 Task: Hotel Management system part 6
Action: Mouse moved to (710, 67)
Screenshot: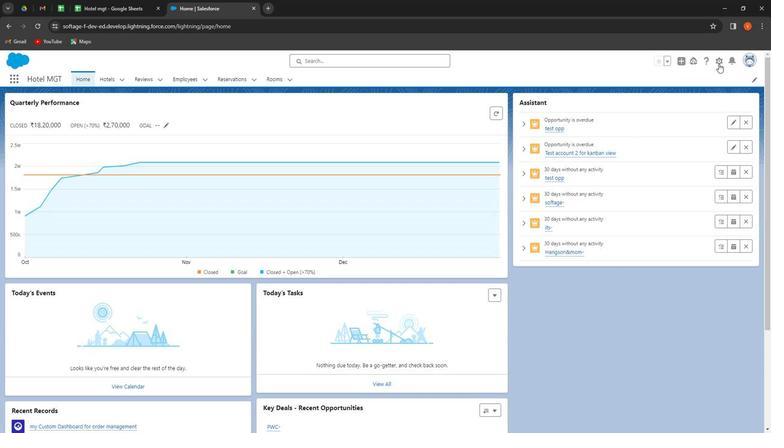 
Action: Mouse pressed left at (710, 67)
Screenshot: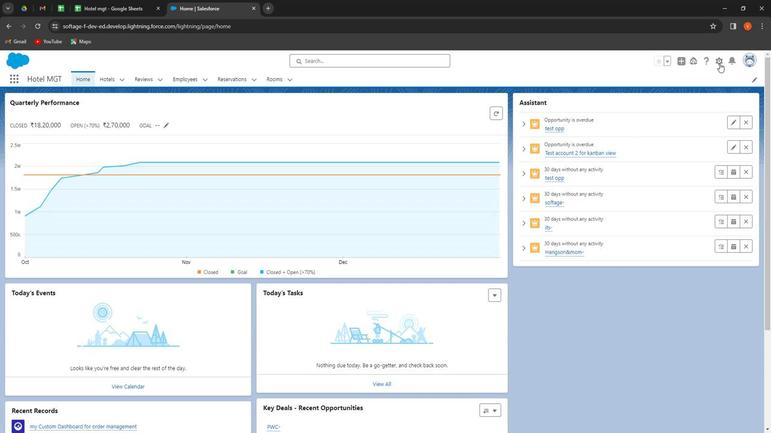 
Action: Mouse moved to (686, 88)
Screenshot: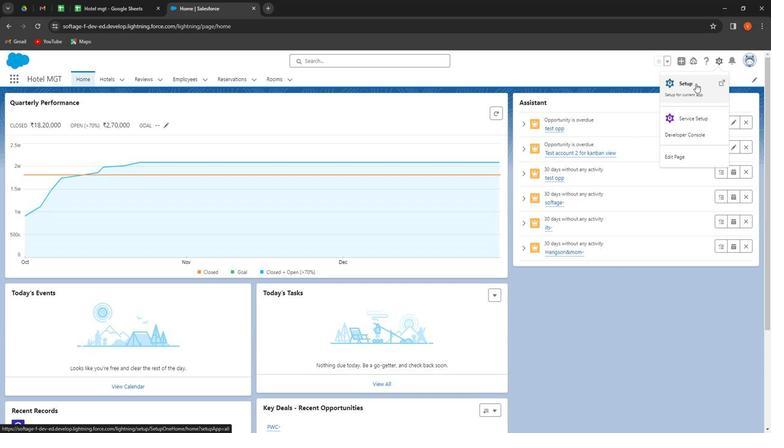 
Action: Mouse pressed left at (686, 88)
Screenshot: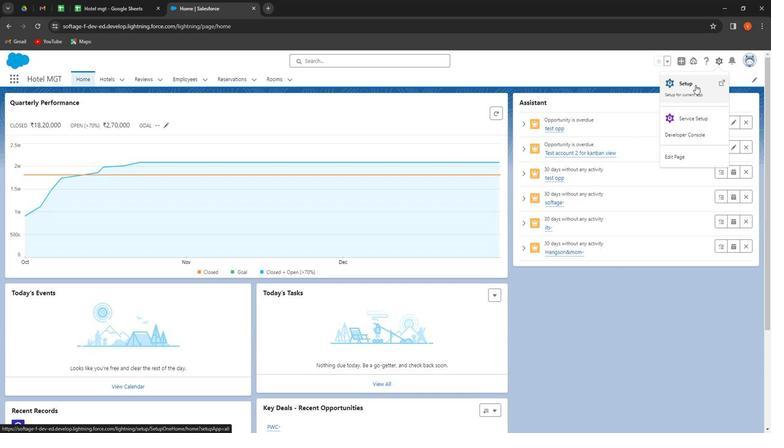 
Action: Mouse moved to (65, 104)
Screenshot: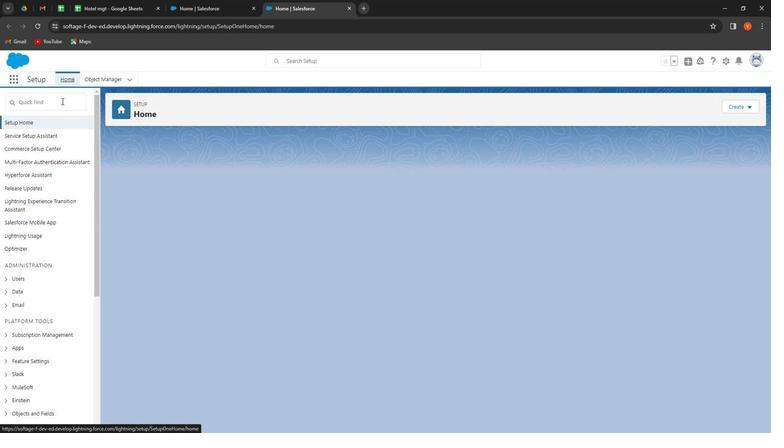 
Action: Mouse pressed left at (65, 104)
Screenshot: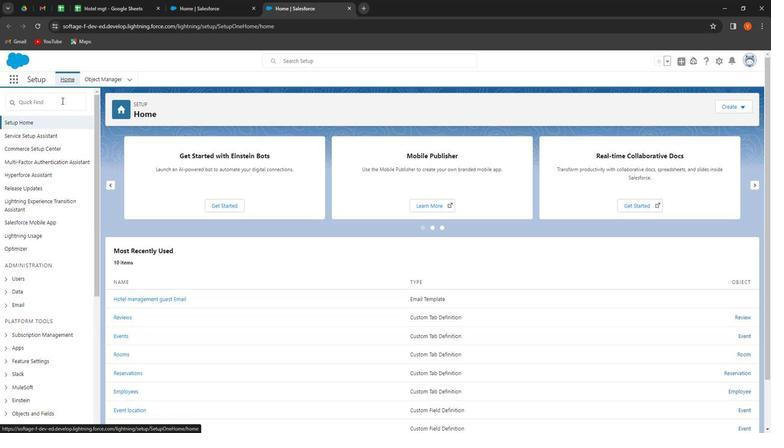 
Action: Mouse pressed left at (65, 104)
Screenshot: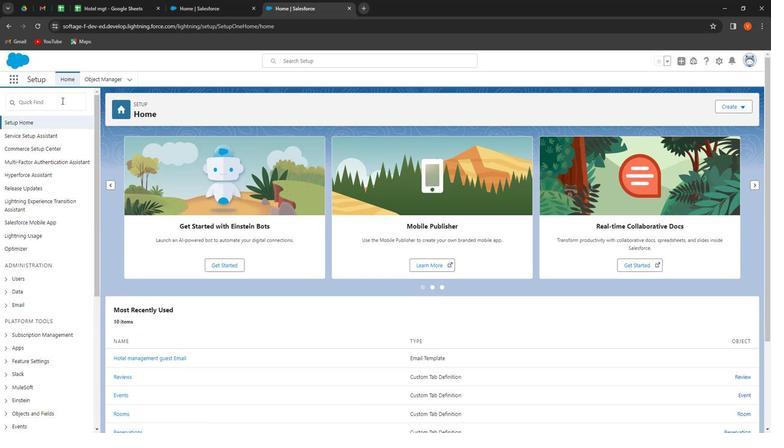 
Action: Key pressed <Key.shift>Amai<Key.backspace><Key.backspace><Key.backspace><Key.backspace><Key.shift>Emai
Screenshot: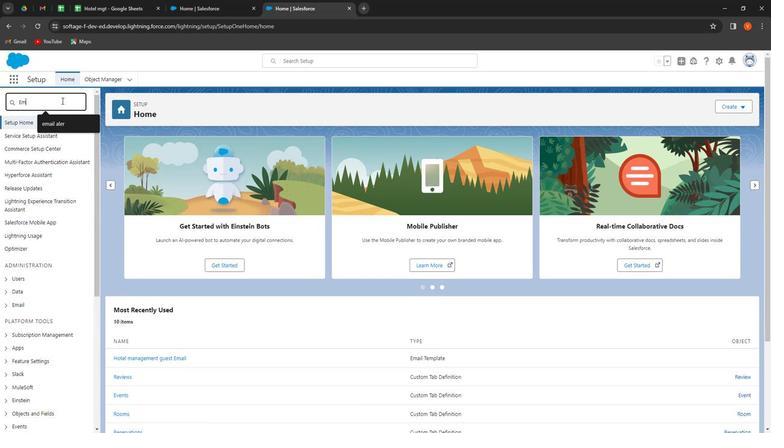 
Action: Mouse moved to (71, 125)
Screenshot: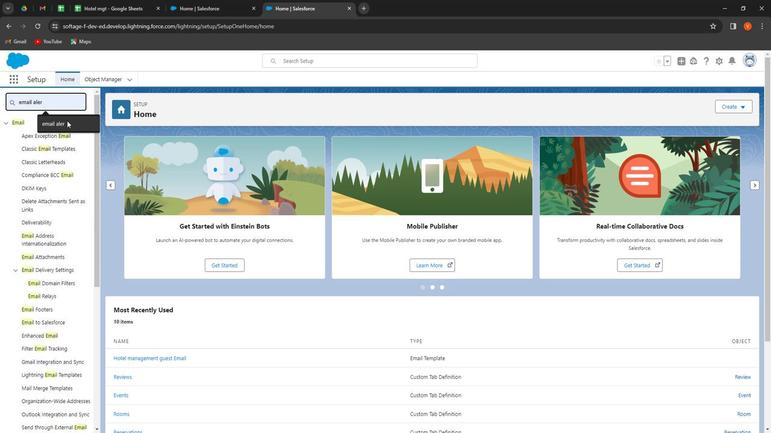 
Action: Mouse pressed left at (71, 125)
Screenshot: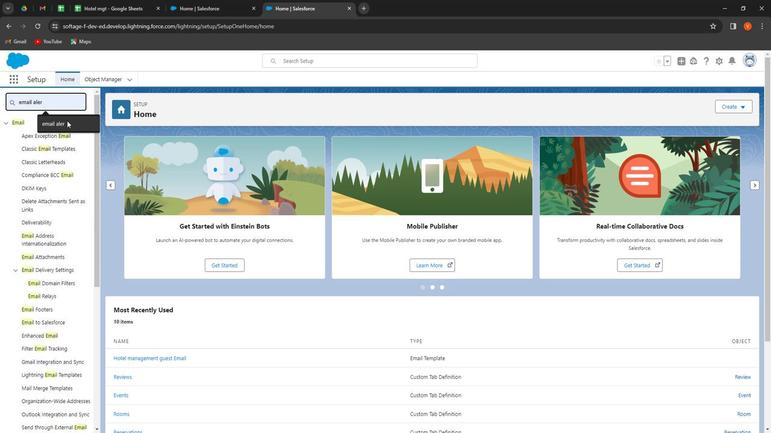 
Action: Mouse moved to (43, 152)
Screenshot: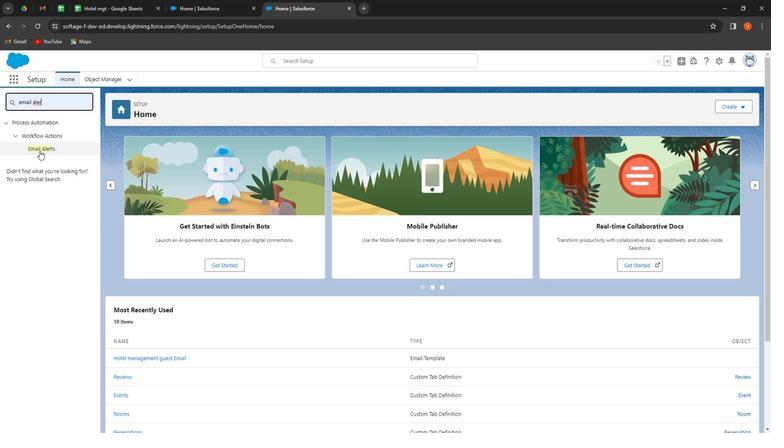 
Action: Mouse pressed left at (43, 152)
Screenshot: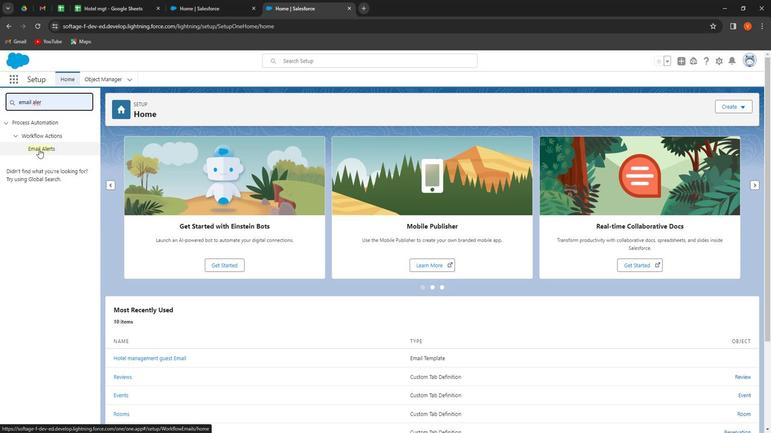 
Action: Mouse moved to (116, 192)
Screenshot: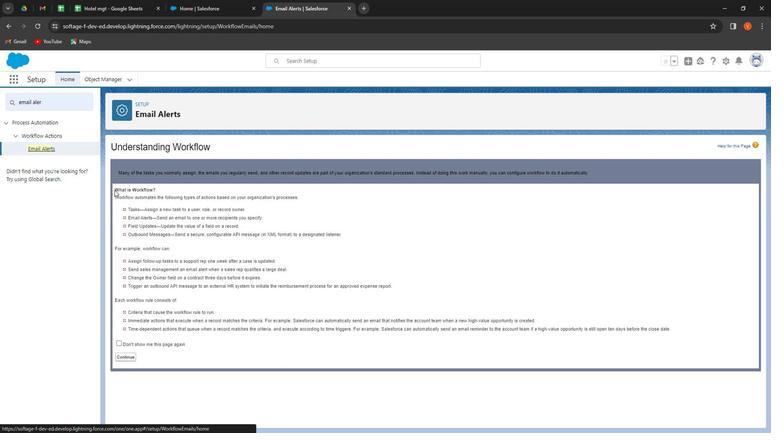 
Action: Mouse pressed left at (116, 192)
Screenshot: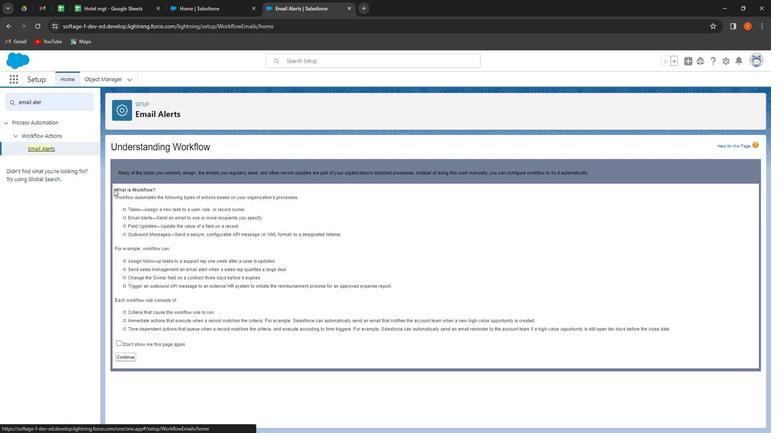 
Action: Mouse moved to (132, 360)
Screenshot: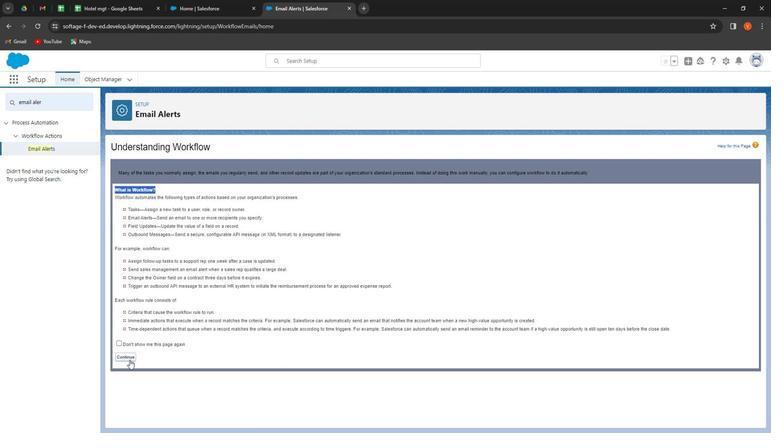 
Action: Mouse pressed left at (132, 360)
Screenshot: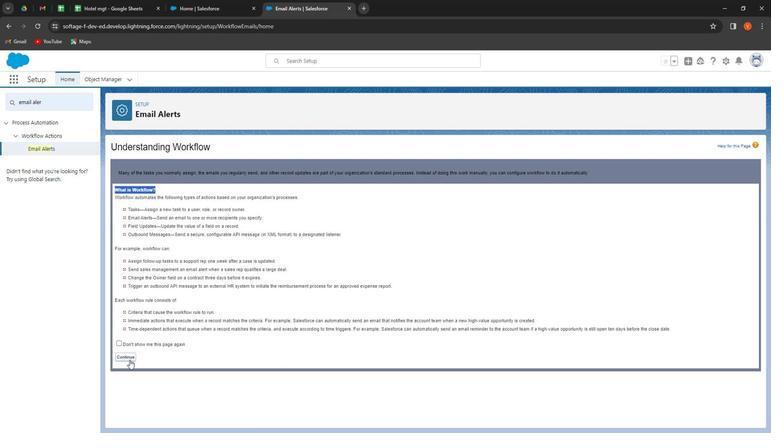 
Action: Mouse moved to (425, 194)
Screenshot: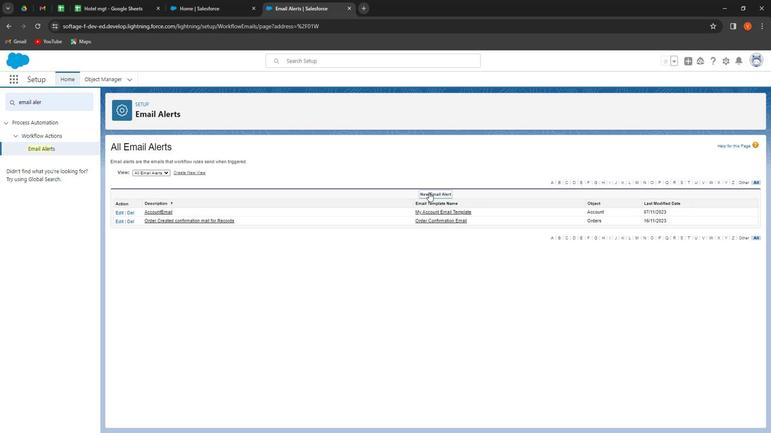 
Action: Mouse pressed left at (425, 194)
Screenshot: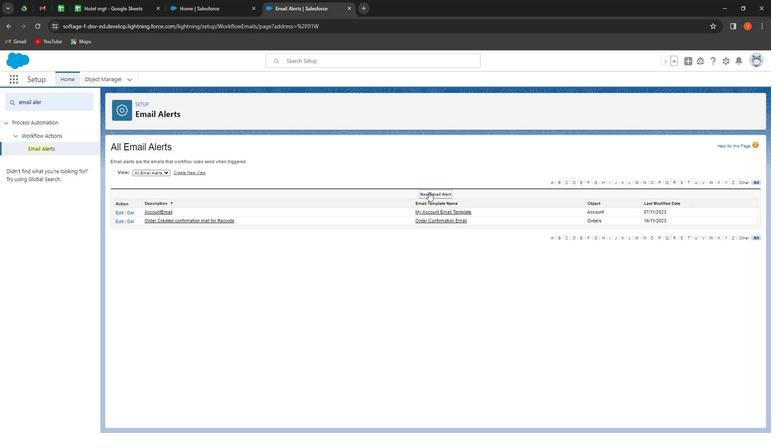 
Action: Mouse moved to (349, 198)
Screenshot: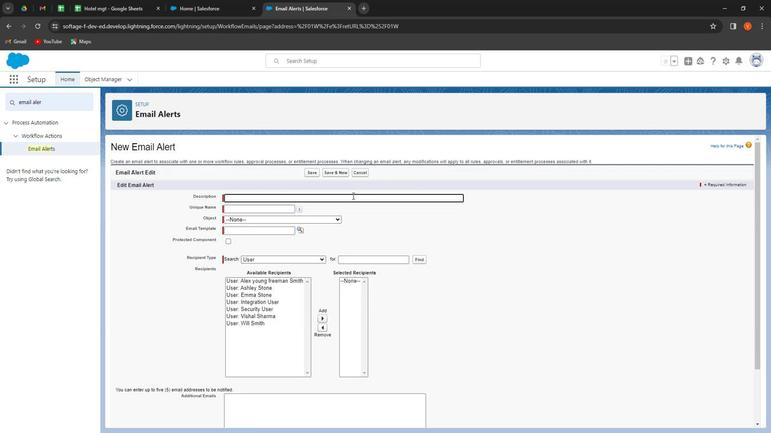 
Action: Mouse pressed left at (349, 198)
Screenshot: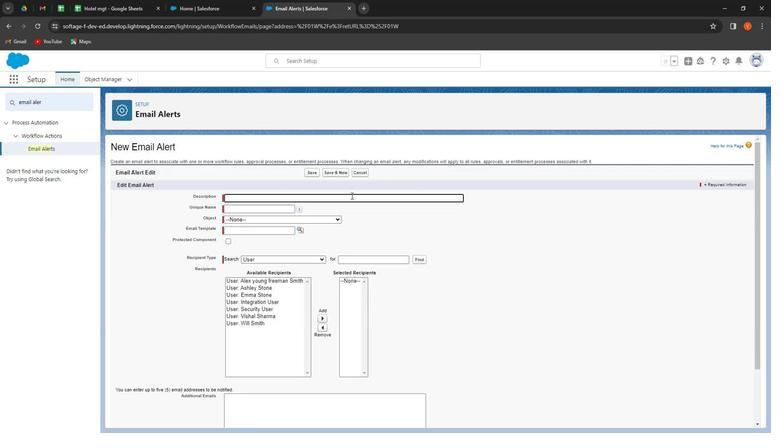 
Action: Mouse moved to (345, 193)
Screenshot: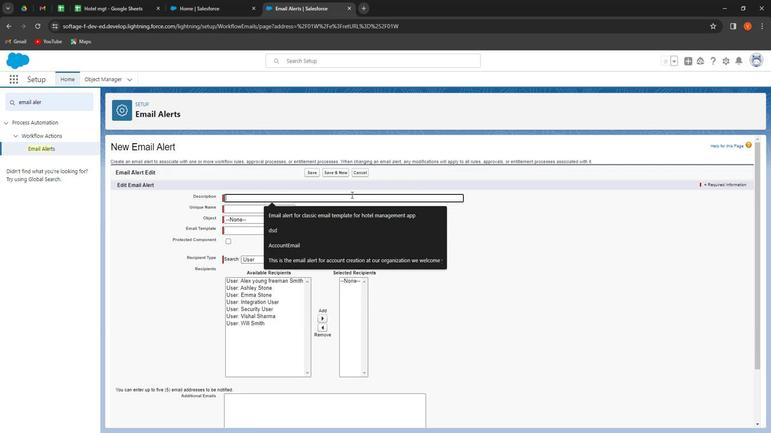 
Action: Key pressed <Key.shift><Key.shift><Key.shift><Key.shift><Key.shift><Key.shift><Key.shift><Key.shift><Key.shift><Key.shift><Key.shift><Key.shift><Key.shift><Key.shift><Key.shift><Key.shift><Key.shift><Key.shift>Email<Key.space><Key.shift>Alert<Key.space>for<Key.space>classic<Key.space>email<Key.space>template<Key.space>for<Key.space>hotel<Key.space>mab<Key.backspace>nagement<Key.space>application
Screenshot: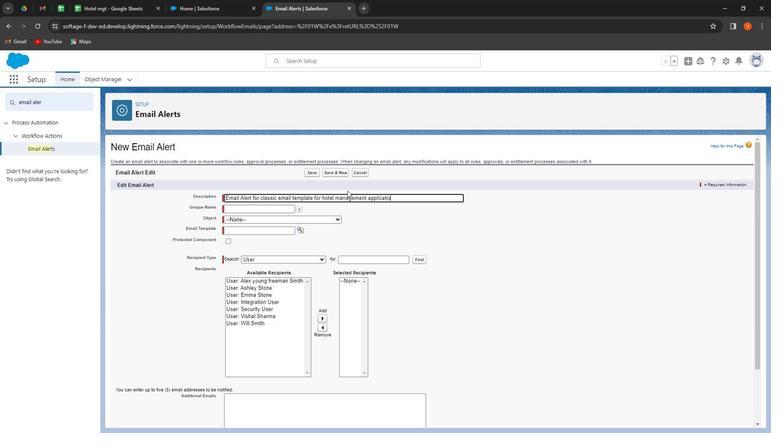 
Action: Mouse moved to (276, 209)
Screenshot: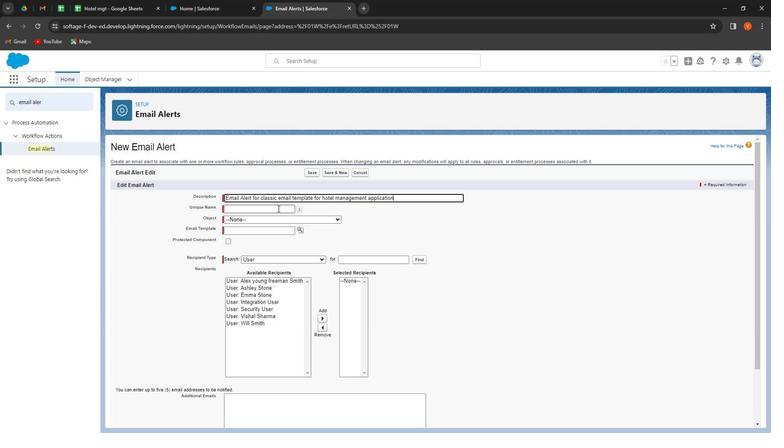 
Action: Mouse pressed left at (276, 209)
Screenshot: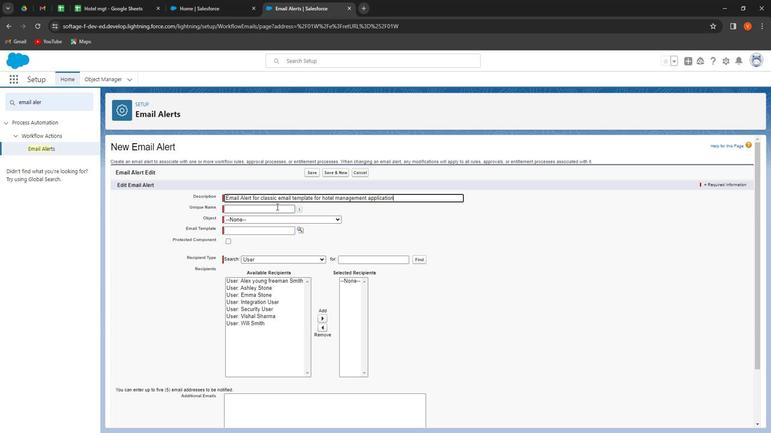 
Action: Mouse moved to (292, 223)
Screenshot: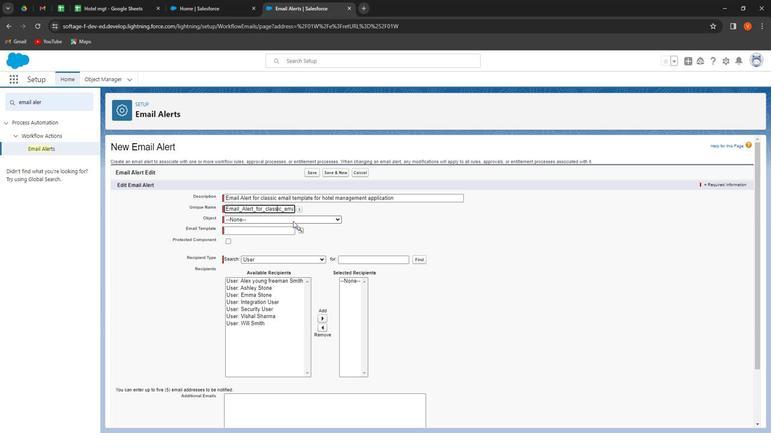
Action: Mouse pressed left at (292, 223)
Screenshot: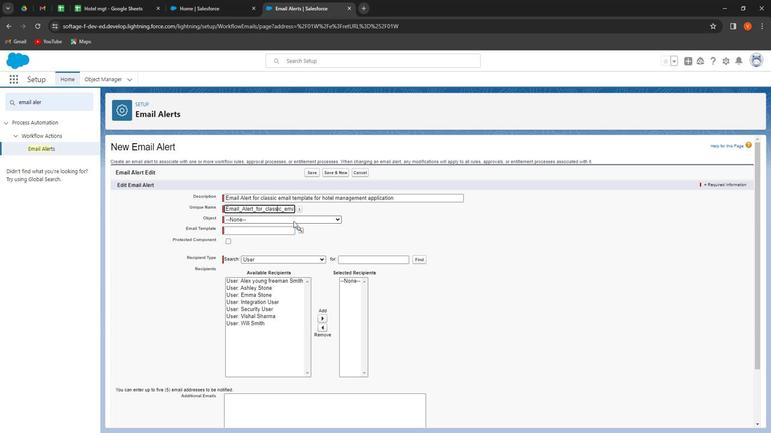 
Action: Mouse moved to (296, 224)
Screenshot: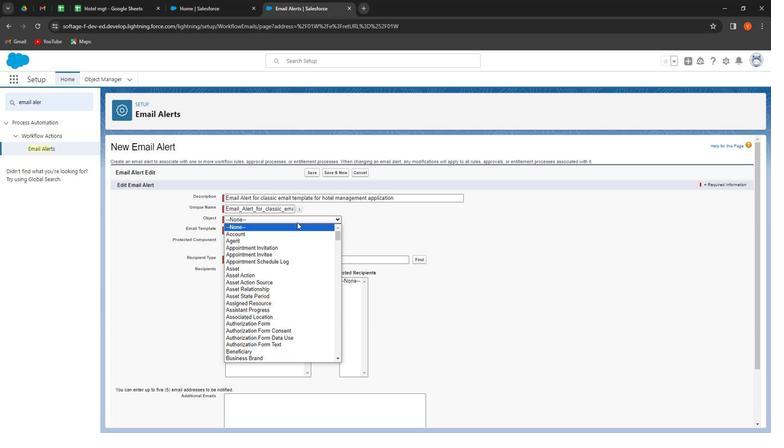 
Action: Key pressed <Key.down><Key.down><Key.down><Key.down><Key.down><Key.down><Key.down><Key.down><Key.down><Key.down><Key.down><Key.down><Key.down><Key.down><Key.down><Key.down><Key.down><Key.down><Key.down><Key.down><Key.down><Key.down><Key.down><Key.down><Key.down><Key.down><Key.down><Key.down><Key.down><Key.down><Key.down><Key.down><Key.down><Key.down><Key.down><Key.down><Key.down><Key.down><Key.down><Key.down><Key.down><Key.down><Key.down><Key.down><Key.down><Key.down><Key.down><Key.down><Key.down><Key.down><Key.down><Key.down><Key.down><Key.down><Key.down><Key.down><Key.down><Key.down><Key.down><Key.down><Key.down><Key.down><Key.down><Key.down><Key.down><Key.down><Key.down><Key.down><Key.down><Key.down><Key.down><Key.down><Key.down><Key.down><Key.down><Key.down><Key.down><Key.down><Key.down><Key.down><Key.down><Key.down><Key.down><Key.down><Key.down><Key.down><Key.enter>
Screenshot: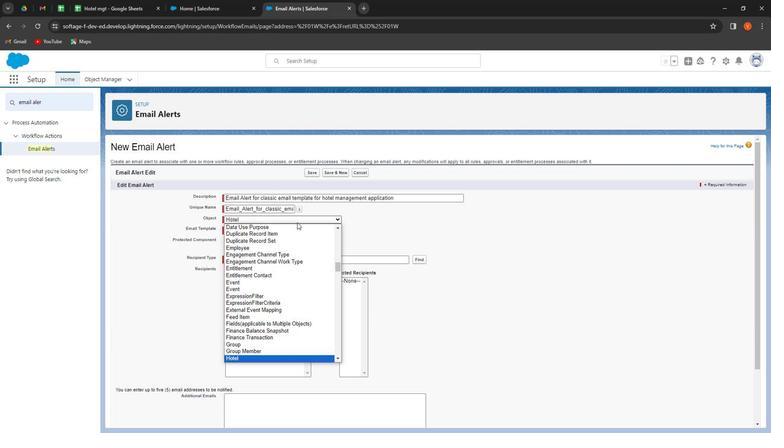 
Action: Mouse moved to (264, 233)
Screenshot: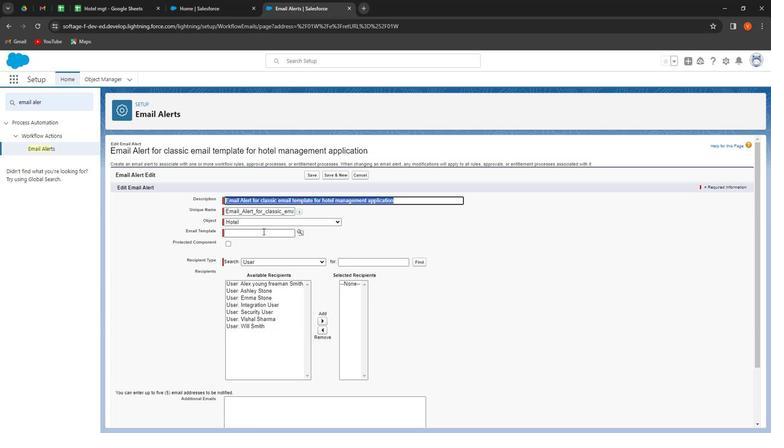 
Action: Mouse pressed left at (264, 233)
Screenshot: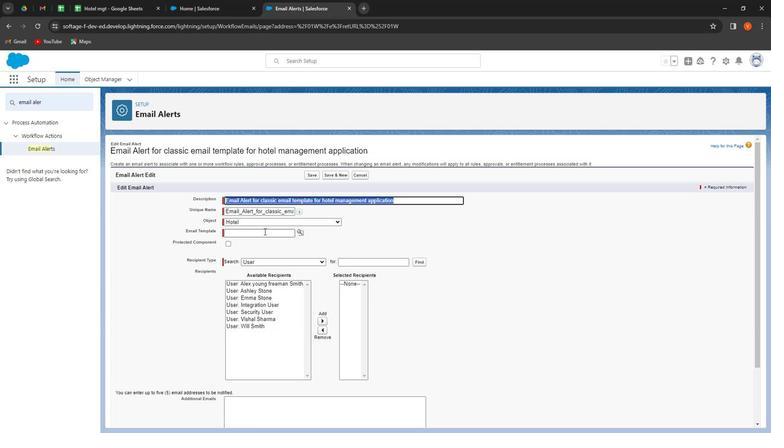 
Action: Mouse moved to (301, 235)
Screenshot: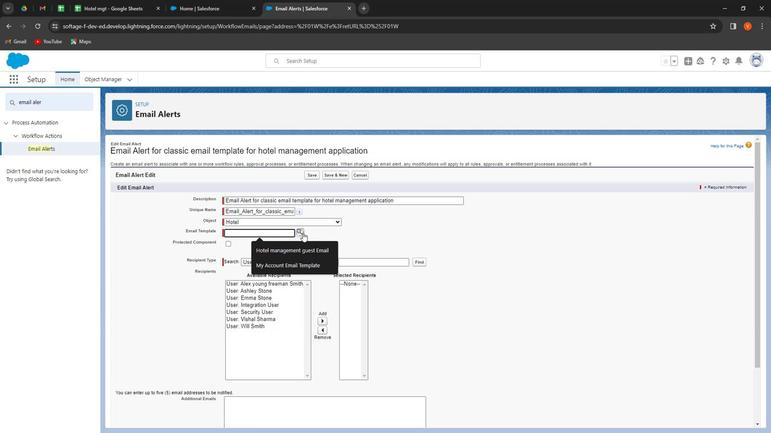 
Action: Mouse pressed left at (301, 235)
Screenshot: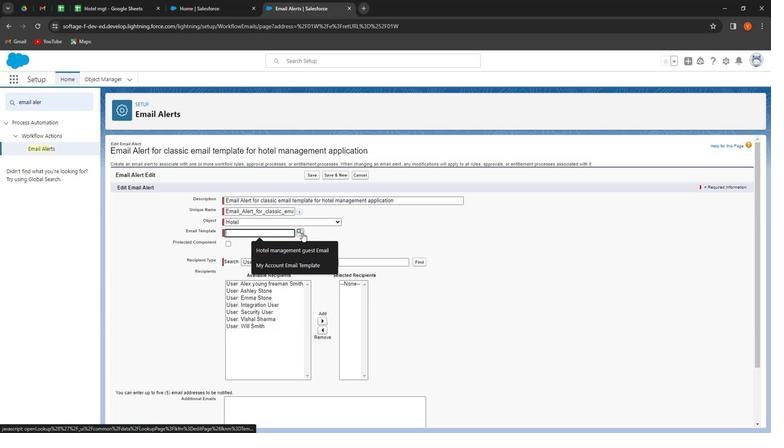 
Action: Mouse moved to (313, 210)
Screenshot: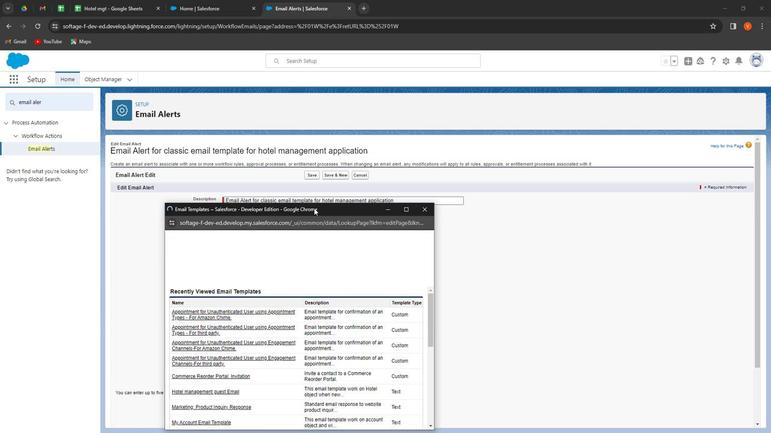
Action: Mouse pressed left at (313, 210)
Screenshot: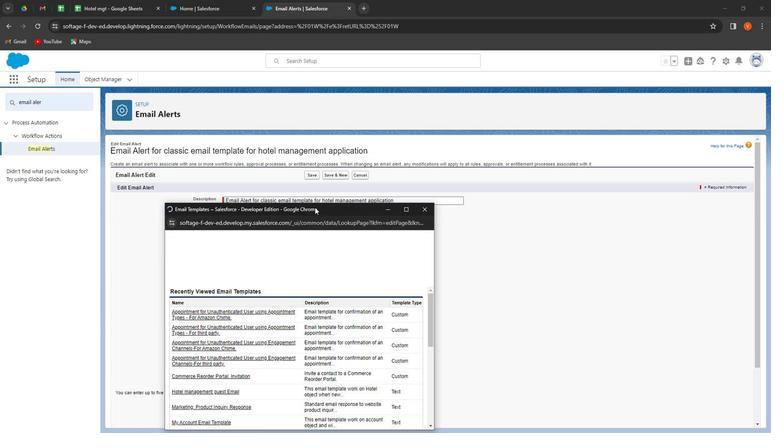 
Action: Mouse moved to (319, 230)
Screenshot: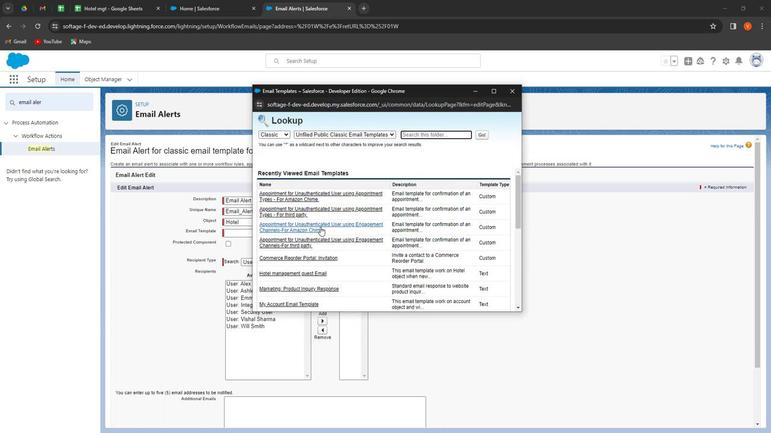 
Action: Mouse scrolled (319, 230) with delta (0, 0)
Screenshot: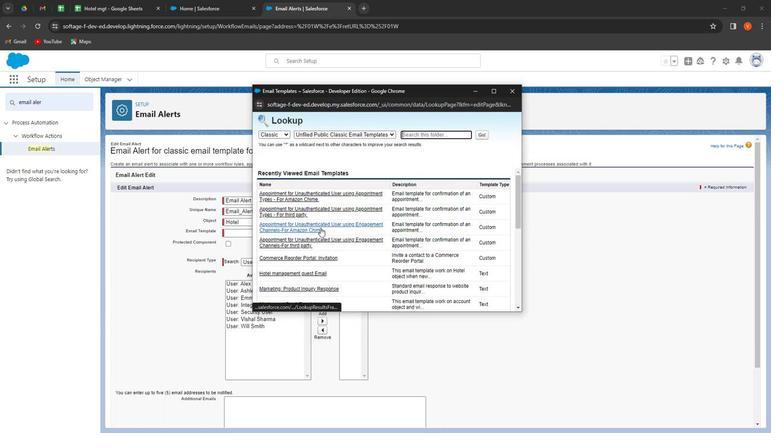 
Action: Mouse moved to (295, 236)
Screenshot: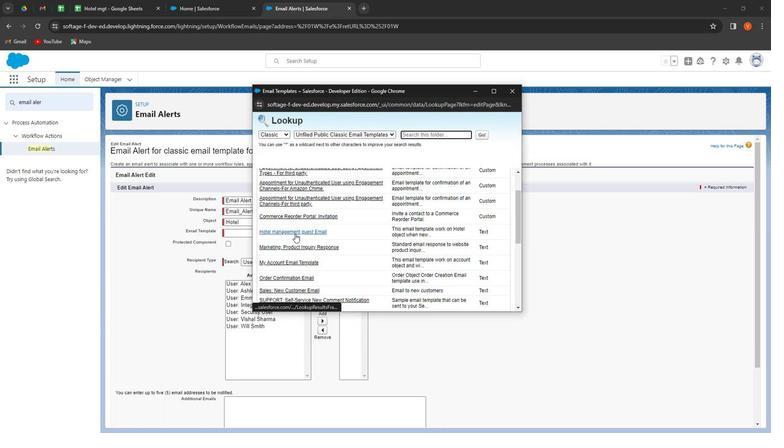 
Action: Mouse pressed left at (295, 236)
Screenshot: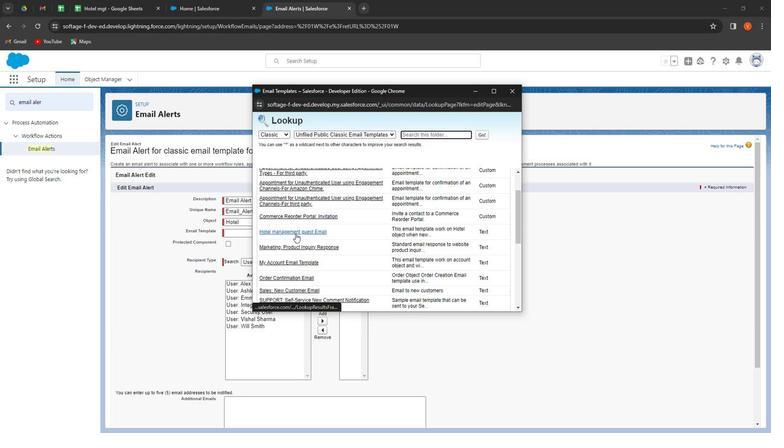 
Action: Mouse moved to (231, 246)
Screenshot: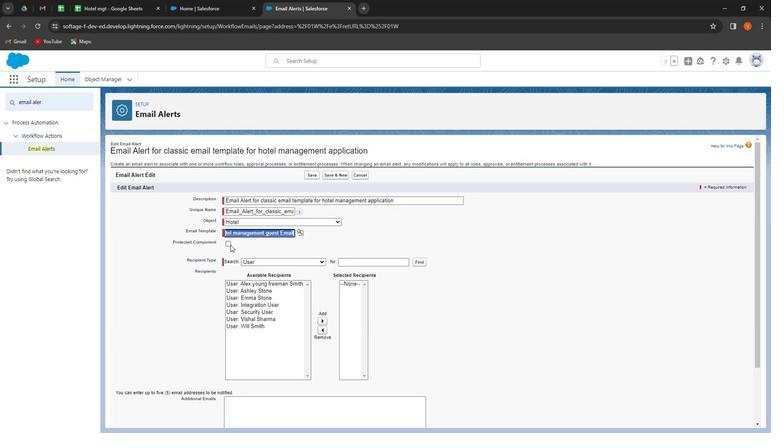 
Action: Mouse pressed left at (231, 246)
Screenshot: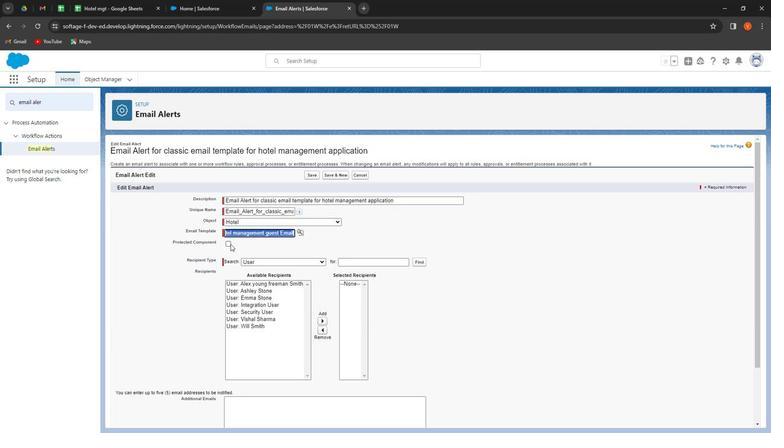 
Action: Mouse moved to (228, 245)
Screenshot: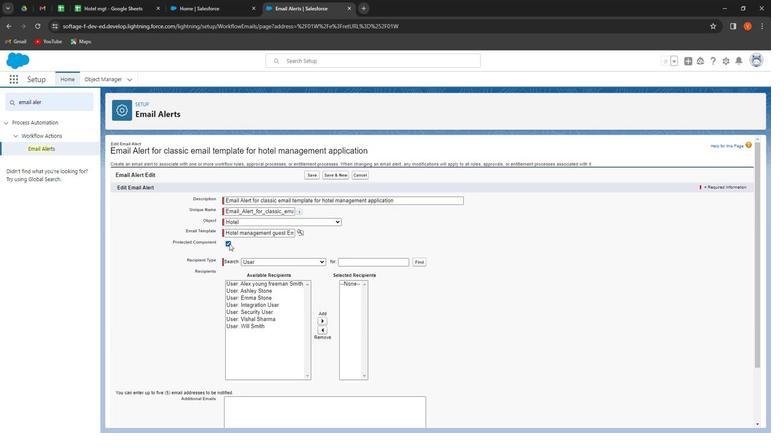 
Action: Mouse pressed left at (228, 245)
Screenshot: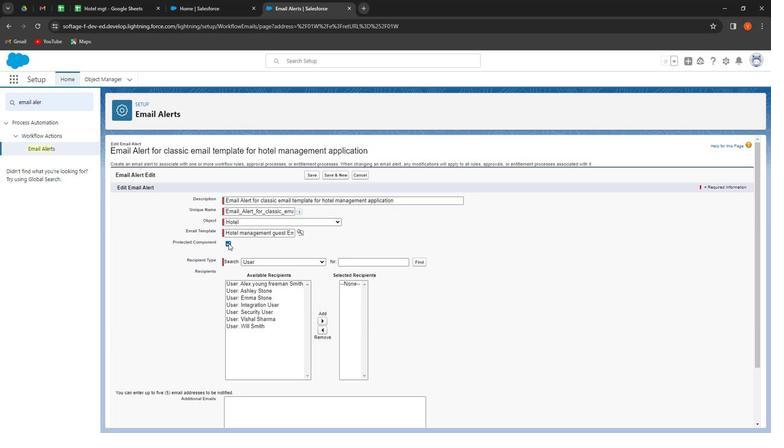 
Action: Mouse moved to (274, 263)
Screenshot: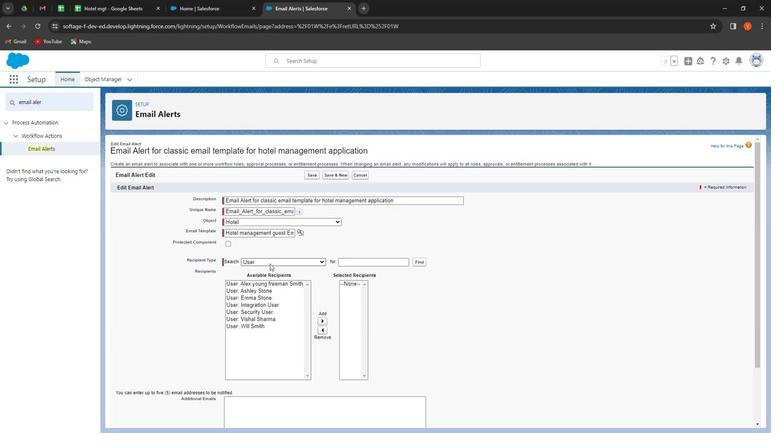 
Action: Mouse pressed left at (274, 263)
Screenshot: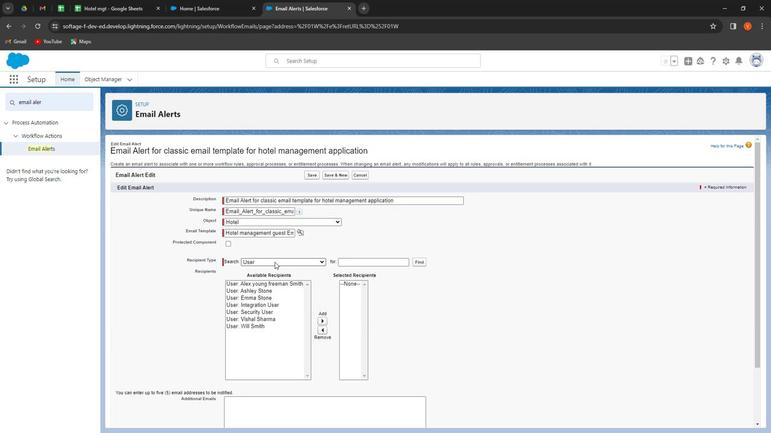 
Action: Mouse moved to (268, 270)
Screenshot: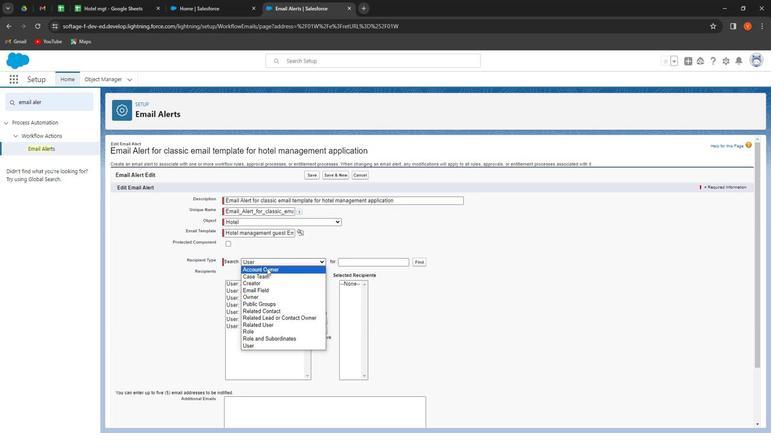 
Action: Mouse pressed left at (268, 270)
Screenshot: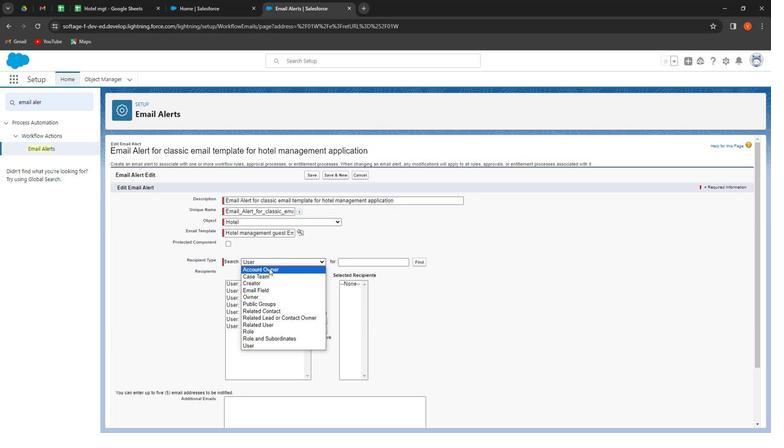 
Action: Mouse moved to (257, 284)
Screenshot: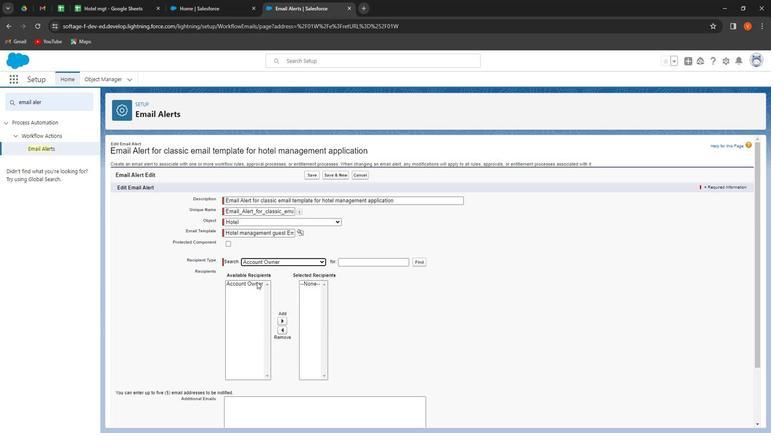 
Action: Mouse pressed left at (257, 284)
Screenshot: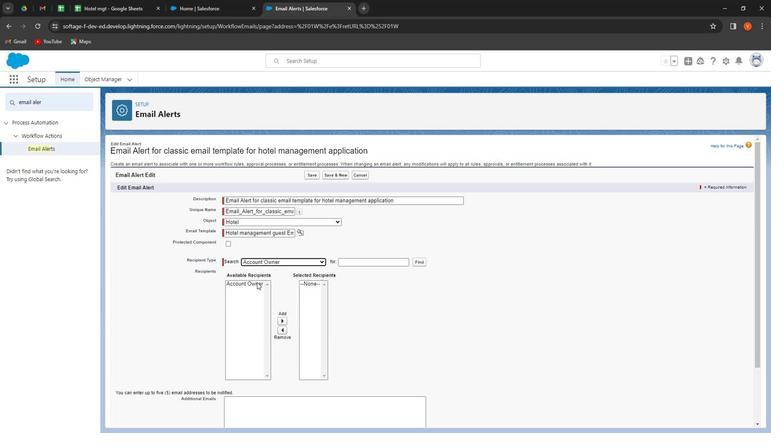 
Action: Mouse moved to (285, 319)
Screenshot: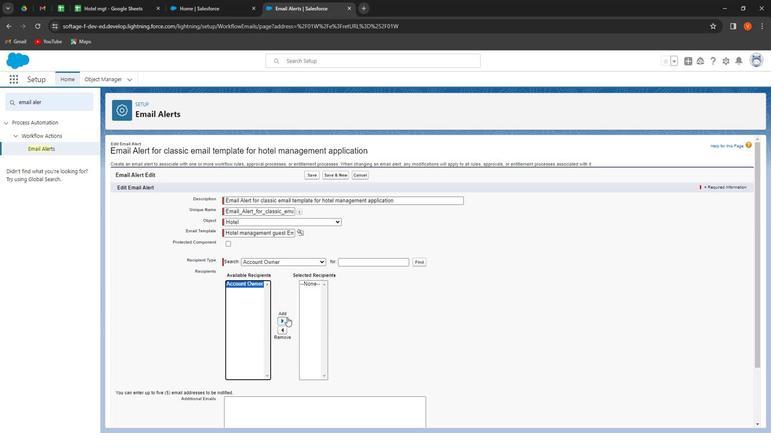 
Action: Mouse pressed left at (285, 319)
Screenshot: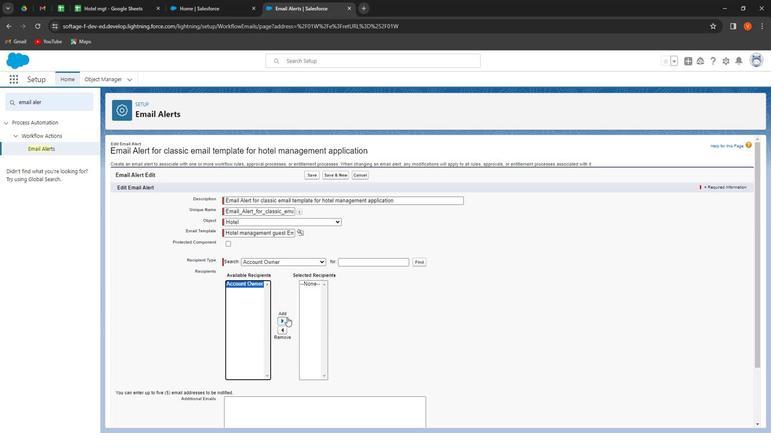 
Action: Mouse moved to (283, 263)
Screenshot: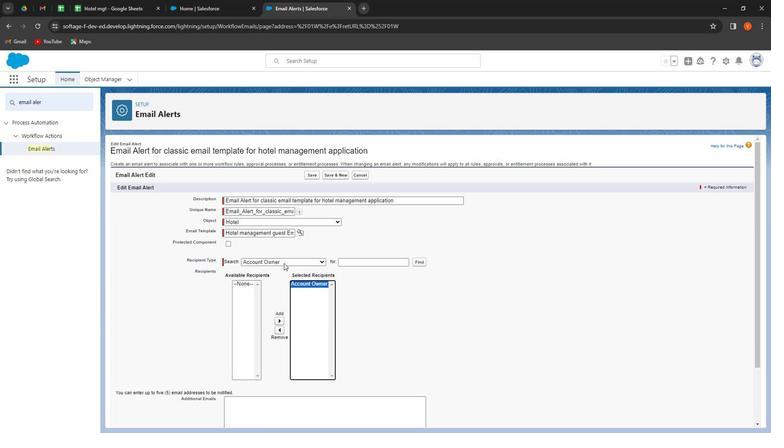 
Action: Mouse pressed left at (283, 263)
Screenshot: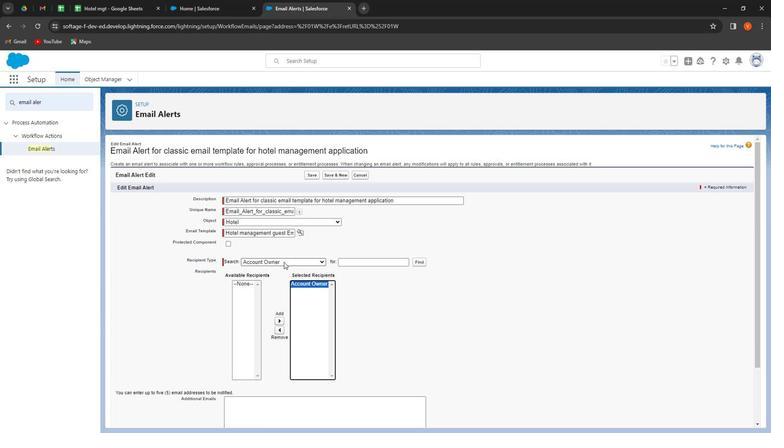 
Action: Mouse moved to (277, 280)
Screenshot: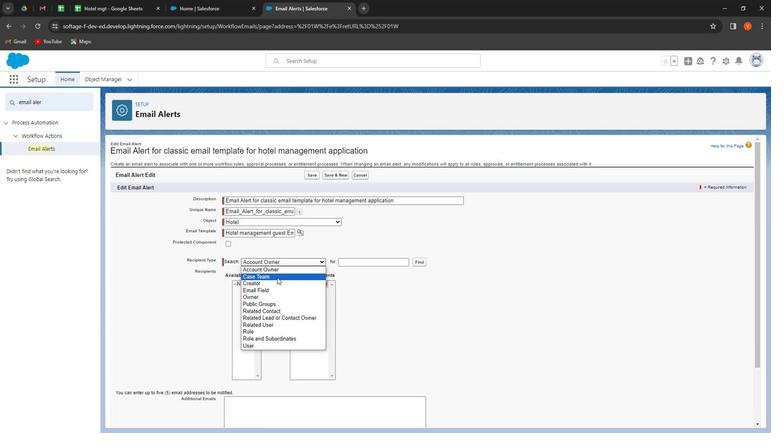 
Action: Mouse pressed left at (277, 280)
Screenshot: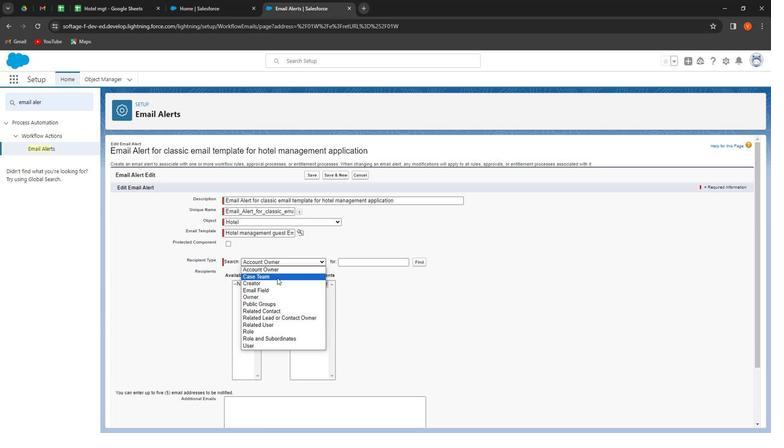 
Action: Mouse moved to (269, 265)
Screenshot: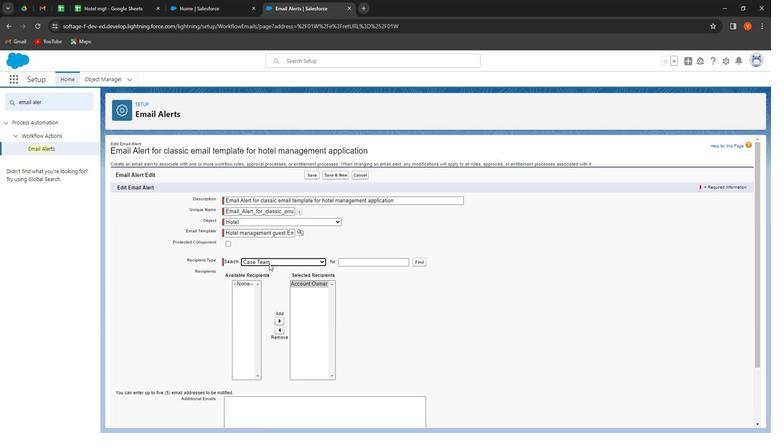 
Action: Mouse pressed left at (269, 265)
Screenshot: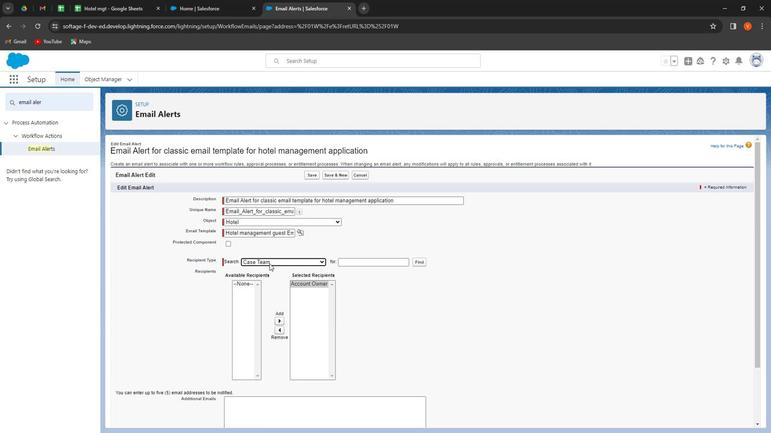
Action: Mouse moved to (272, 287)
Screenshot: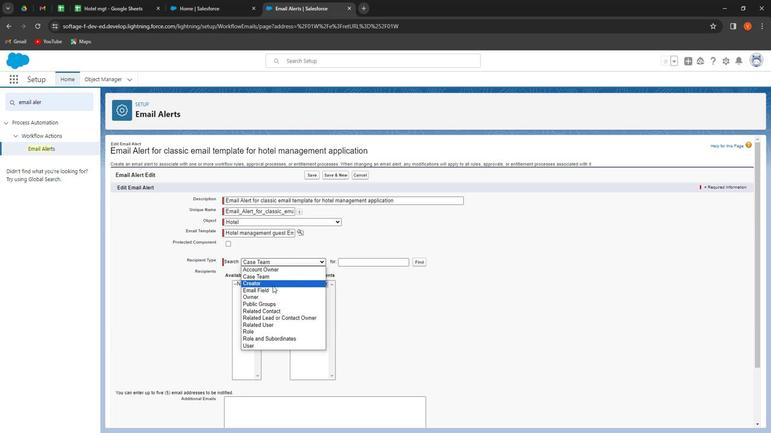 
Action: Mouse pressed left at (272, 287)
Screenshot: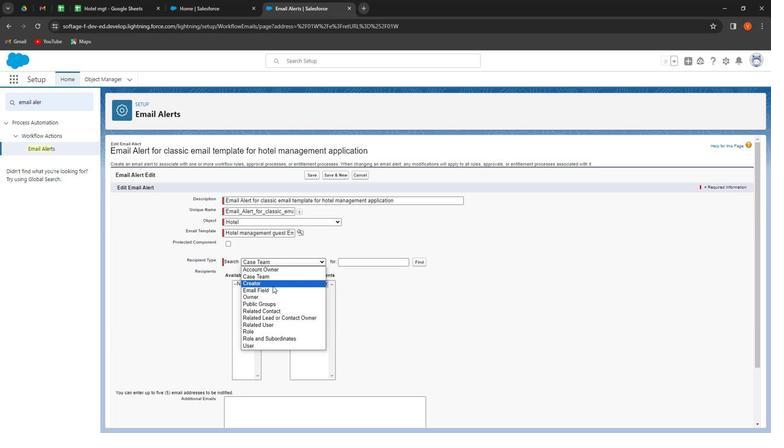
Action: Mouse moved to (250, 285)
Screenshot: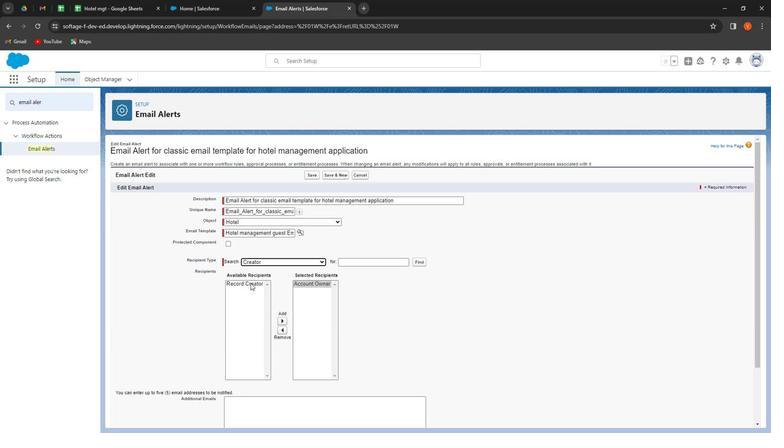 
Action: Mouse pressed left at (250, 285)
Screenshot: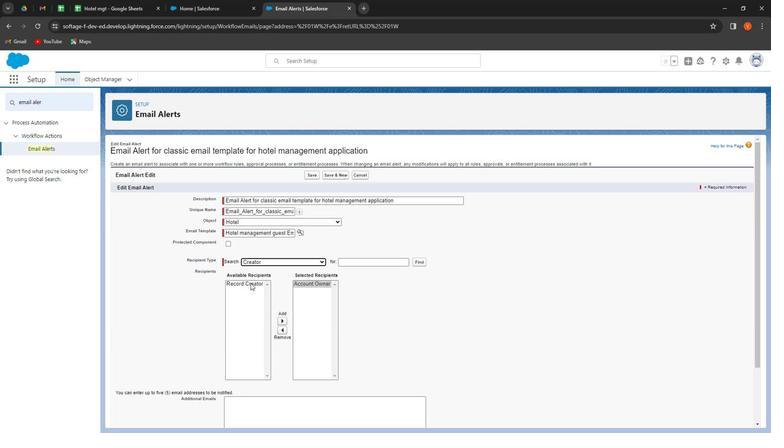 
Action: Mouse moved to (283, 319)
Screenshot: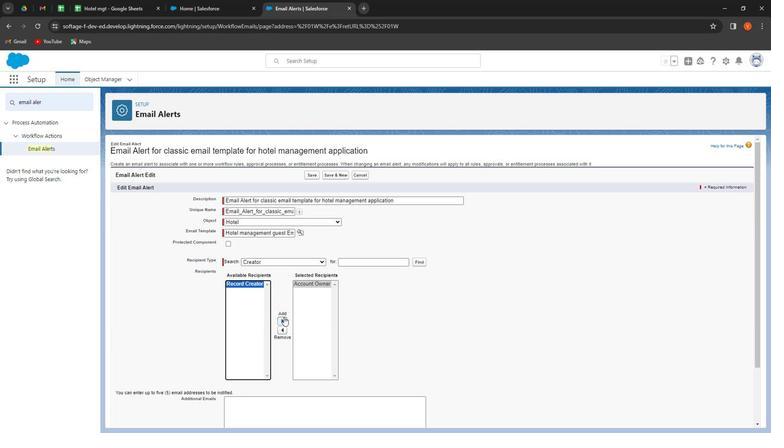 
Action: Mouse pressed left at (283, 319)
Screenshot: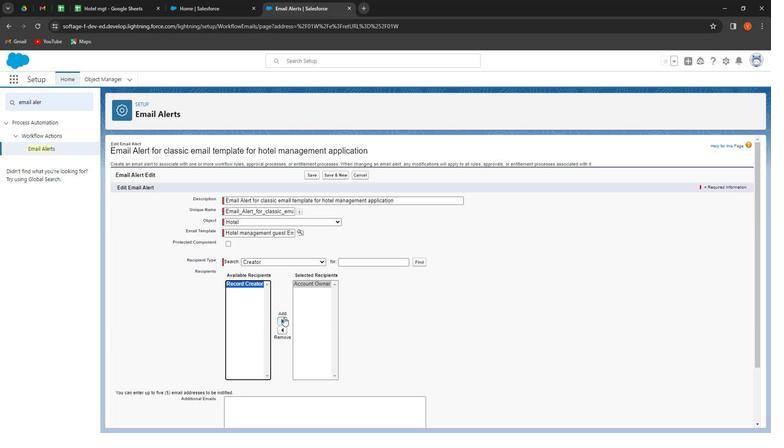 
Action: Mouse moved to (266, 263)
Screenshot: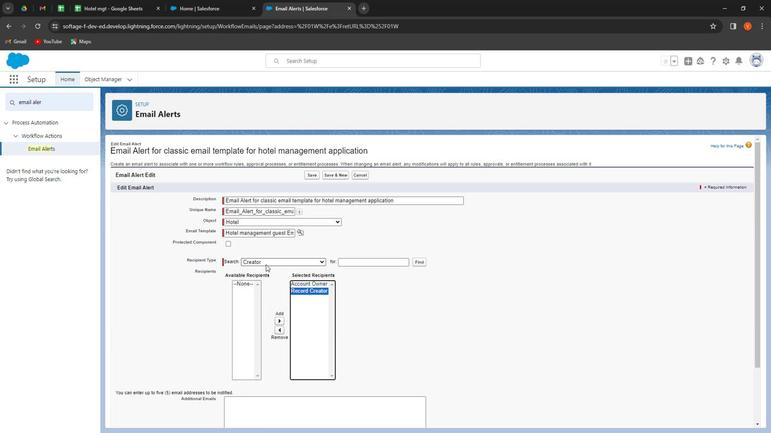 
Action: Mouse pressed left at (266, 263)
Screenshot: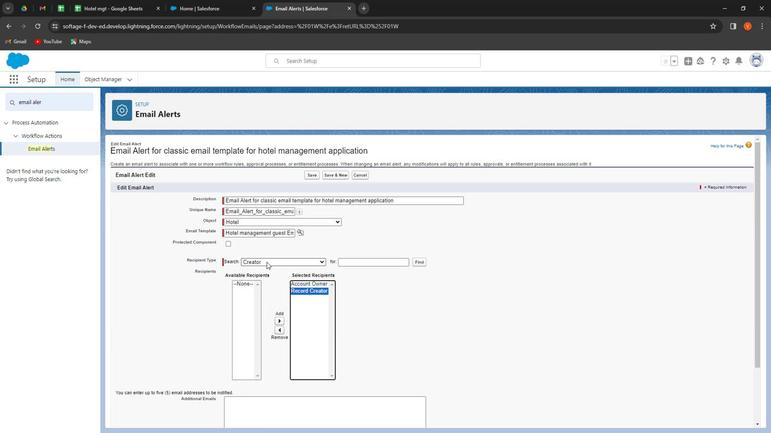 
Action: Mouse moved to (264, 291)
Screenshot: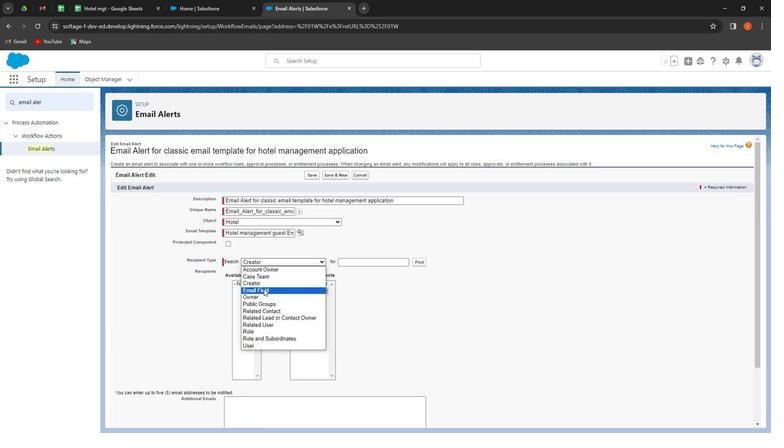 
Action: Mouse pressed left at (264, 291)
Screenshot: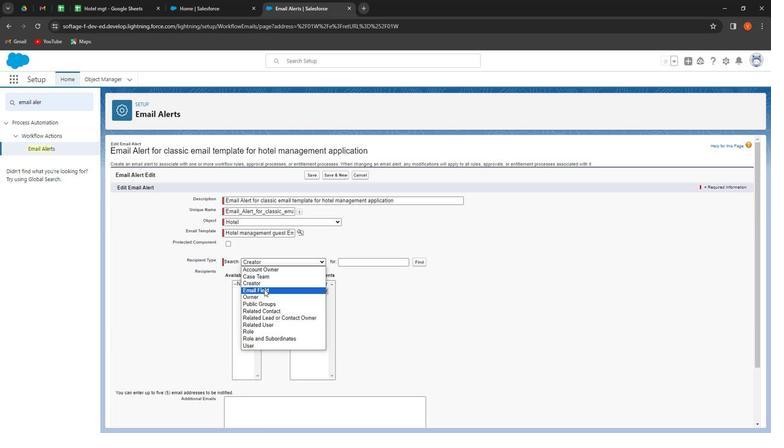 
Action: Mouse moved to (274, 268)
Screenshot: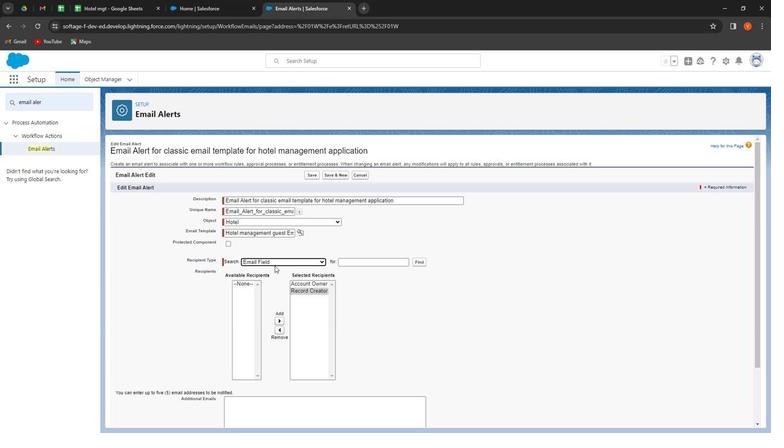 
Action: Mouse pressed left at (274, 268)
Screenshot: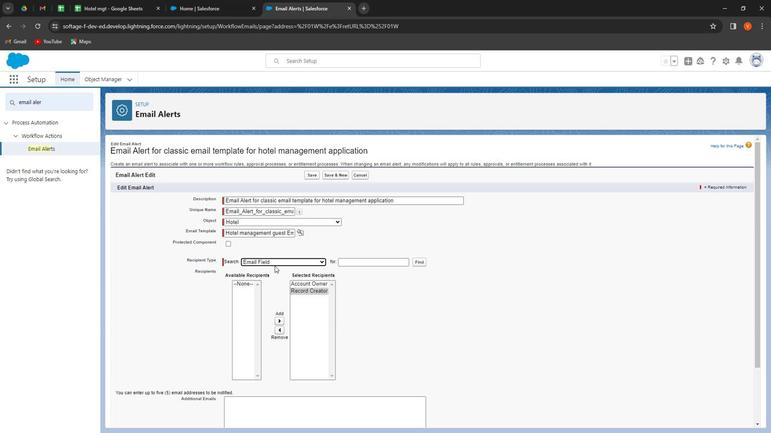 
Action: Mouse moved to (274, 298)
Screenshot: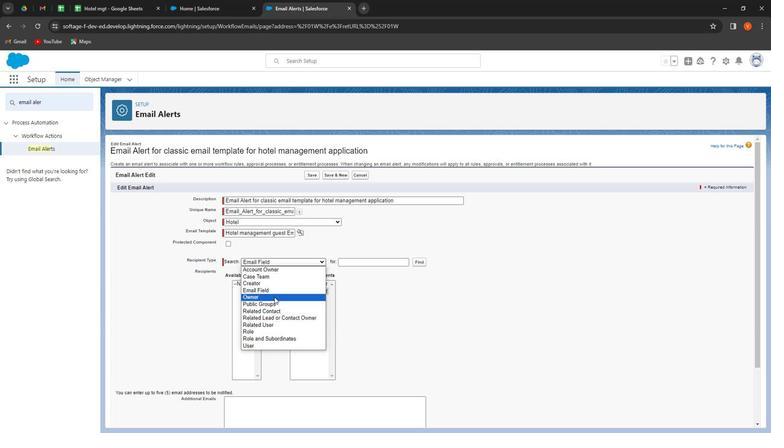 
Action: Mouse pressed left at (274, 298)
Screenshot: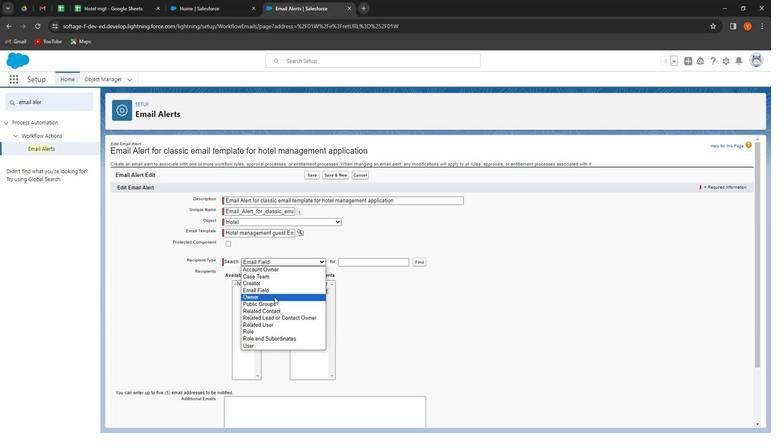 
Action: Mouse moved to (249, 287)
Screenshot: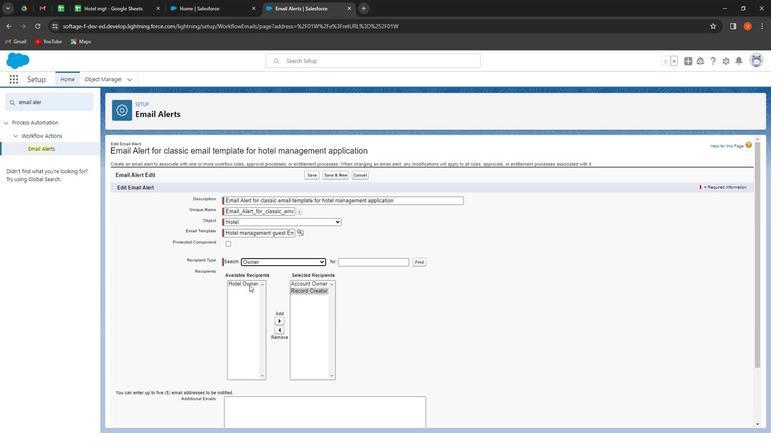 
Action: Mouse pressed left at (249, 287)
Screenshot: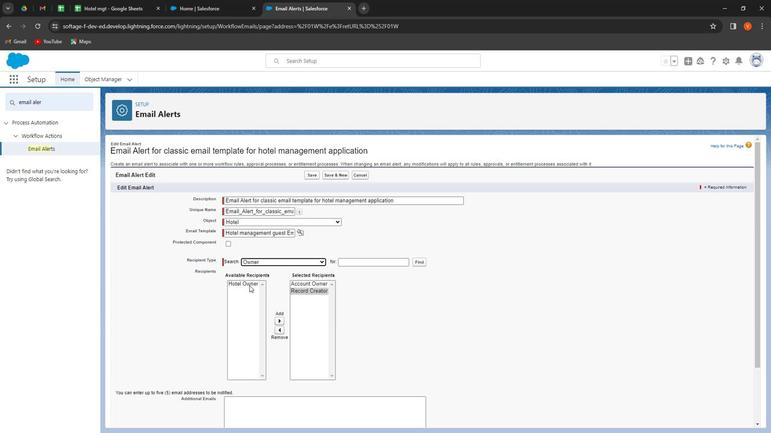 
Action: Mouse moved to (278, 319)
Screenshot: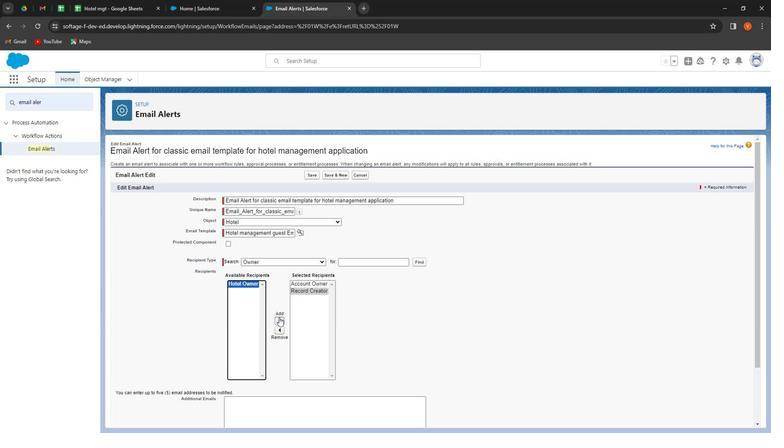 
Action: Mouse pressed left at (278, 319)
Screenshot: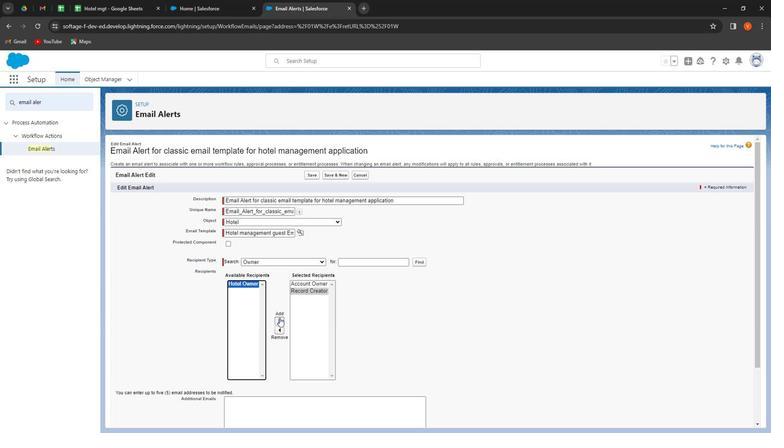 
Action: Mouse moved to (271, 265)
Screenshot: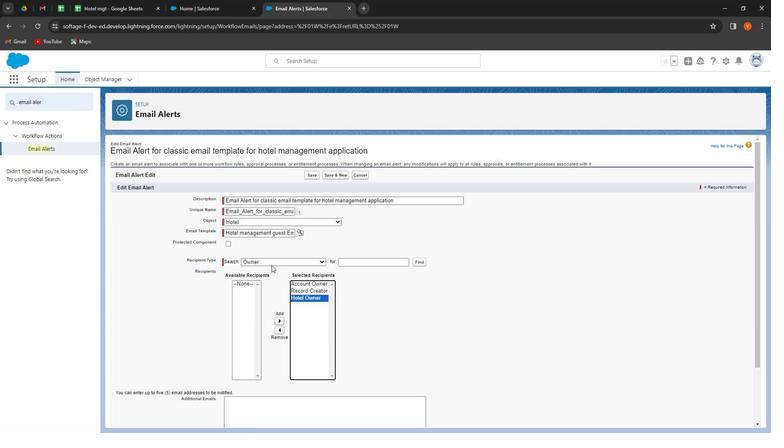 
Action: Mouse pressed left at (271, 265)
Screenshot: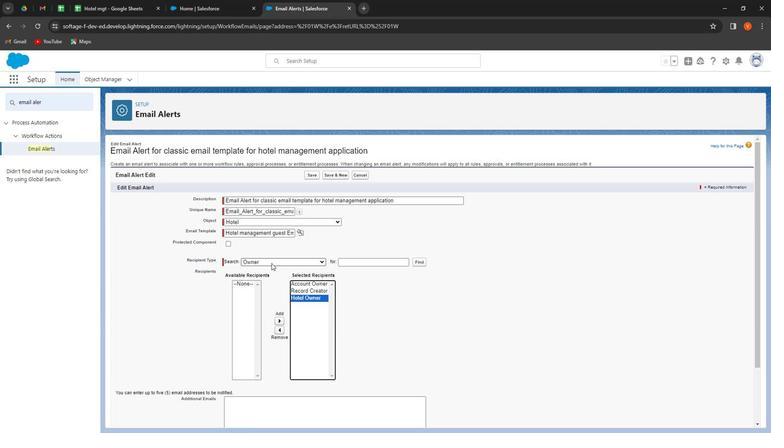 
Action: Mouse moved to (274, 306)
Screenshot: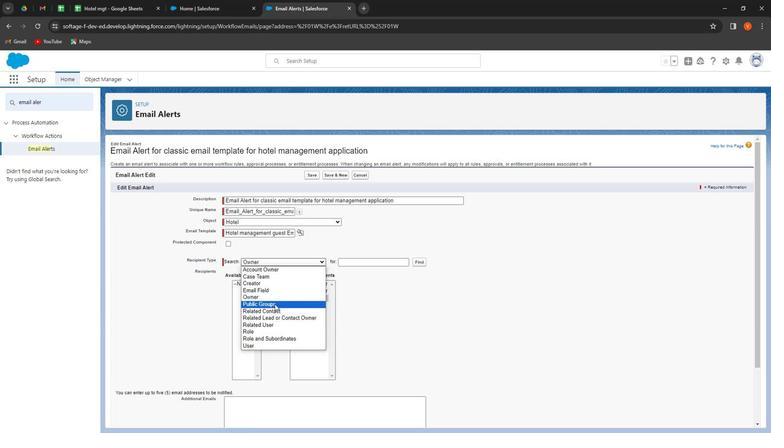 
Action: Mouse pressed left at (274, 306)
Screenshot: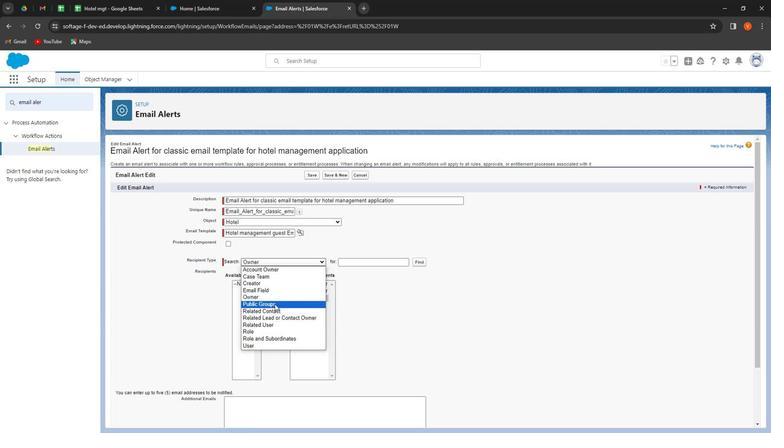 
Action: Mouse moved to (298, 286)
Screenshot: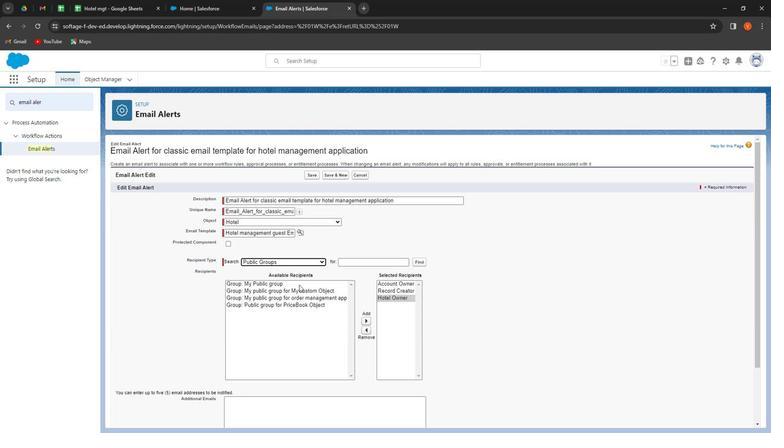 
Action: Mouse pressed left at (298, 286)
Screenshot: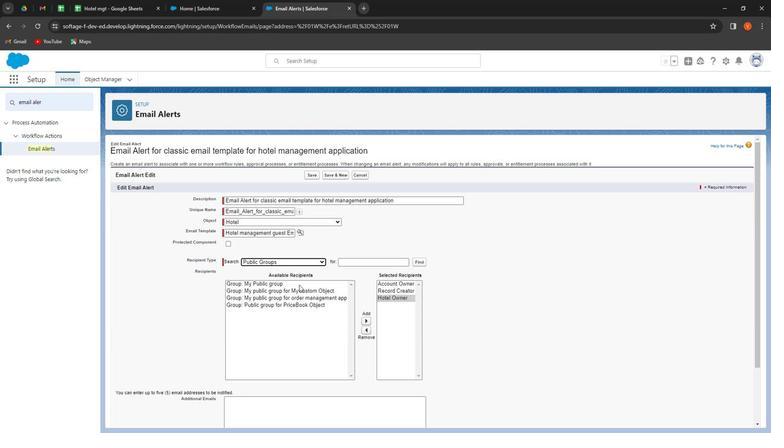 
Action: Mouse moved to (363, 321)
Screenshot: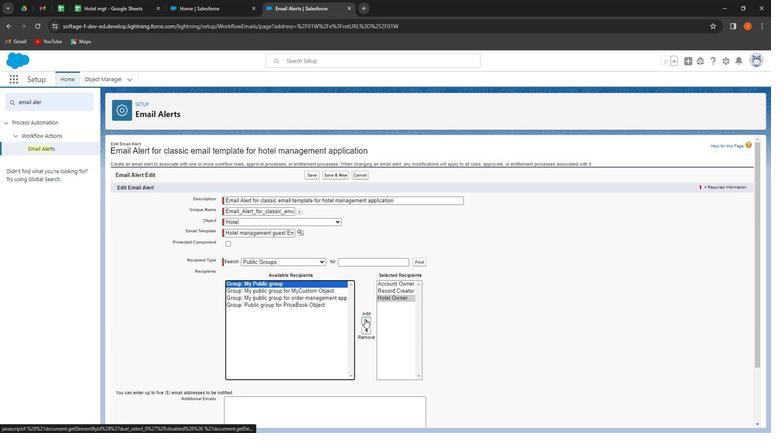 
Action: Mouse pressed left at (363, 321)
Screenshot: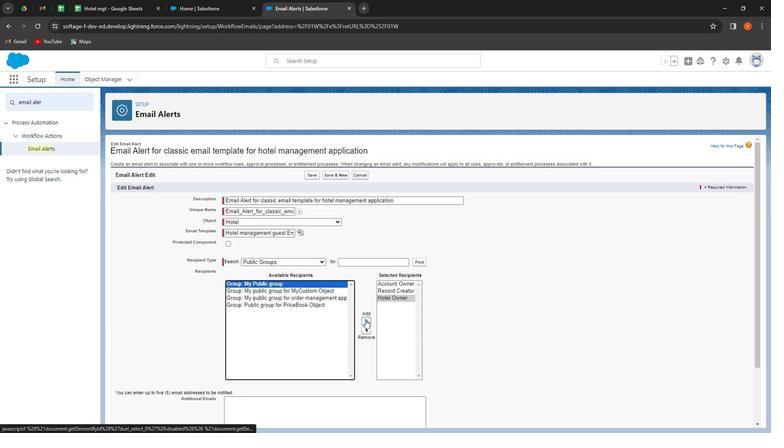 
Action: Mouse moved to (295, 286)
Screenshot: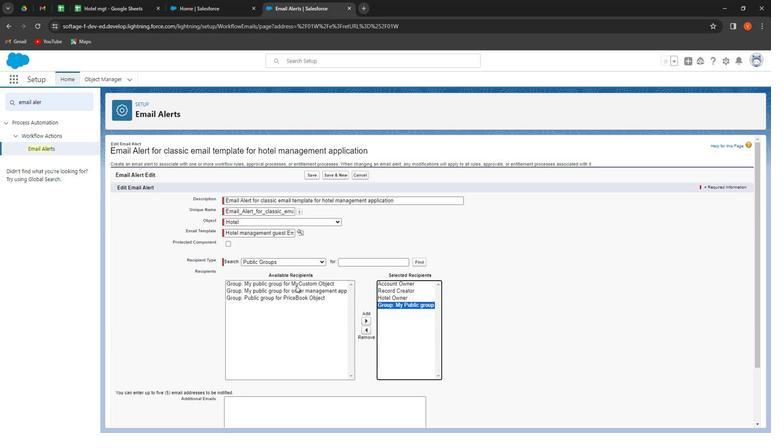 
Action: Mouse pressed left at (295, 286)
Screenshot: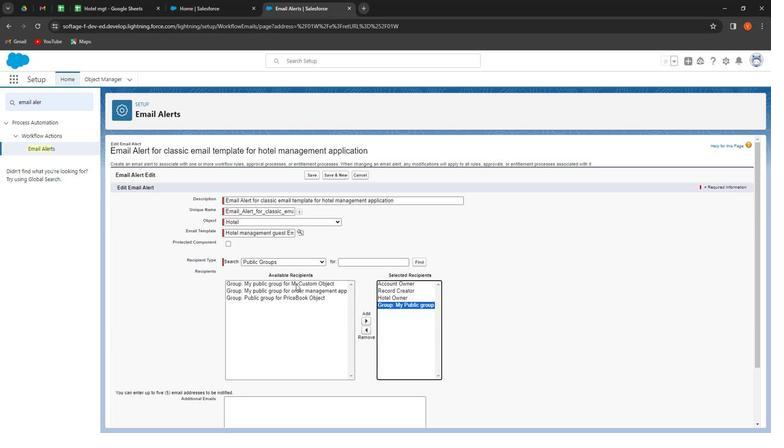
Action: Mouse moved to (363, 321)
Screenshot: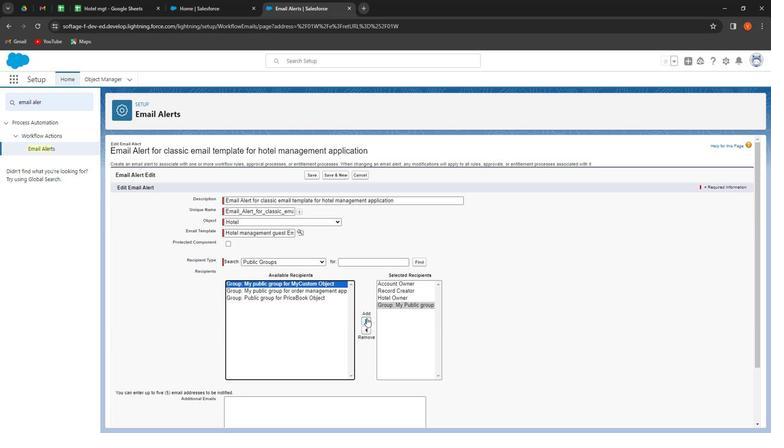 
Action: Mouse pressed left at (363, 321)
Screenshot: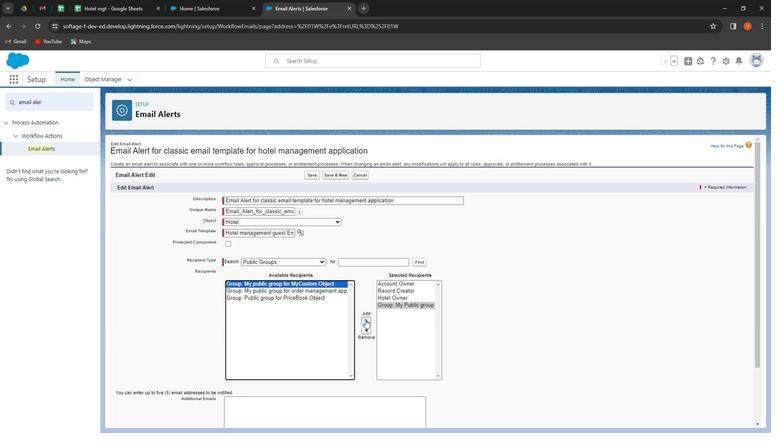 
Action: Mouse moved to (296, 288)
Screenshot: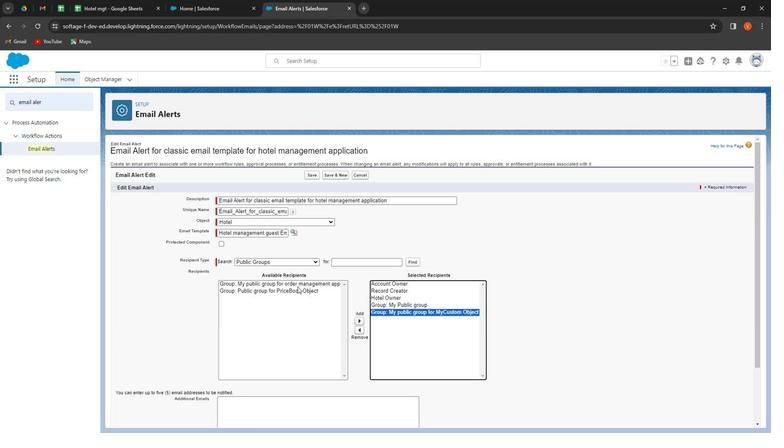
Action: Mouse pressed left at (296, 288)
Screenshot: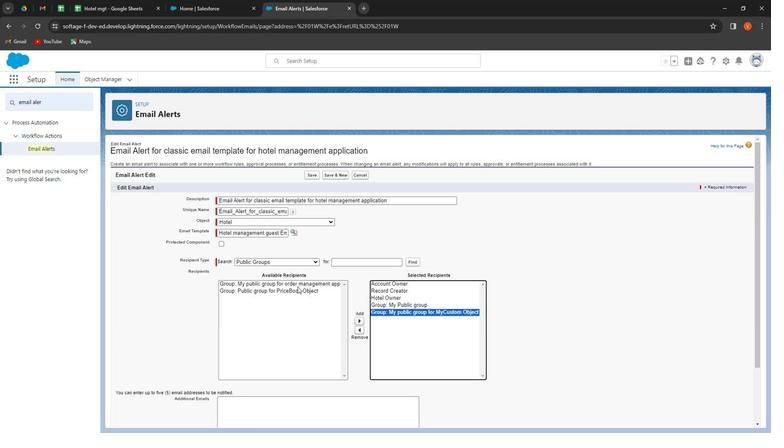 
Action: Mouse moved to (356, 320)
Screenshot: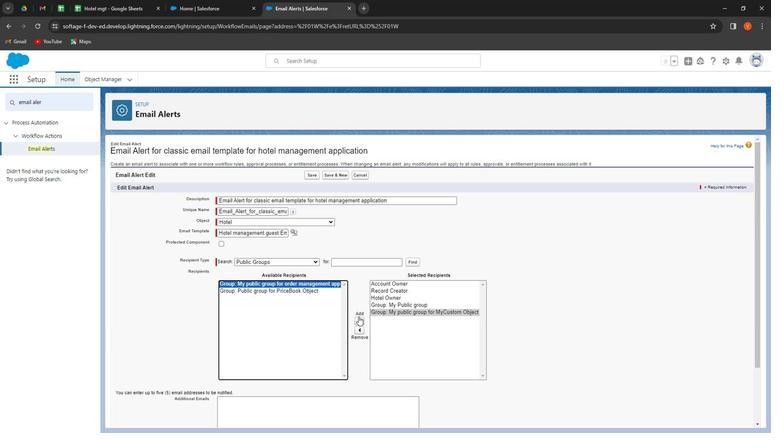 
Action: Mouse pressed left at (356, 320)
Screenshot: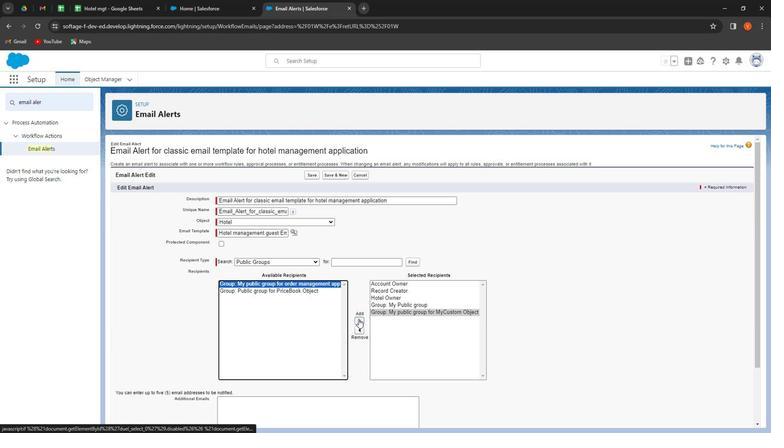 
Action: Mouse moved to (309, 288)
Screenshot: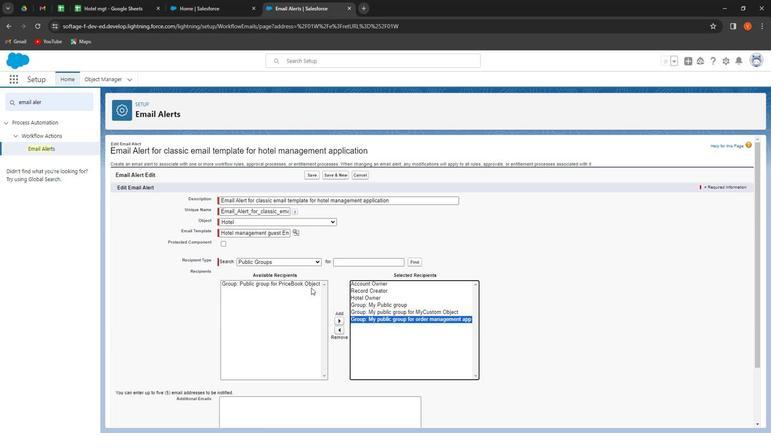 
Action: Mouse pressed left at (309, 288)
Screenshot: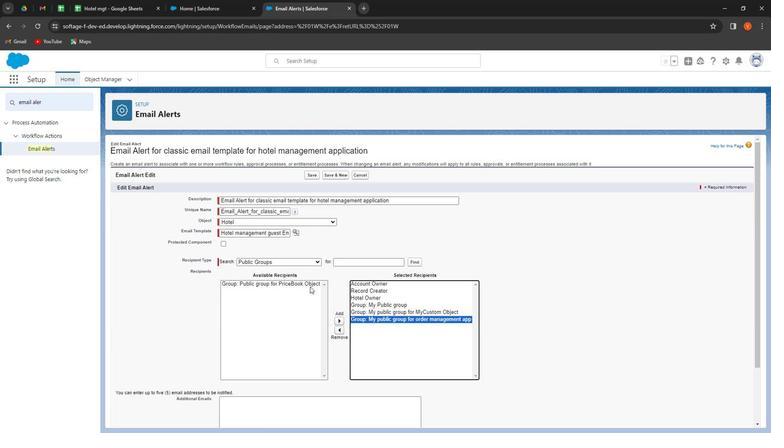 
Action: Mouse moved to (336, 319)
Screenshot: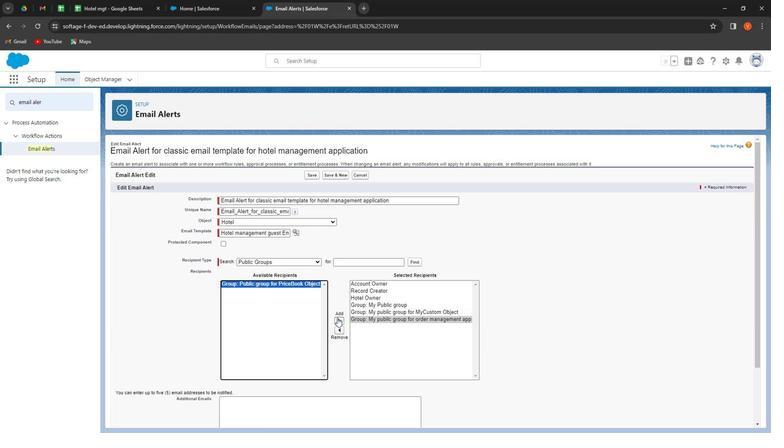 
Action: Mouse pressed left at (336, 319)
Screenshot: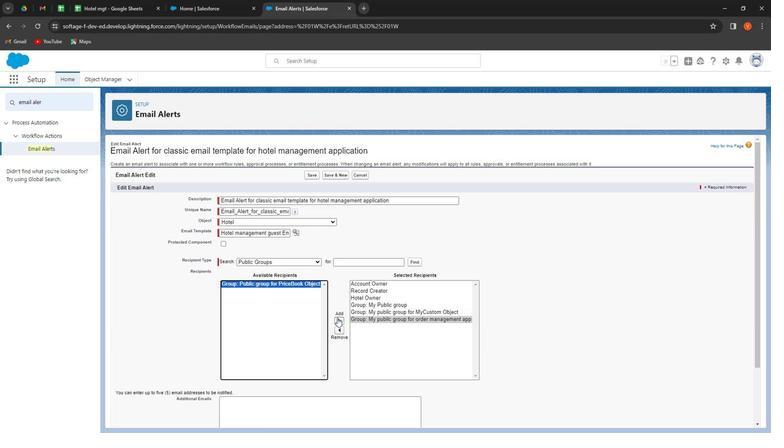 
Action: Mouse moved to (306, 265)
Screenshot: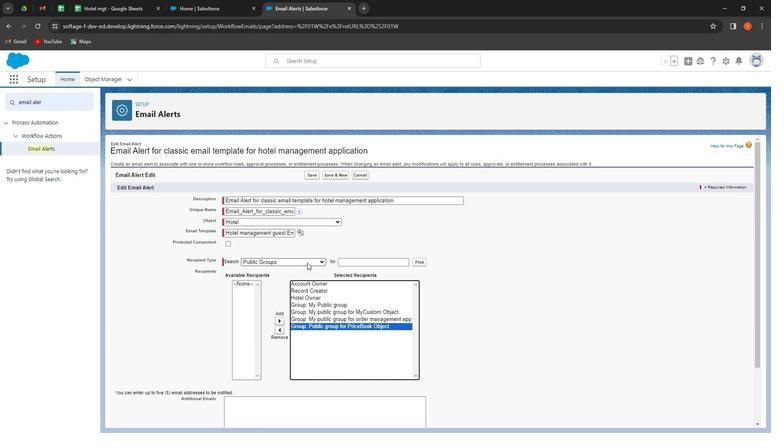 
Action: Mouse pressed left at (306, 265)
Screenshot: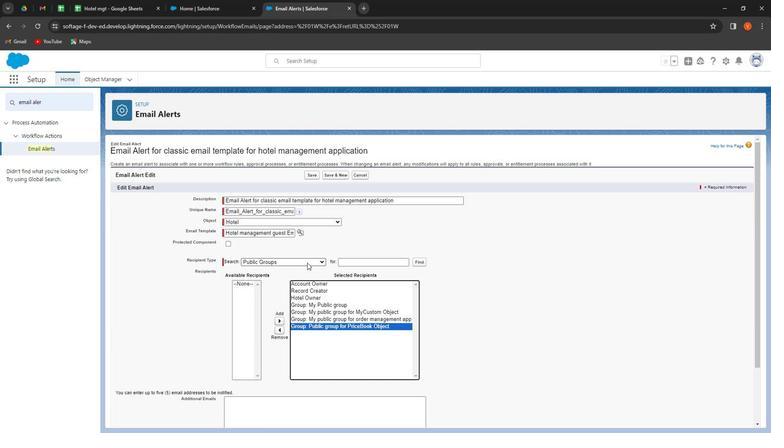 
Action: Mouse moved to (296, 311)
Screenshot: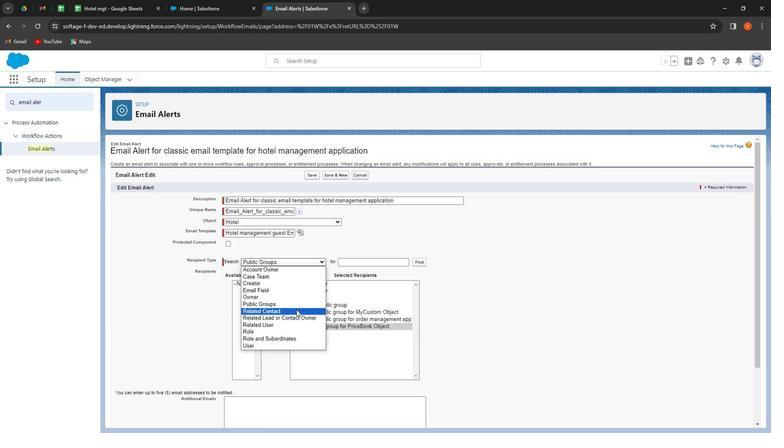 
Action: Mouse pressed left at (296, 311)
Screenshot: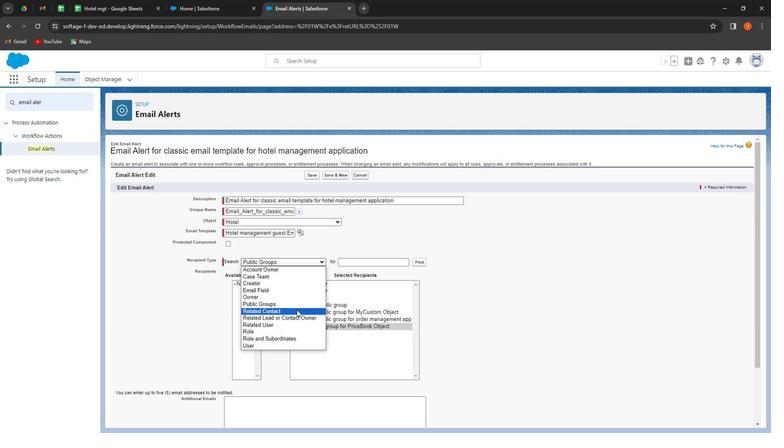 
Action: Mouse moved to (268, 263)
Screenshot: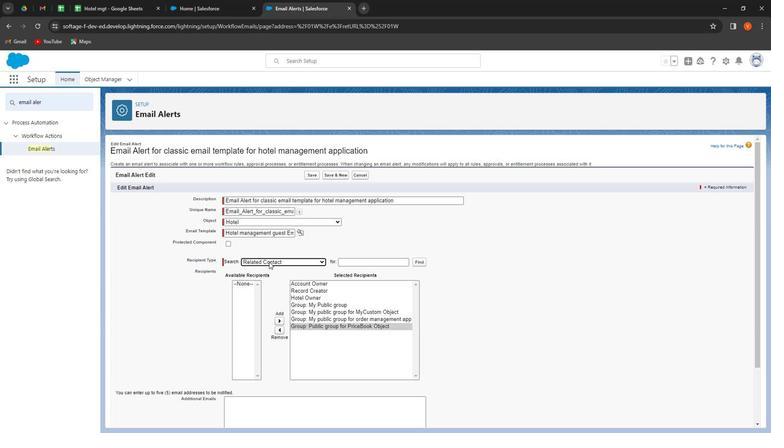 
Action: Mouse pressed left at (268, 263)
Screenshot: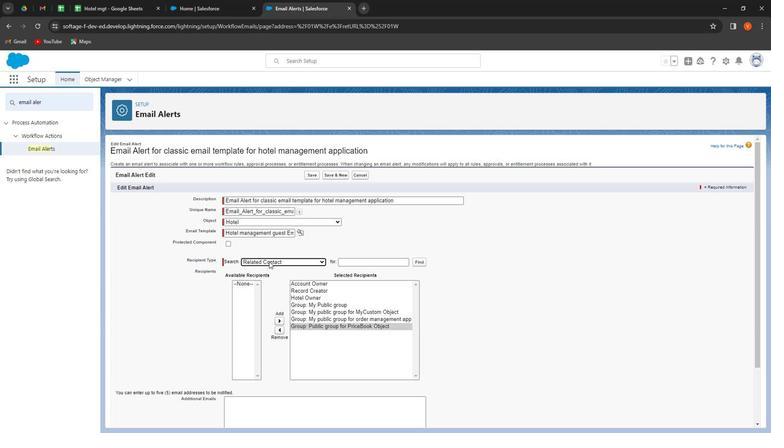 
Action: Mouse moved to (278, 318)
Screenshot: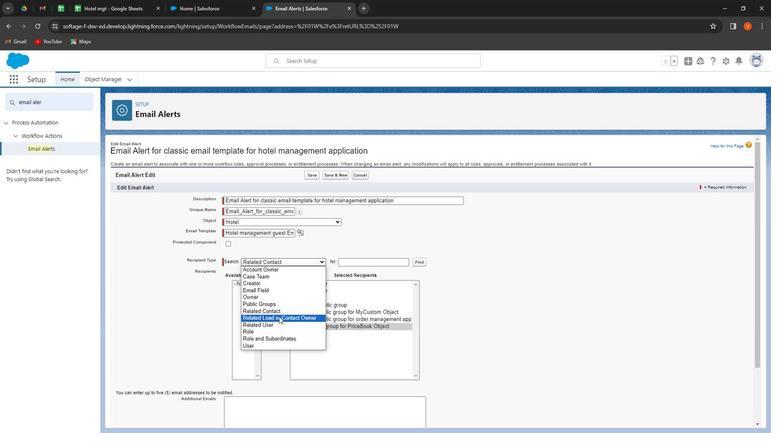 
Action: Mouse pressed left at (278, 318)
Screenshot: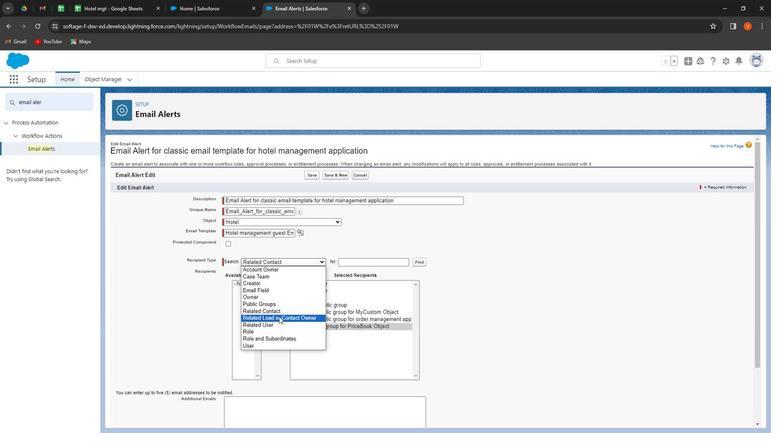 
Action: Mouse moved to (268, 286)
Screenshot: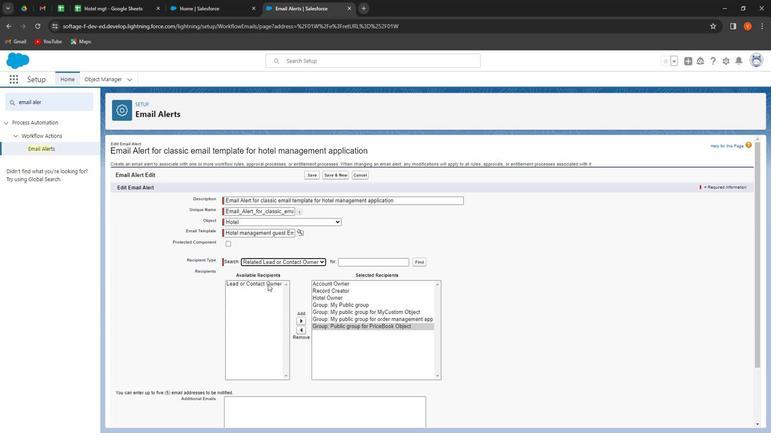 
Action: Mouse pressed left at (268, 286)
Screenshot: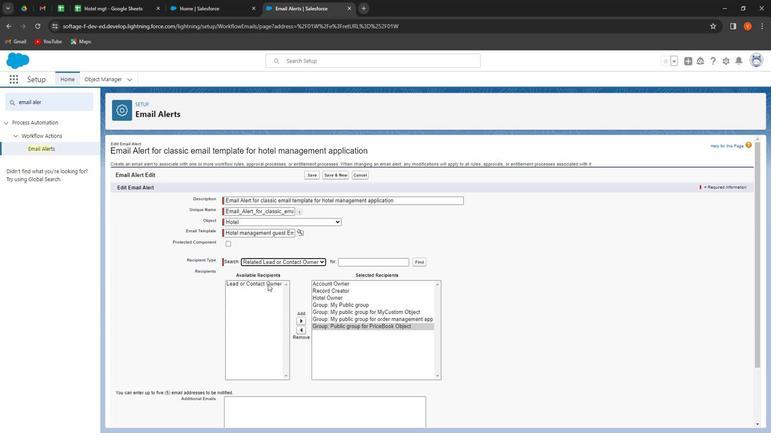 
Action: Mouse moved to (299, 321)
Screenshot: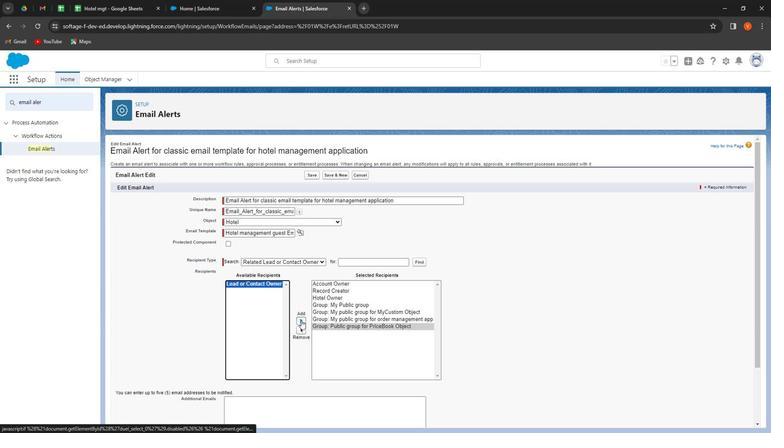 
Action: Mouse pressed left at (299, 321)
Screenshot: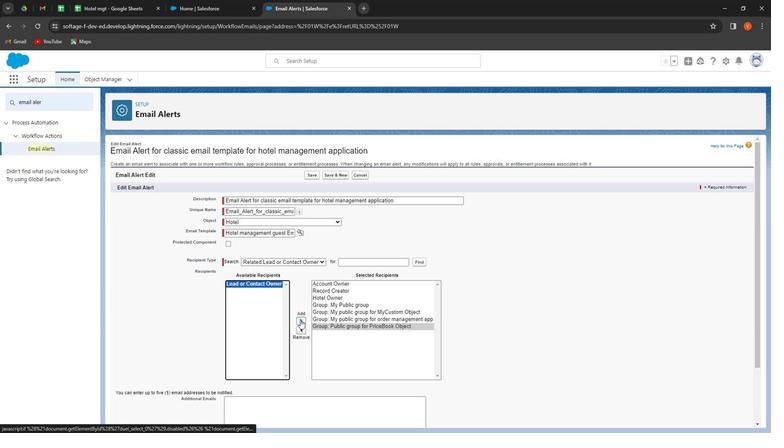 
Action: Mouse moved to (283, 265)
Screenshot: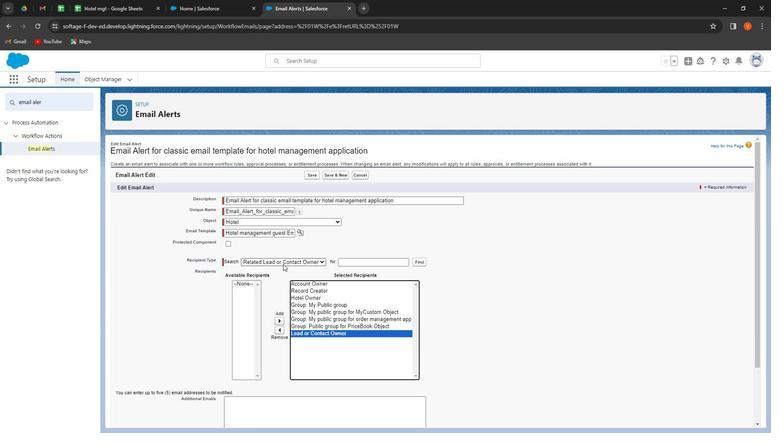 
Action: Mouse pressed left at (283, 265)
Screenshot: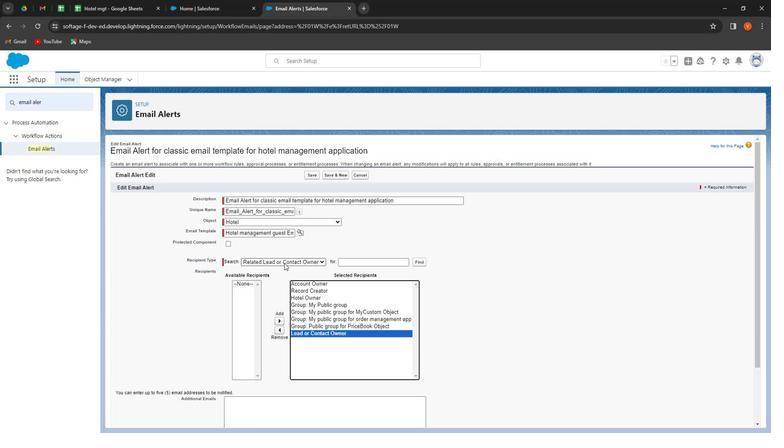 
Action: Mouse moved to (286, 324)
Screenshot: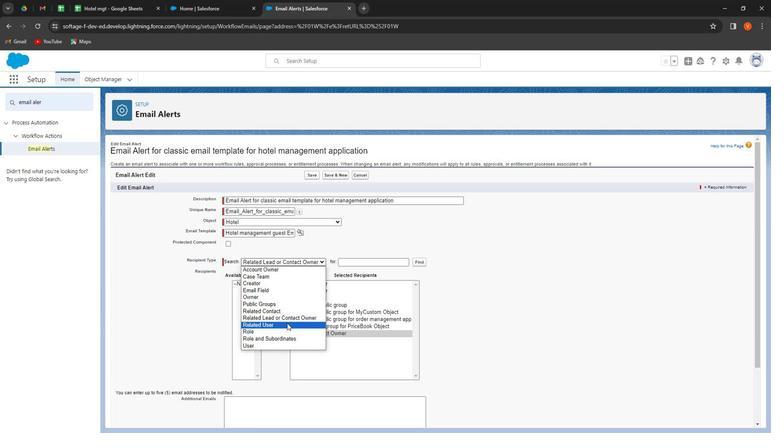 
Action: Mouse pressed left at (286, 324)
Screenshot: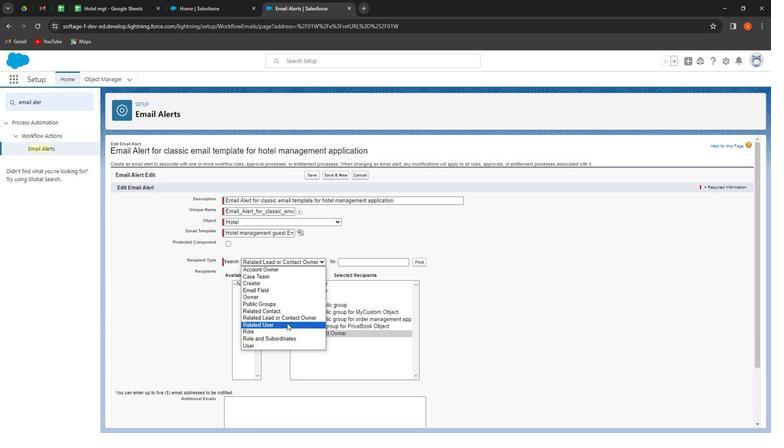 
Action: Mouse moved to (271, 287)
Screenshot: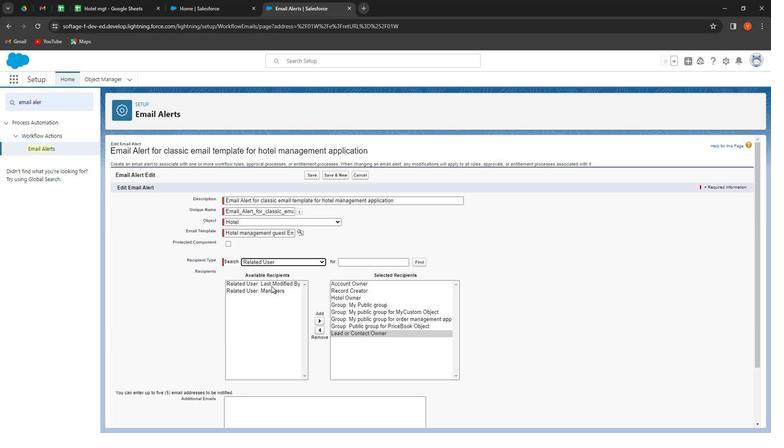 
Action: Mouse pressed left at (271, 287)
Screenshot: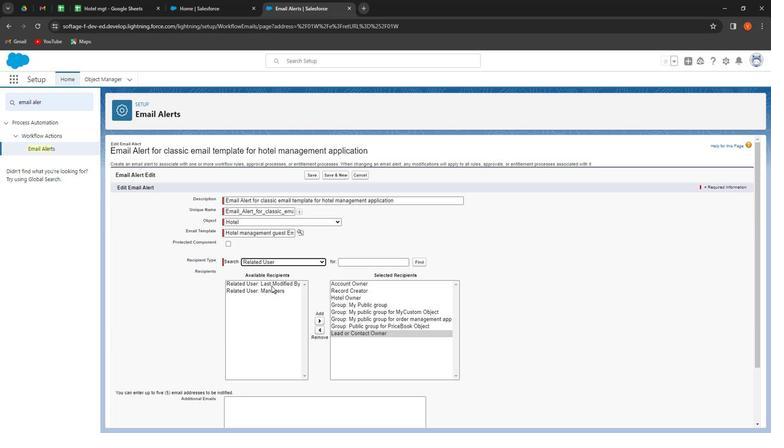
Action: Mouse moved to (318, 322)
Screenshot: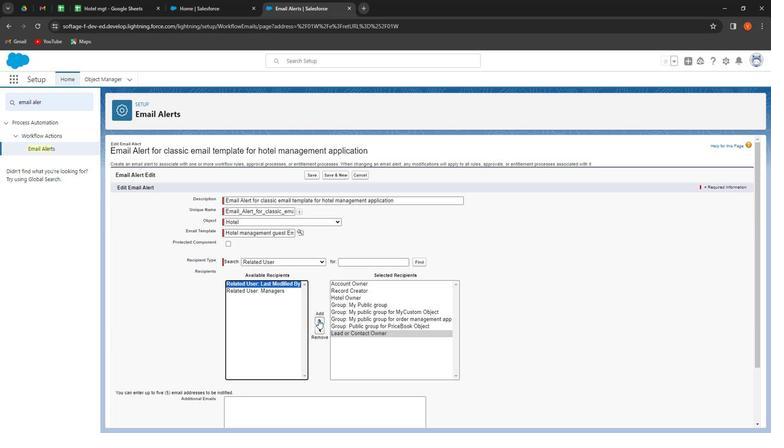 
Action: Mouse pressed left at (318, 322)
Screenshot: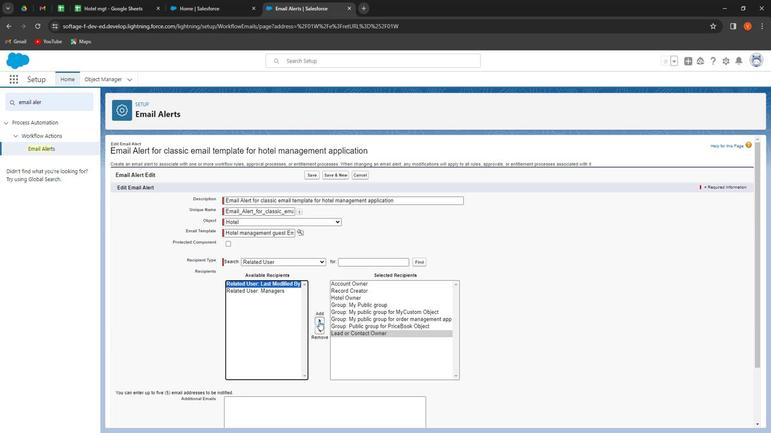 
Action: Mouse moved to (273, 286)
Screenshot: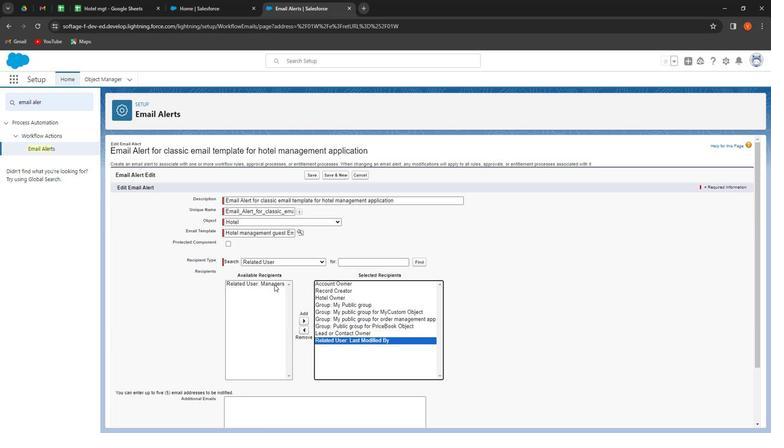 
Action: Mouse pressed left at (273, 286)
Screenshot: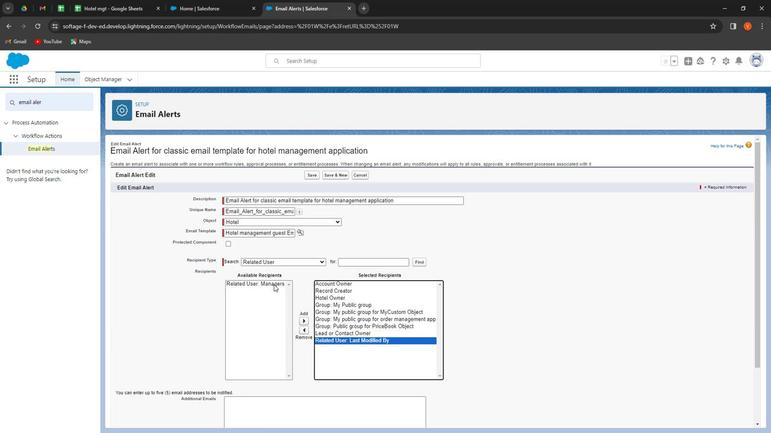 
Action: Mouse moved to (304, 321)
Screenshot: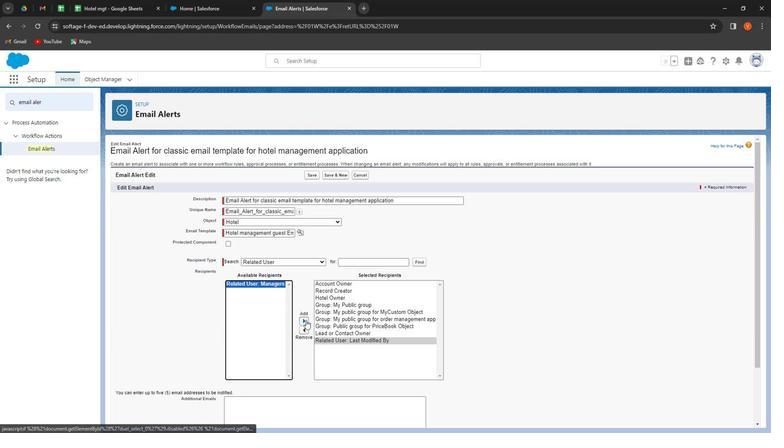
Action: Mouse pressed left at (304, 321)
Screenshot: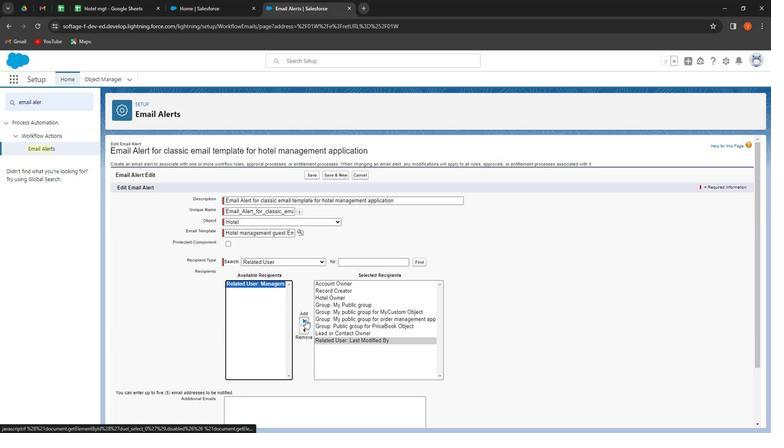 
Action: Mouse moved to (292, 266)
Screenshot: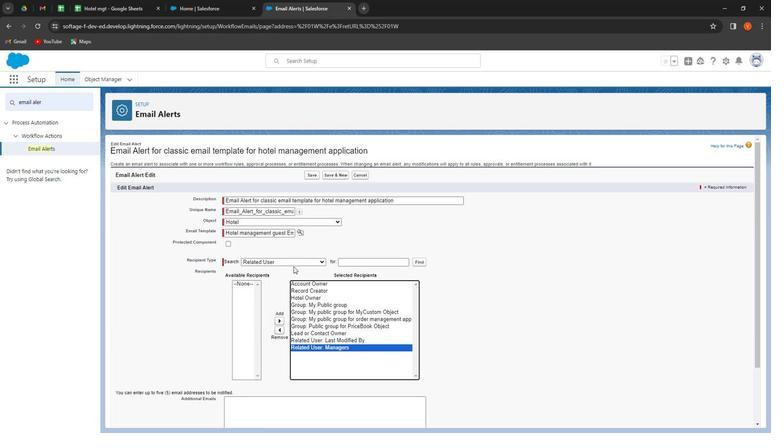 
Action: Mouse pressed left at (292, 266)
Screenshot: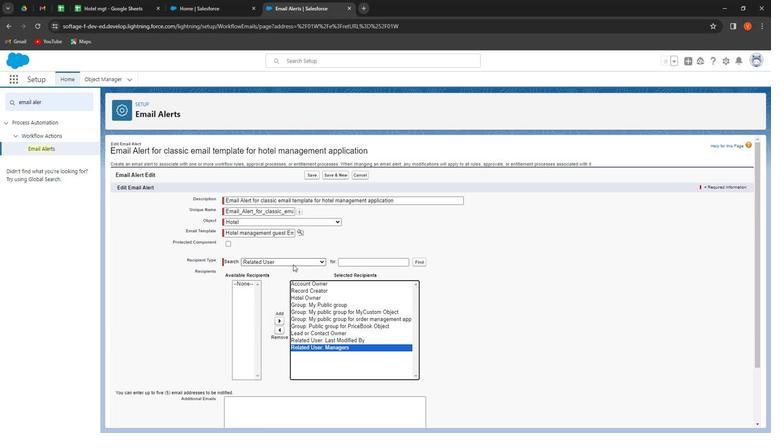 
Action: Mouse moved to (282, 333)
Screenshot: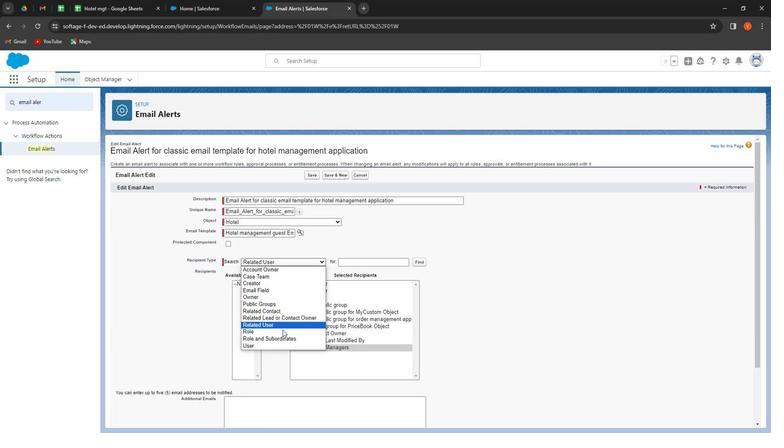 
Action: Mouse pressed left at (282, 333)
Screenshot: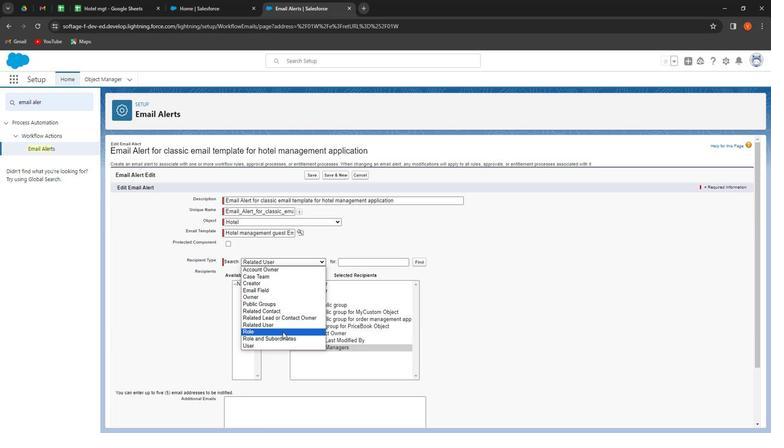
Action: Mouse moved to (268, 286)
Screenshot: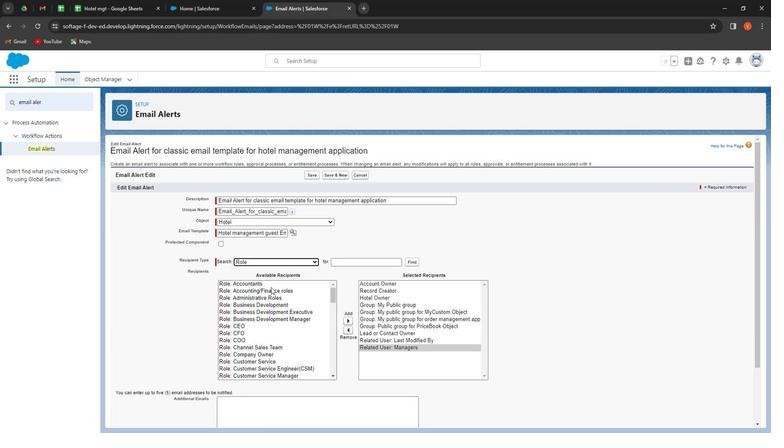 
Action: Mouse pressed left at (268, 286)
Screenshot: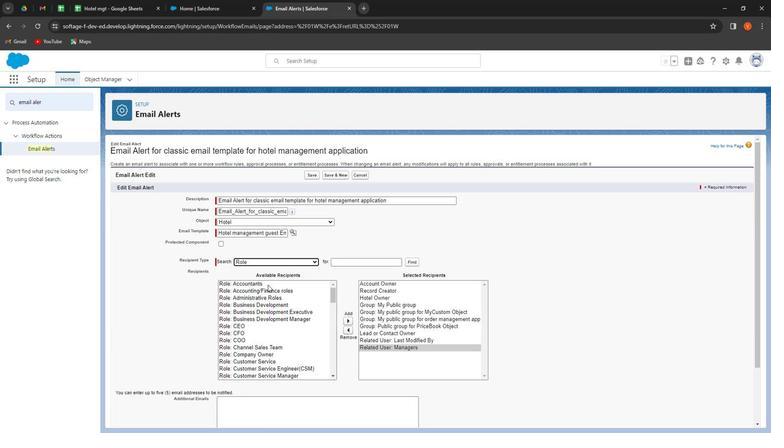 
Action: Mouse moved to (348, 321)
Screenshot: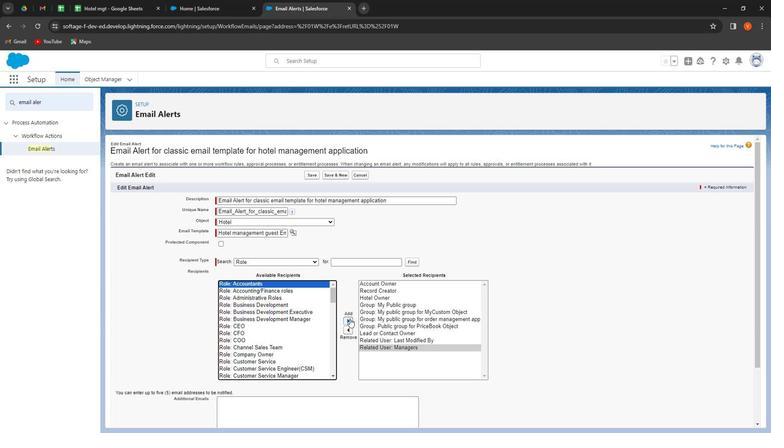 
Action: Mouse pressed left at (348, 321)
Screenshot: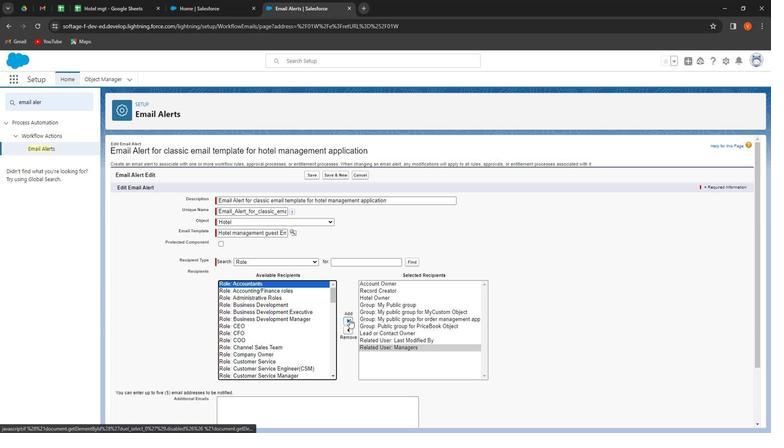 
Action: Mouse moved to (275, 286)
Screenshot: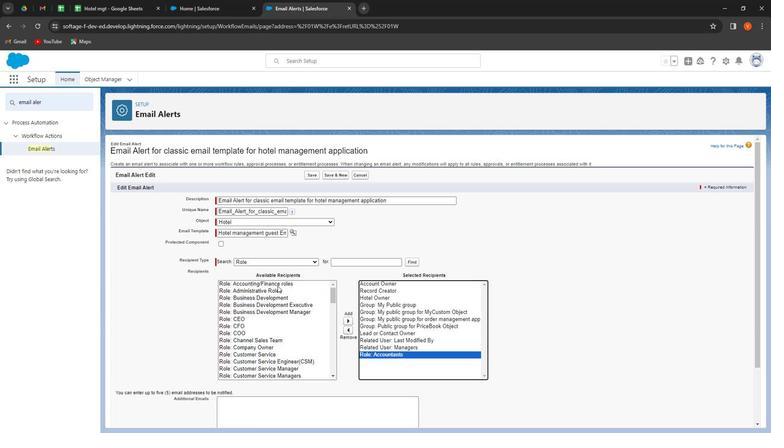 
Action: Mouse pressed left at (275, 286)
Screenshot: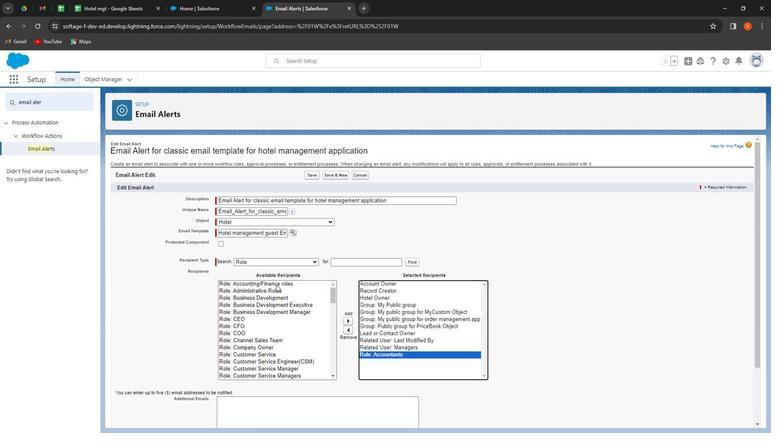 
Action: Mouse moved to (348, 323)
Screenshot: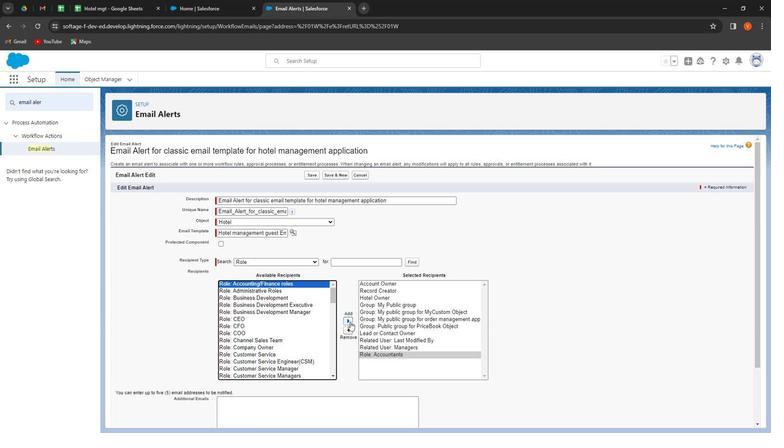 
Action: Mouse pressed left at (348, 323)
Screenshot: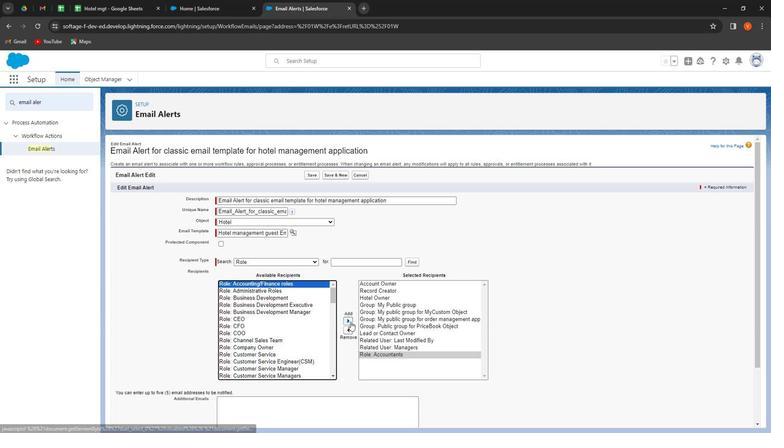 
Action: Mouse moved to (224, 283)
Screenshot: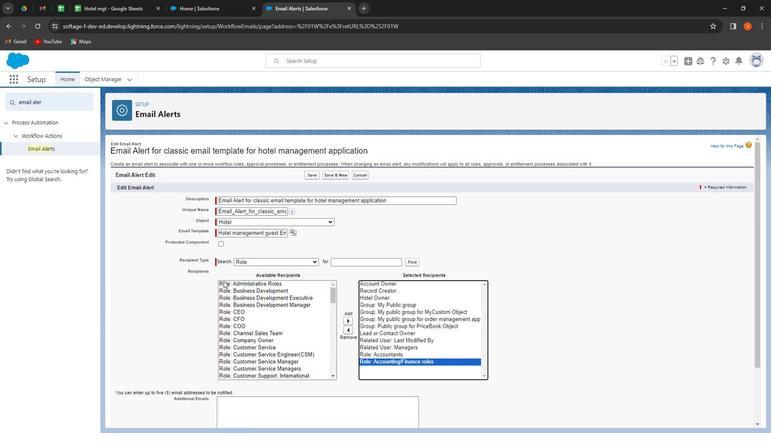 
Action: Mouse pressed left at (224, 283)
Screenshot: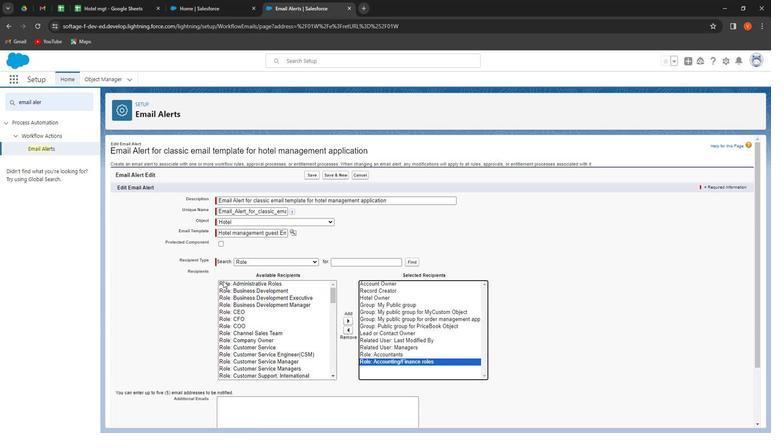 
Action: Mouse moved to (346, 322)
Screenshot: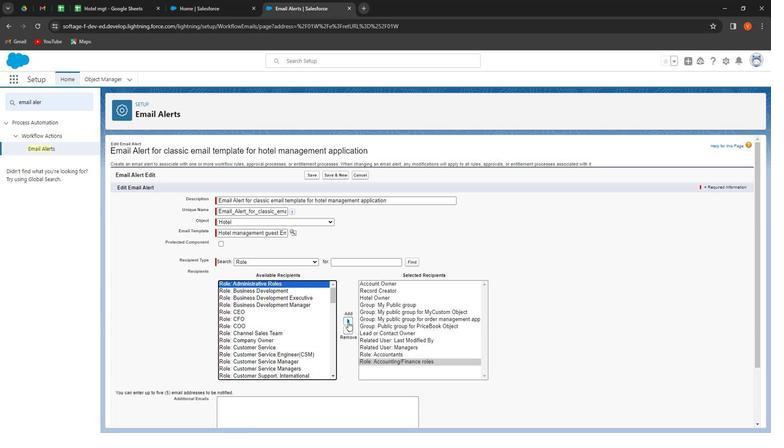 
Action: Mouse pressed left at (346, 322)
Screenshot: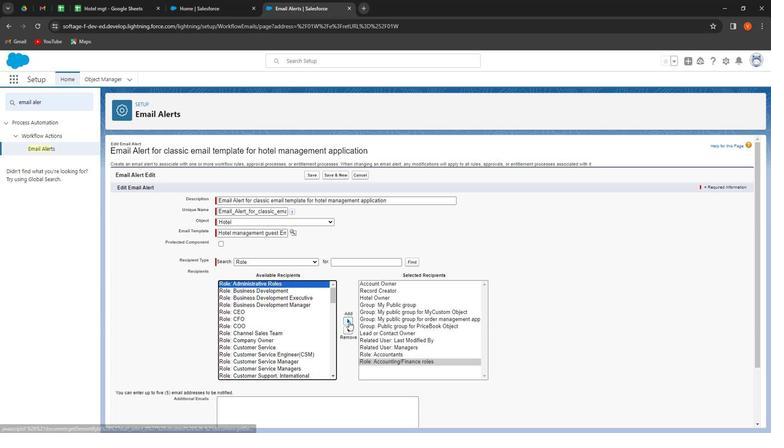 
Action: Mouse moved to (253, 303)
Screenshot: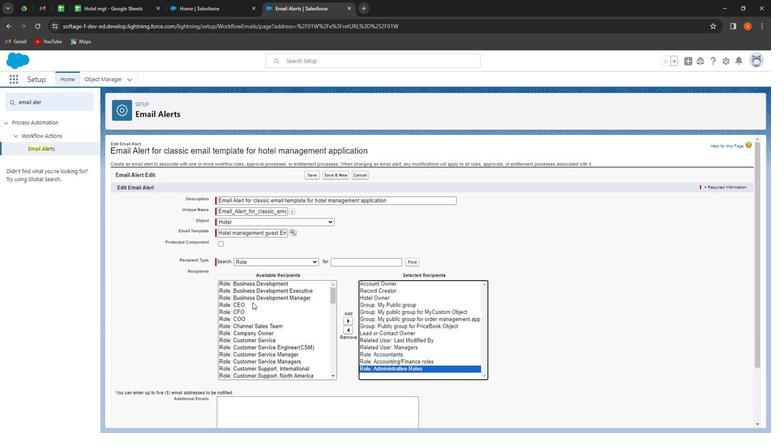 
Action: Mouse pressed left at (253, 303)
Screenshot: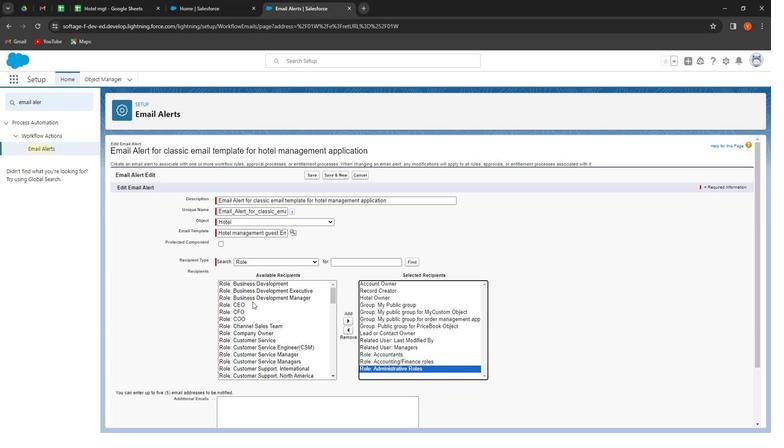 
Action: Mouse moved to (343, 320)
Screenshot: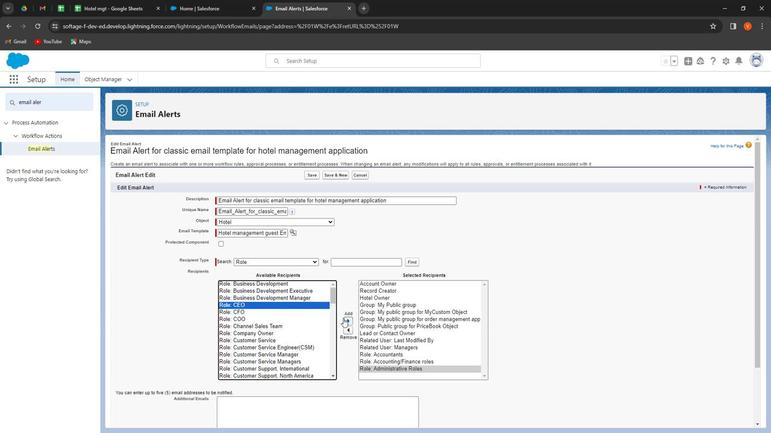 
Action: Mouse pressed left at (343, 320)
Screenshot: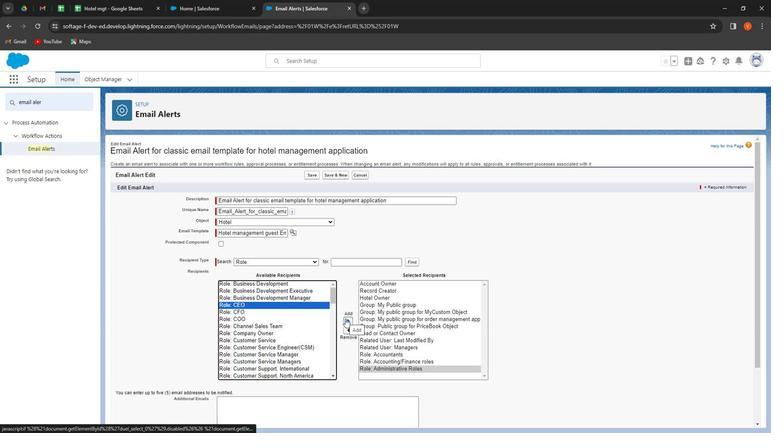 
Action: Mouse moved to (229, 283)
Screenshot: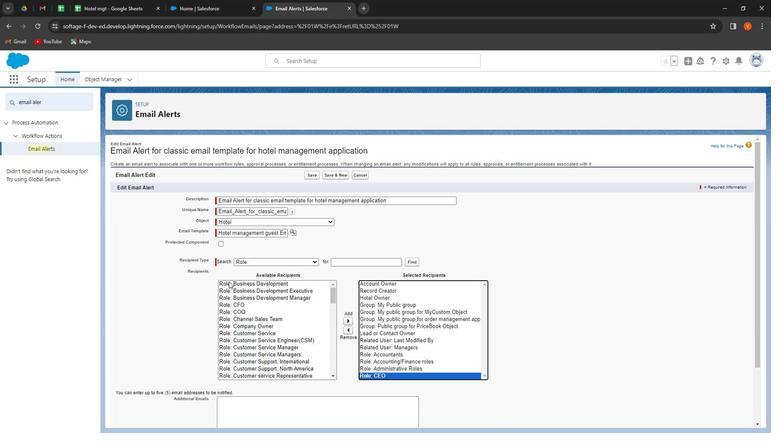
Action: Mouse pressed left at (229, 283)
Screenshot: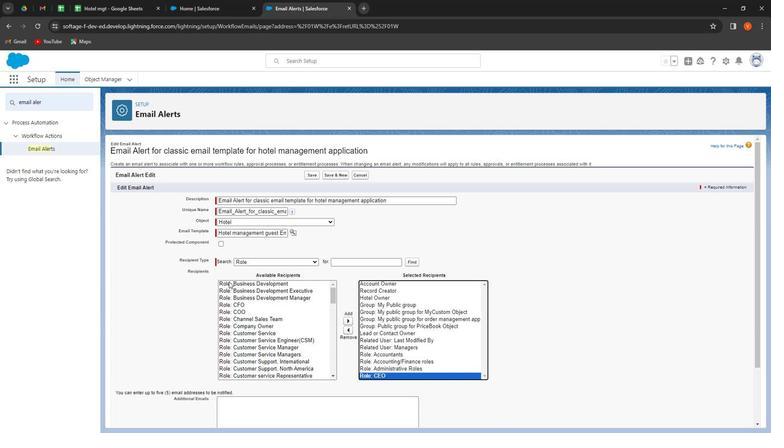 
Action: Mouse moved to (347, 322)
Screenshot: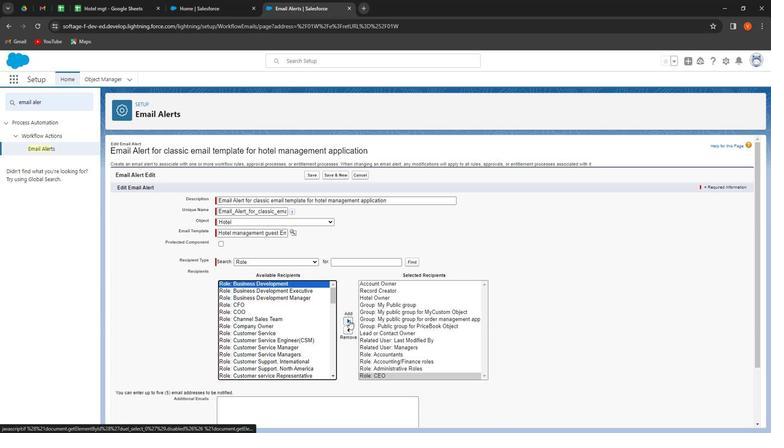 
Action: Mouse pressed left at (347, 322)
Screenshot: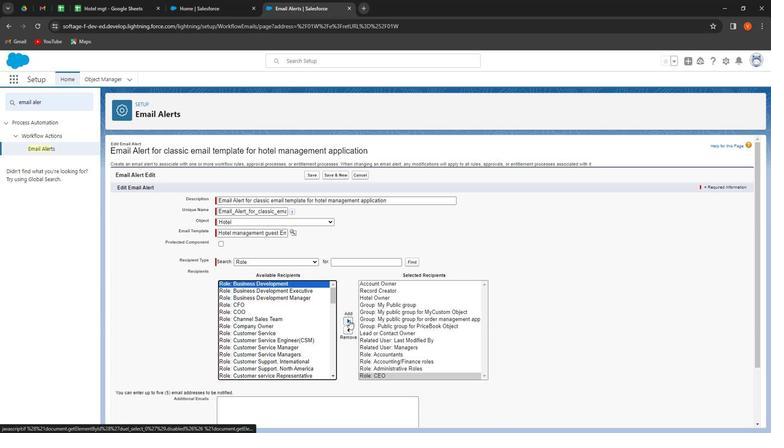 
Action: Mouse moved to (224, 285)
Screenshot: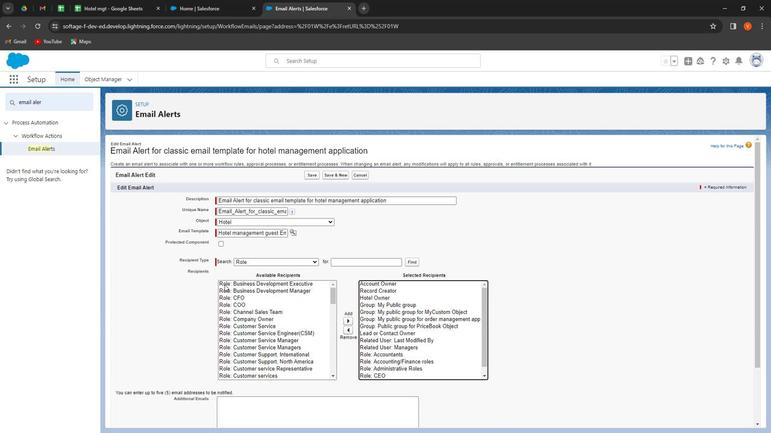 
Action: Mouse pressed left at (224, 285)
Screenshot: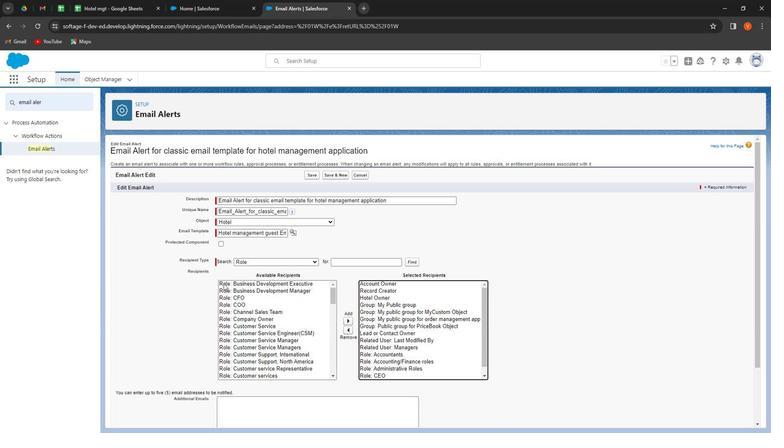 
Action: Mouse moved to (349, 322)
Screenshot: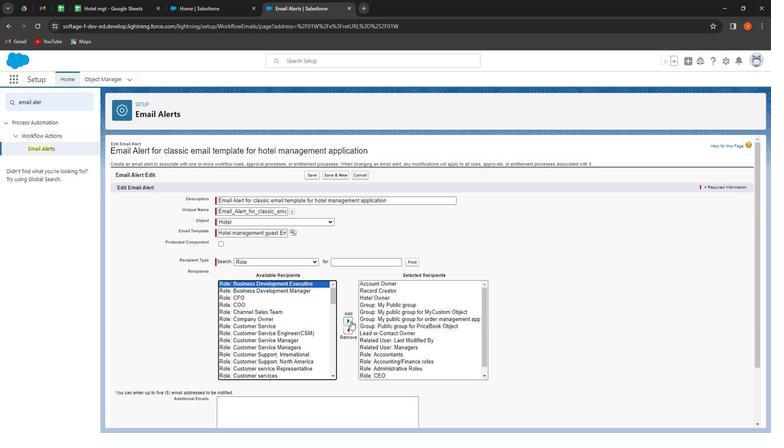 
Action: Mouse pressed left at (349, 322)
Screenshot: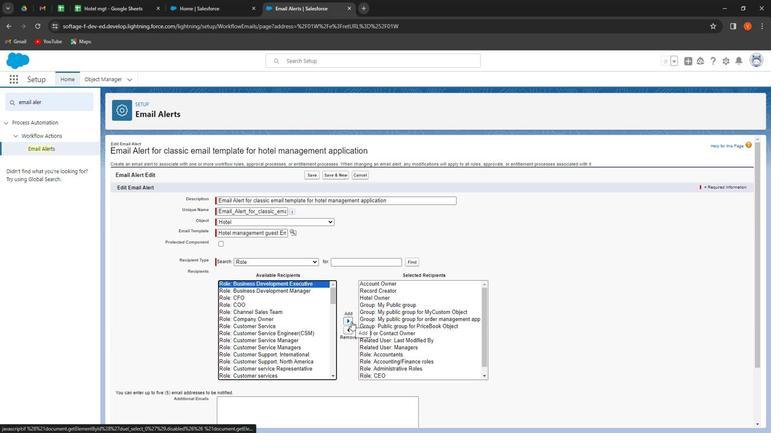 
Action: Mouse moved to (225, 284)
Screenshot: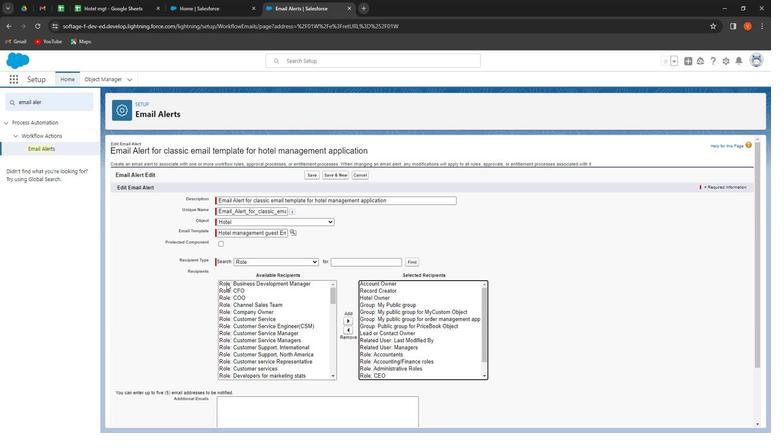 
Action: Mouse pressed left at (225, 284)
Screenshot: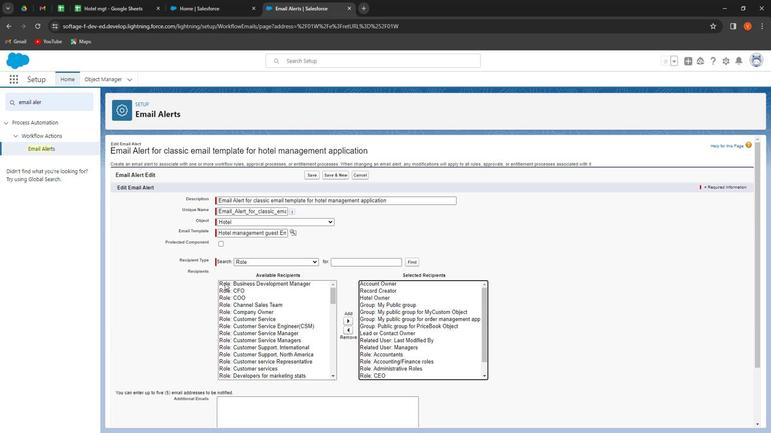 
Action: Mouse moved to (346, 321)
Screenshot: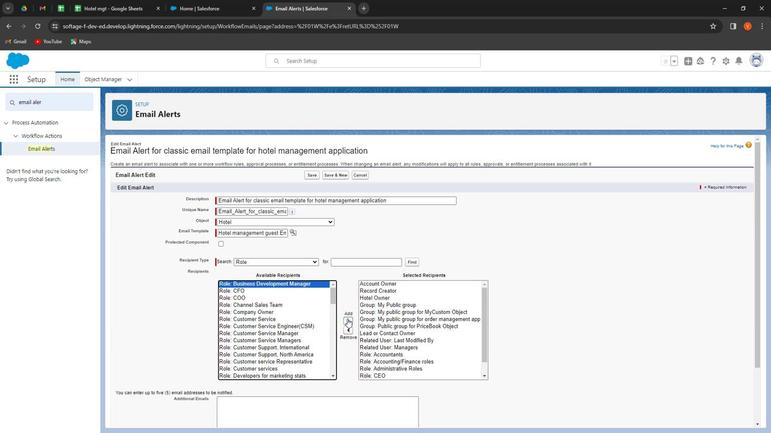 
Action: Mouse pressed left at (346, 321)
Screenshot: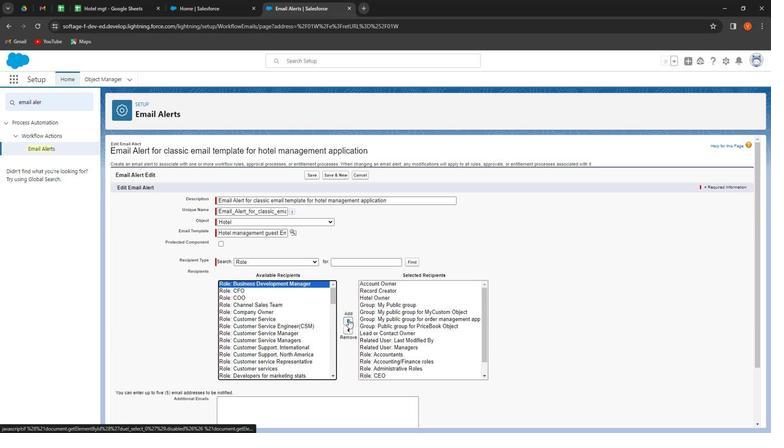 
Action: Mouse moved to (224, 284)
Screenshot: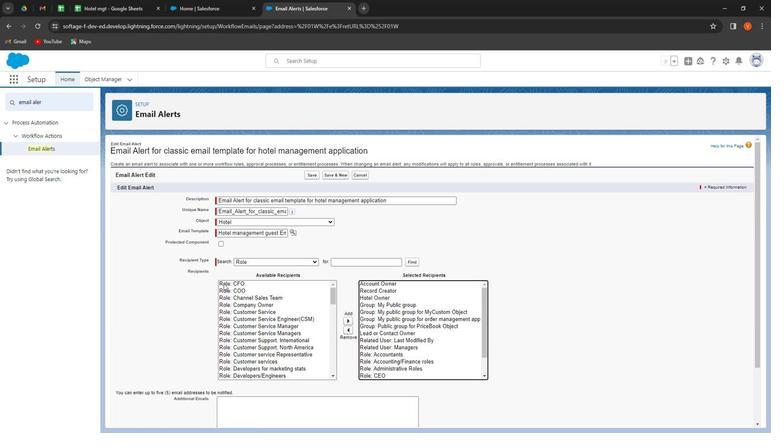 
Action: Mouse pressed left at (224, 284)
Screenshot: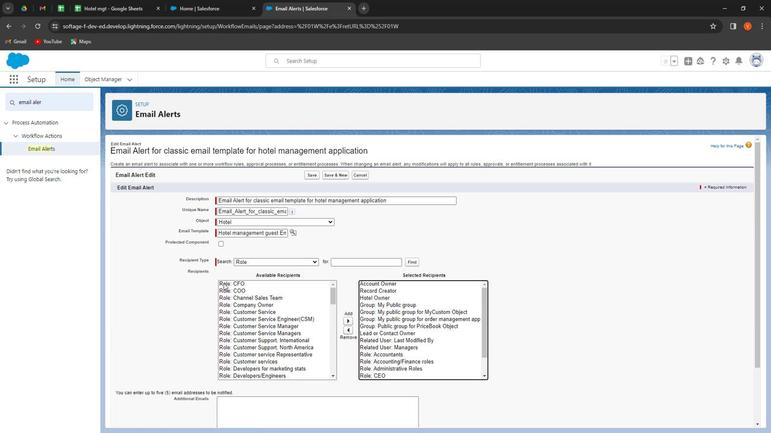 
Action: Mouse moved to (350, 324)
Screenshot: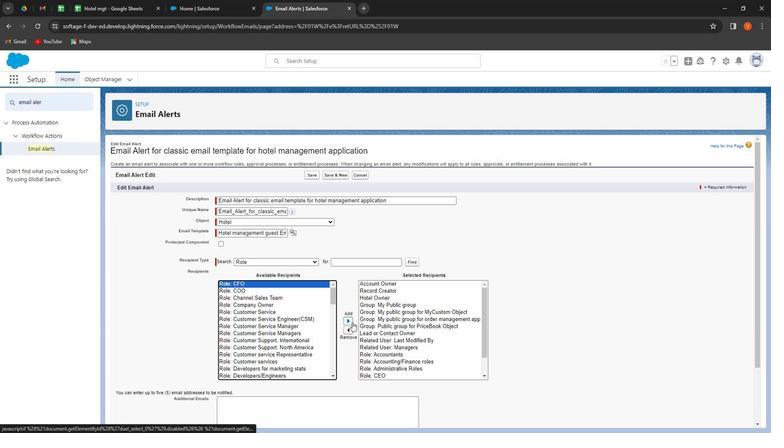 
Action: Mouse pressed left at (350, 324)
Screenshot: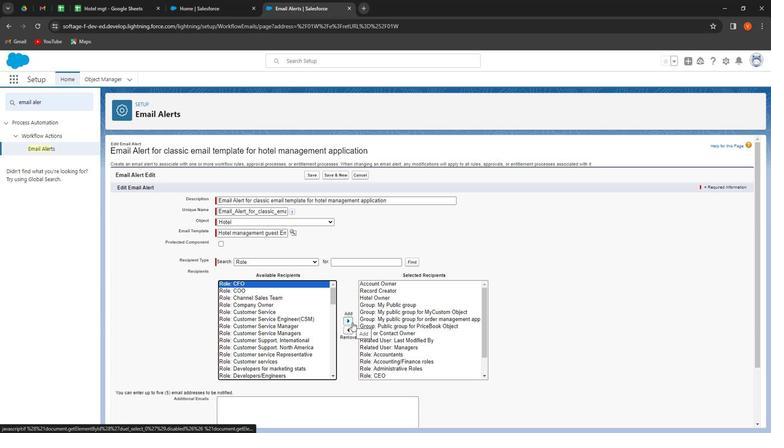 
Action: Mouse moved to (221, 286)
Screenshot: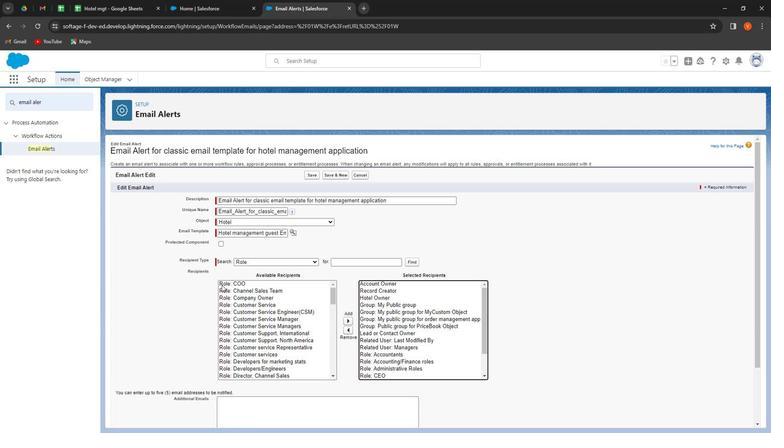 
Action: Mouse pressed left at (221, 286)
Screenshot: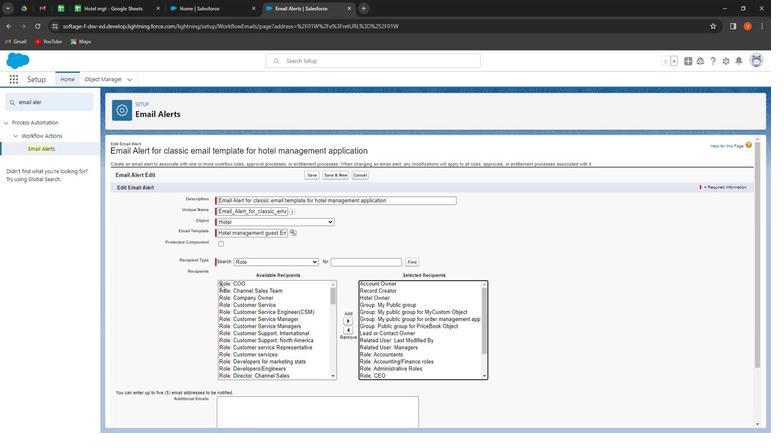 
Action: Mouse moved to (349, 320)
Screenshot: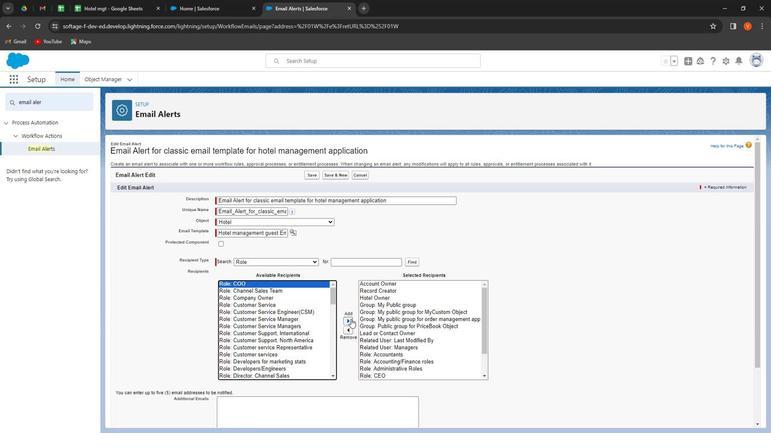 
Action: Mouse pressed left at (349, 320)
Screenshot: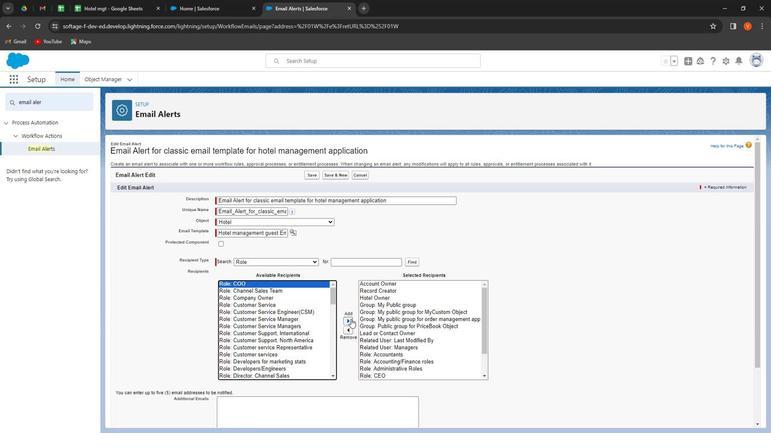 
Action: Mouse moved to (233, 297)
Screenshot: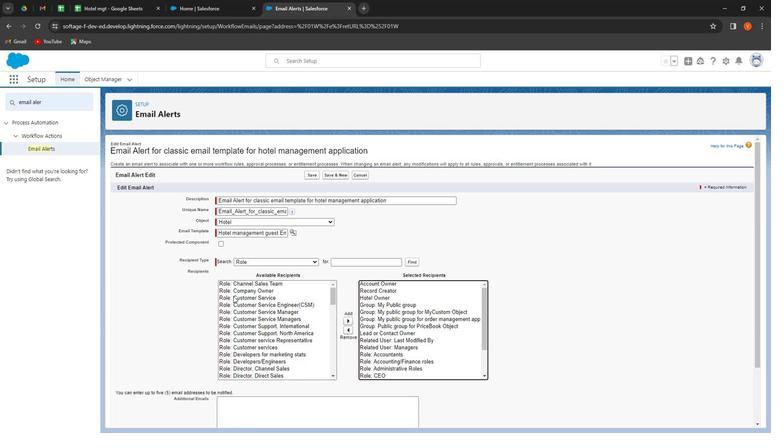 
Action: Mouse pressed left at (233, 297)
Screenshot: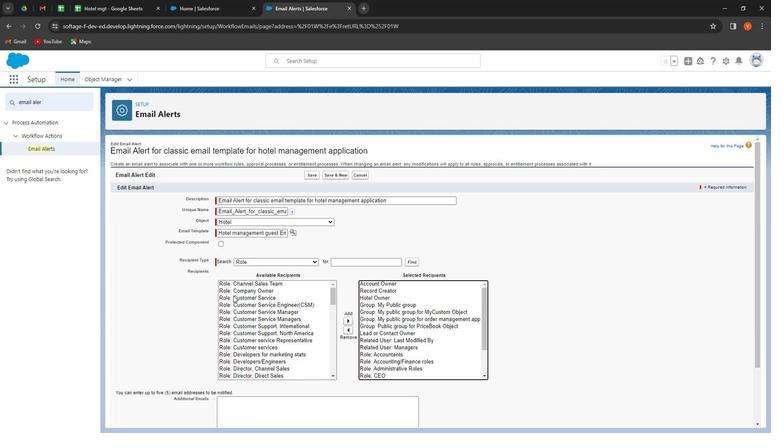 
Action: Mouse moved to (346, 319)
Screenshot: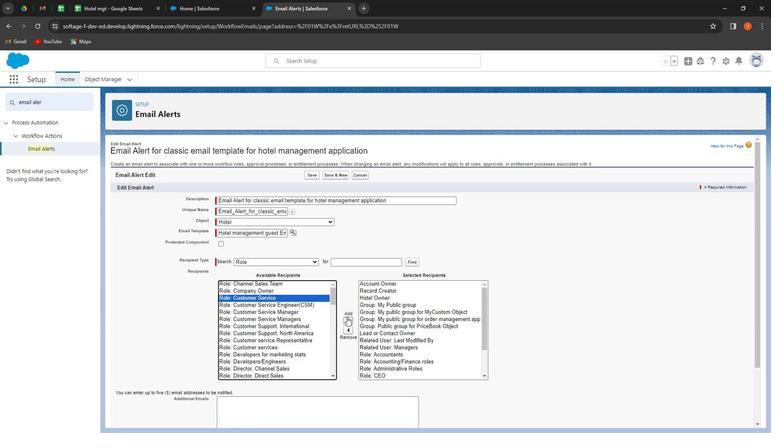 
Action: Mouse pressed left at (346, 319)
Screenshot: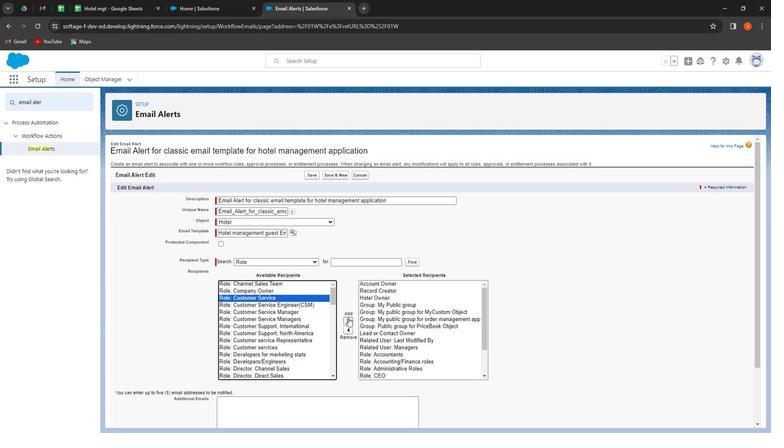 
Action: Mouse moved to (224, 298)
Screenshot: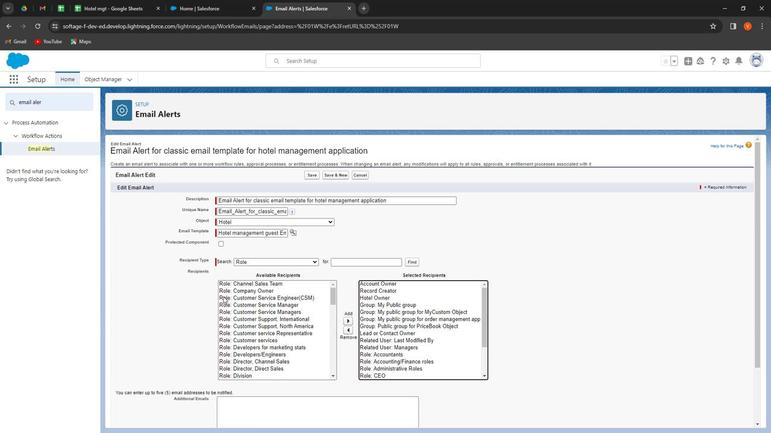 
Action: Mouse pressed left at (224, 298)
Screenshot: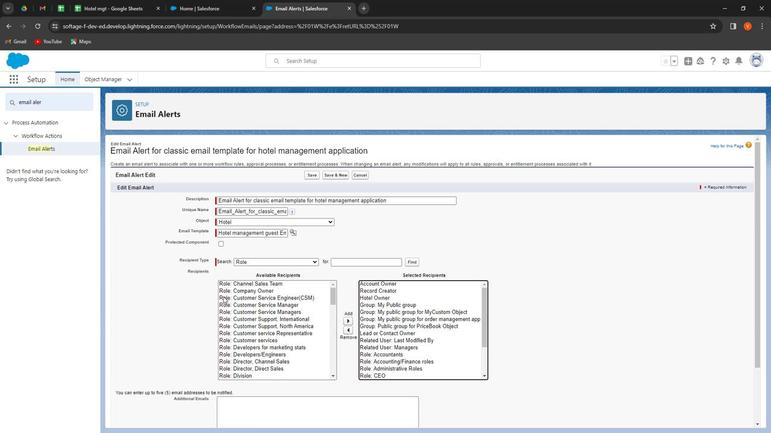 
Action: Mouse moved to (346, 319)
Screenshot: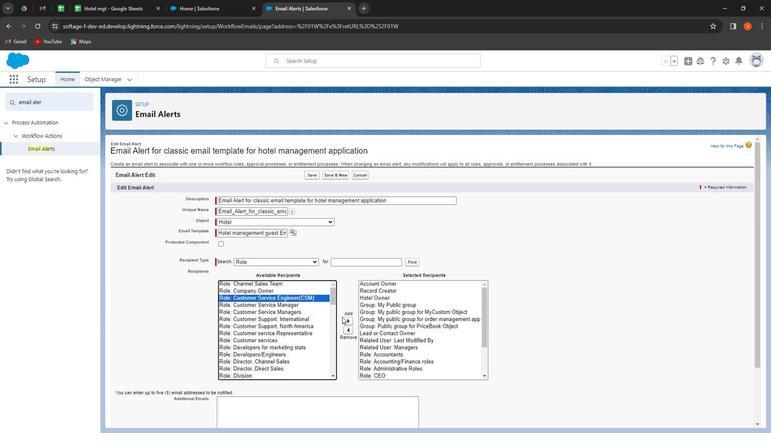 
Action: Mouse pressed left at (346, 319)
Screenshot: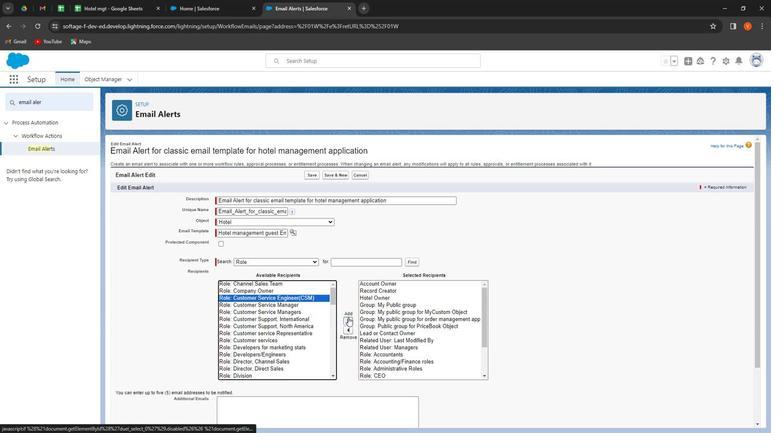 
Action: Mouse moved to (223, 299)
Screenshot: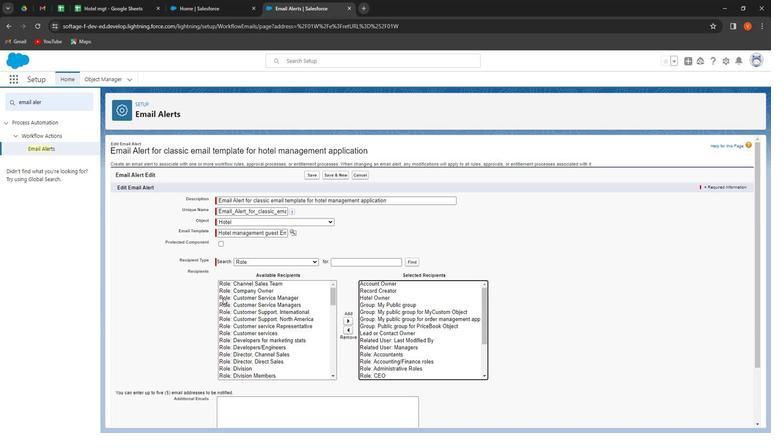 
Action: Mouse pressed left at (223, 299)
Screenshot: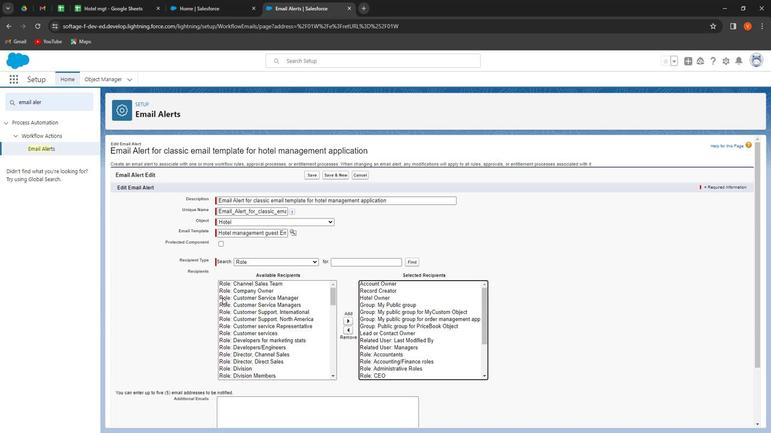
Action: Mouse moved to (345, 320)
Screenshot: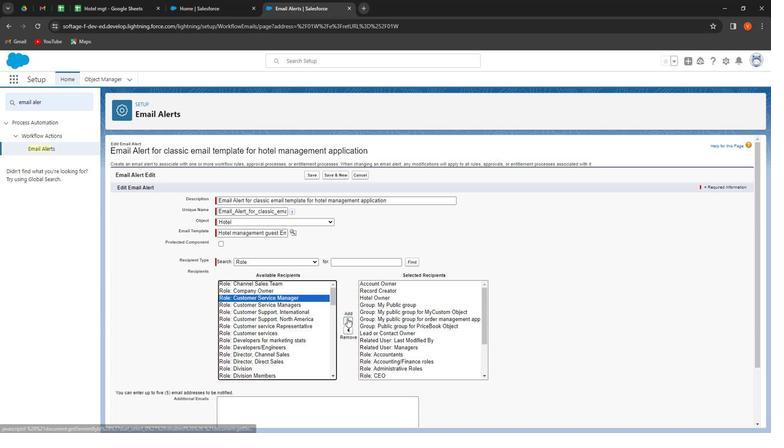 
Action: Mouse pressed left at (345, 320)
Screenshot: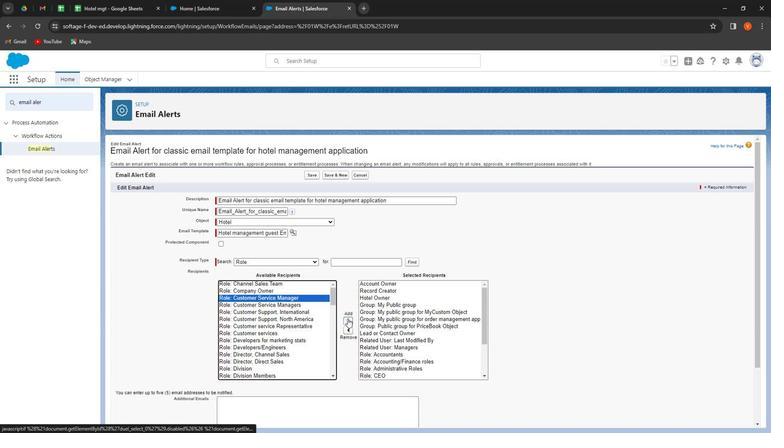 
Action: Mouse moved to (224, 286)
Screenshot: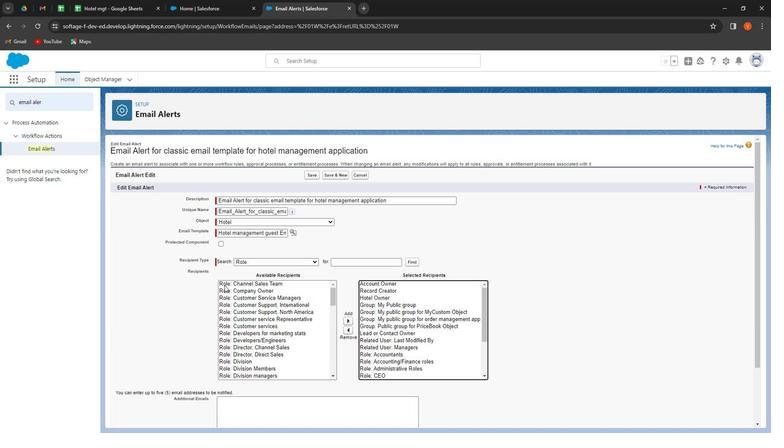 
Action: Mouse pressed left at (224, 286)
Screenshot: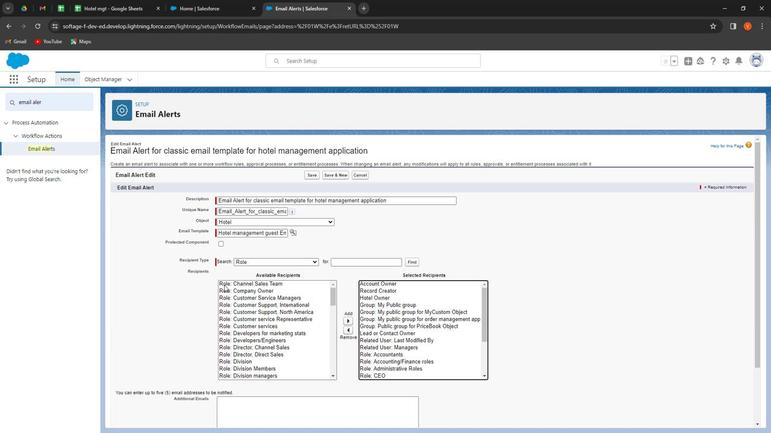 
Action: Mouse moved to (349, 319)
Screenshot: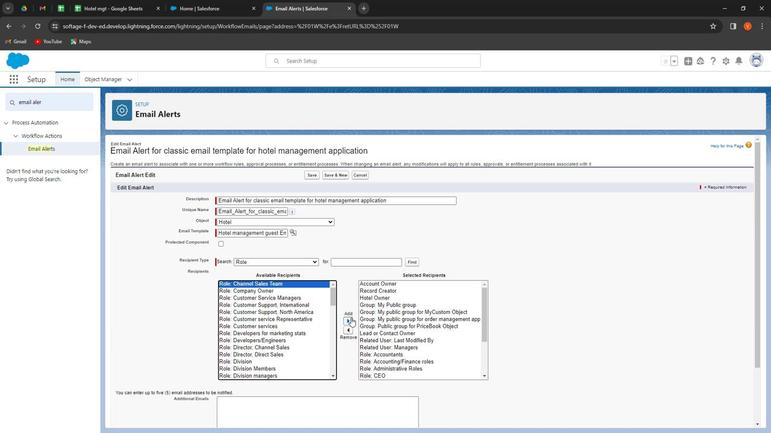 
Action: Mouse pressed left at (349, 319)
Screenshot: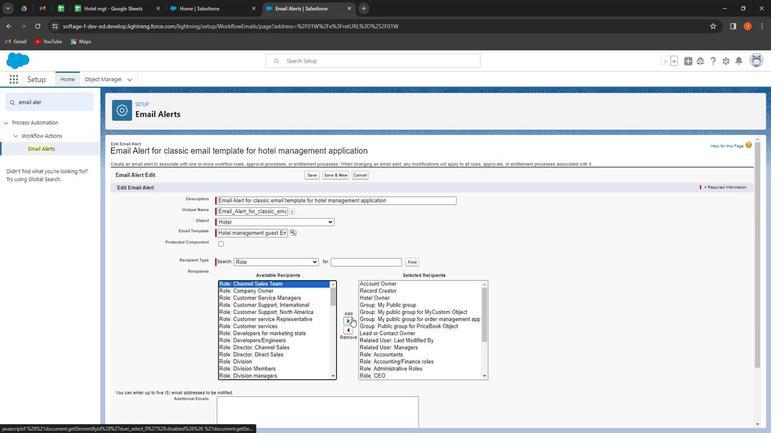 
Action: Mouse moved to (224, 286)
Screenshot: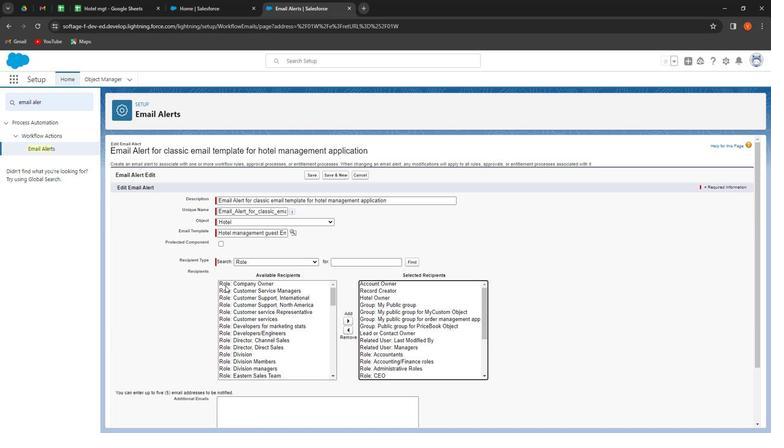 
Action: Mouse pressed left at (224, 286)
Screenshot: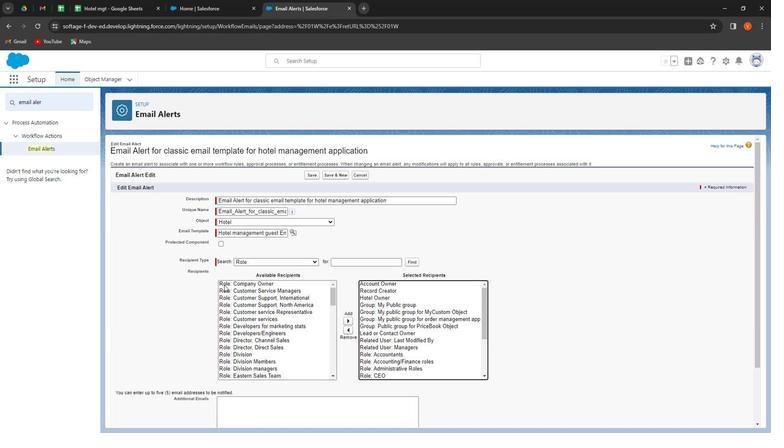 
Action: Mouse moved to (345, 321)
Screenshot: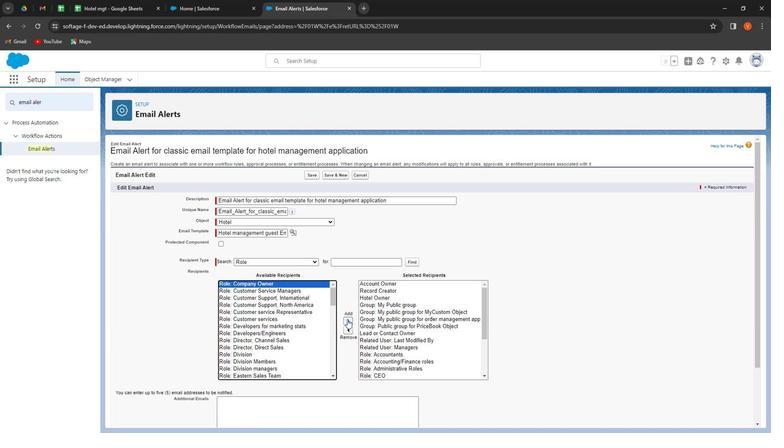 
Action: Mouse pressed left at (345, 321)
Screenshot: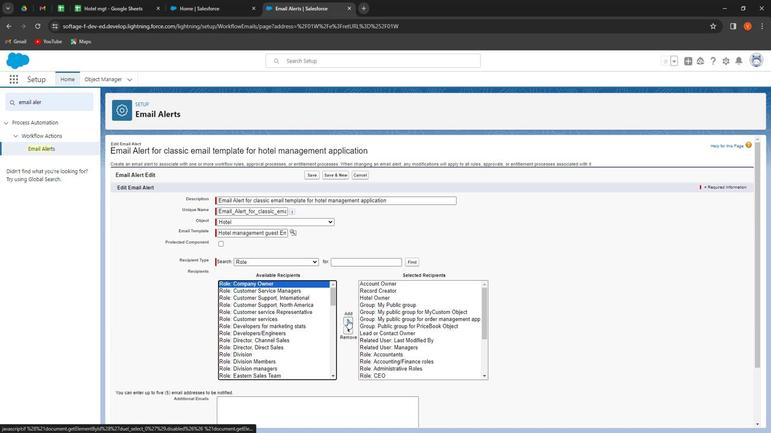 
Action: Mouse moved to (225, 290)
Screenshot: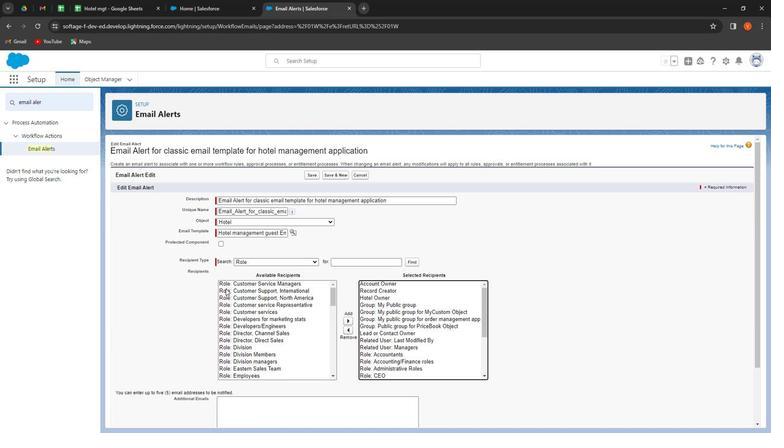 
Action: Mouse pressed left at (225, 290)
Screenshot: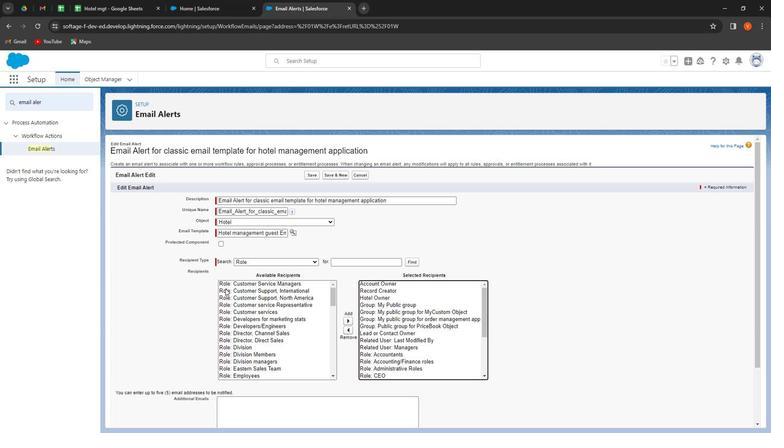 
Action: Mouse moved to (345, 317)
Screenshot: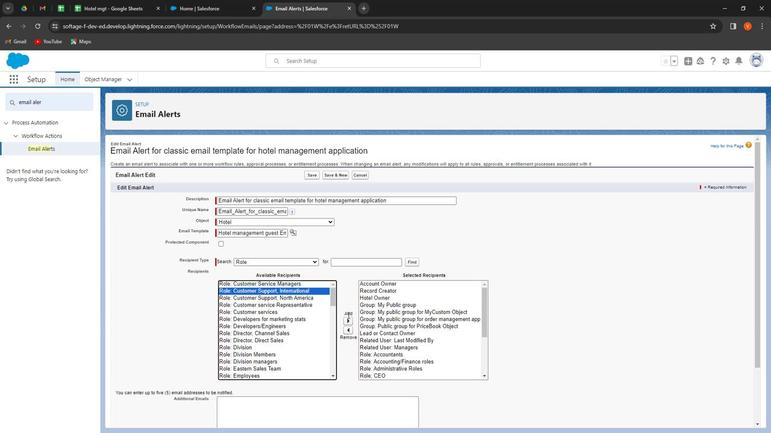 
Action: Mouse pressed left at (345, 317)
Screenshot: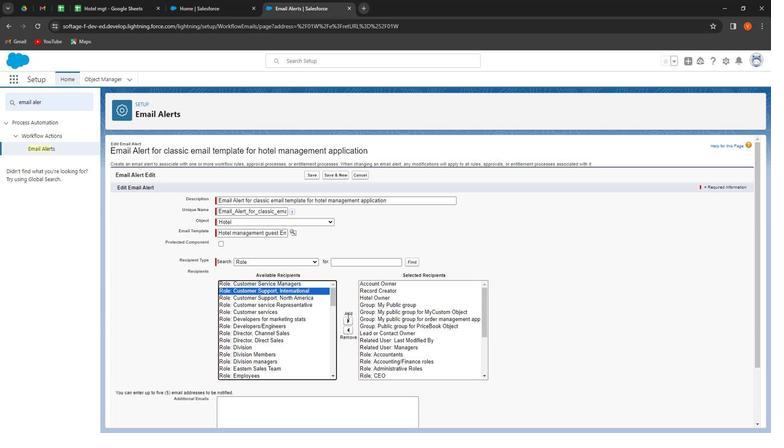 
Action: Mouse moved to (345, 319)
Screenshot: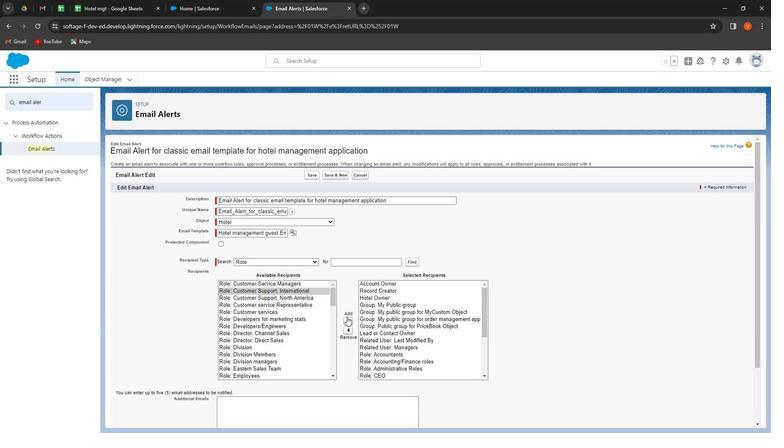 
Action: Mouse pressed left at (345, 319)
Screenshot: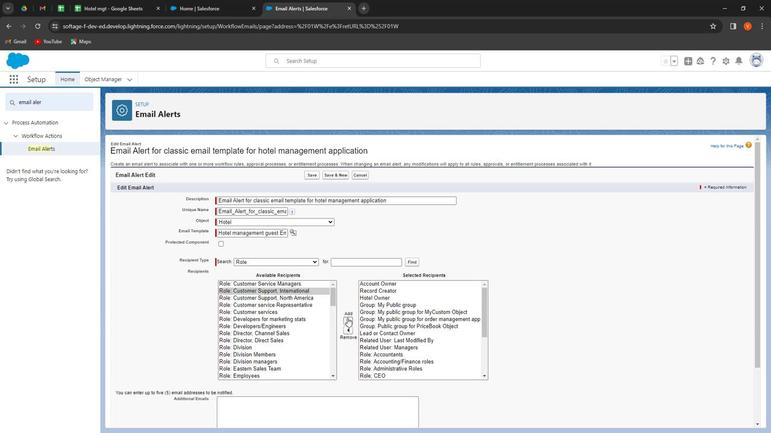 
Action: Mouse moved to (225, 286)
Screenshot: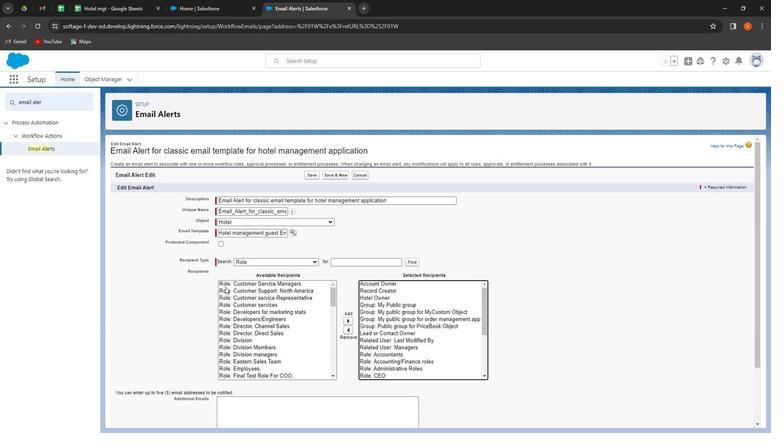 
Action: Mouse pressed left at (225, 286)
Screenshot: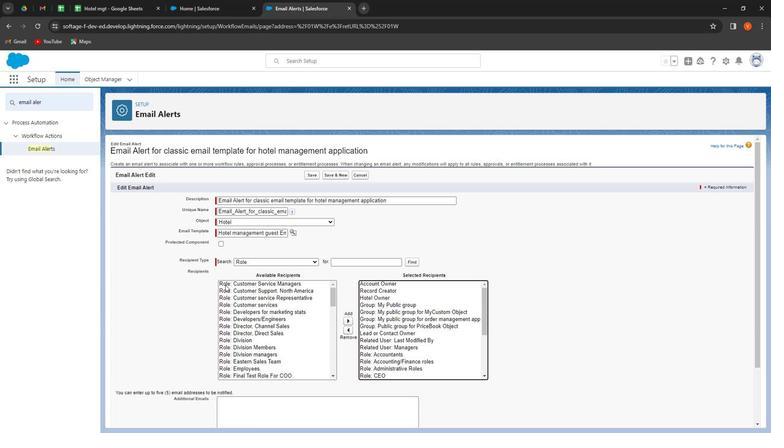 
Action: Mouse moved to (349, 321)
Screenshot: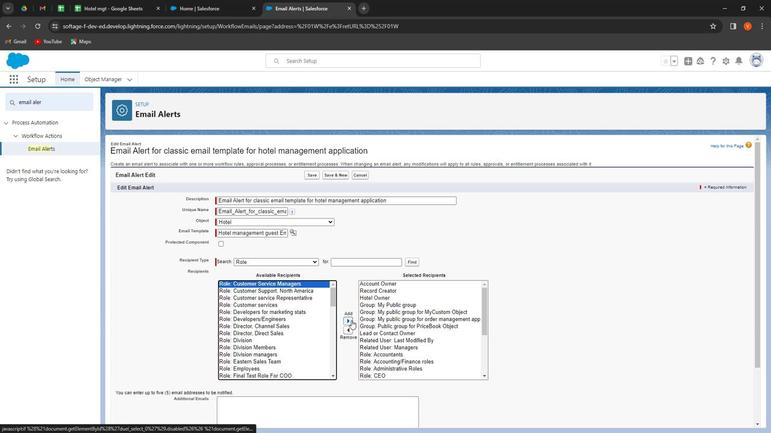
Action: Mouse pressed left at (349, 321)
Screenshot: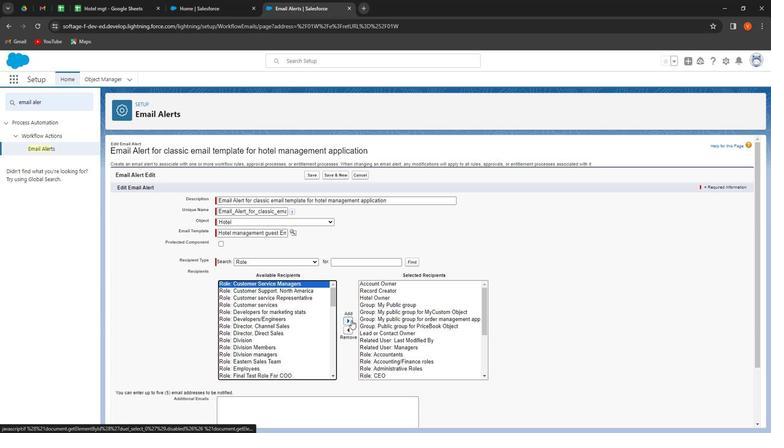 
Action: Mouse moved to (224, 286)
Screenshot: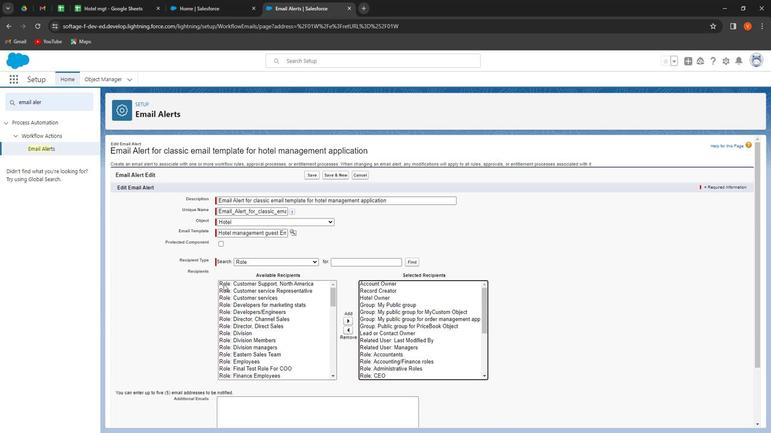 
Action: Mouse pressed left at (224, 286)
Screenshot: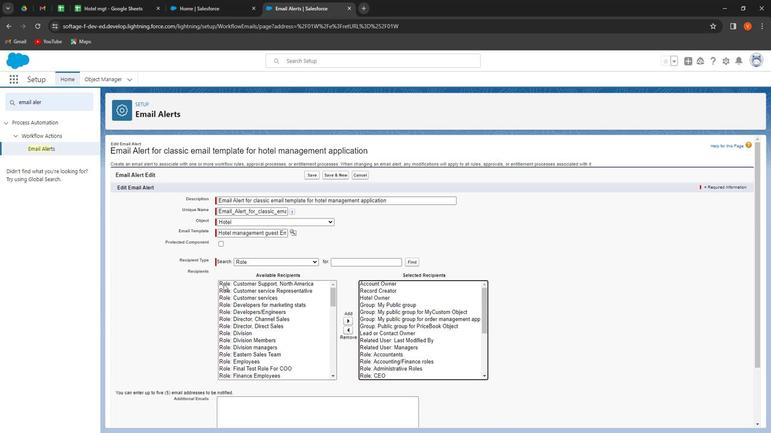 
Action: Mouse moved to (348, 321)
Screenshot: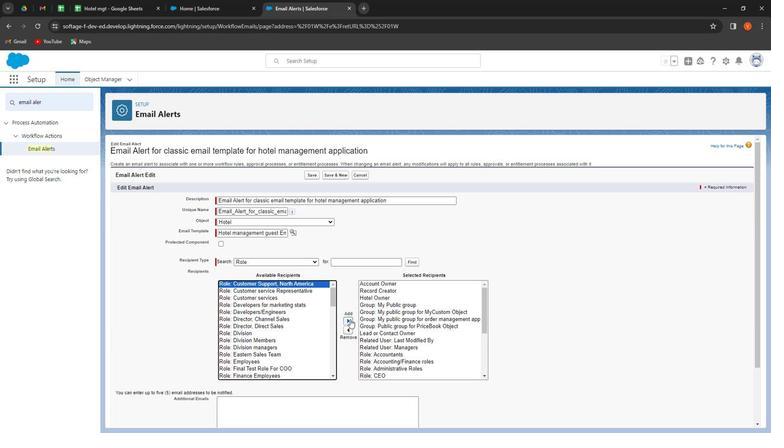 
Action: Mouse pressed left at (348, 321)
Screenshot: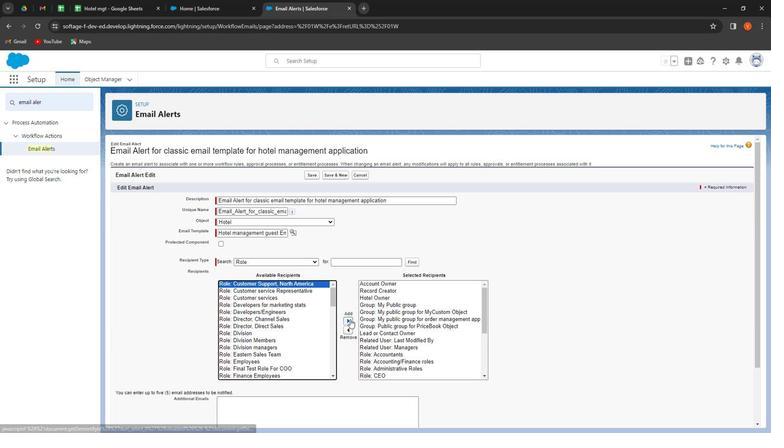 
Action: Mouse moved to (224, 284)
Screenshot: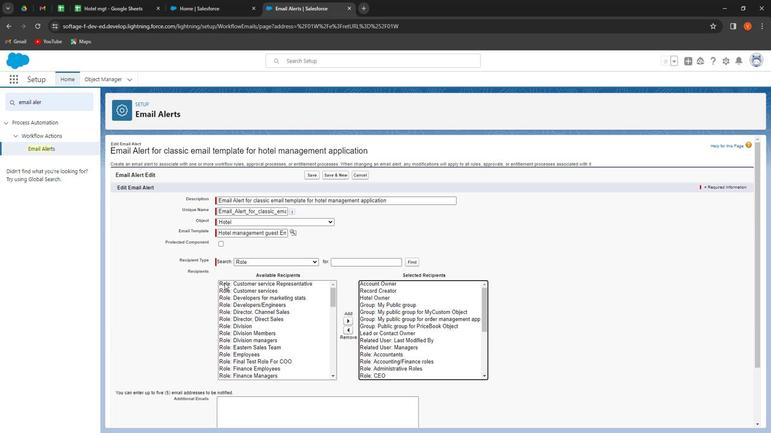 
Action: Mouse pressed left at (224, 284)
Screenshot: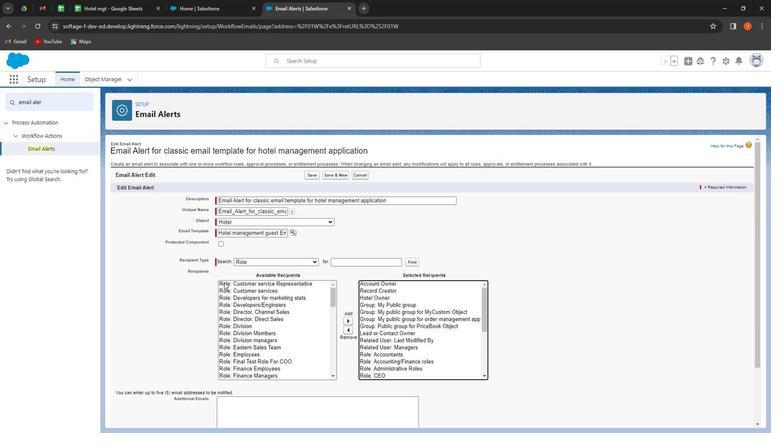 
Action: Mouse moved to (344, 318)
Screenshot: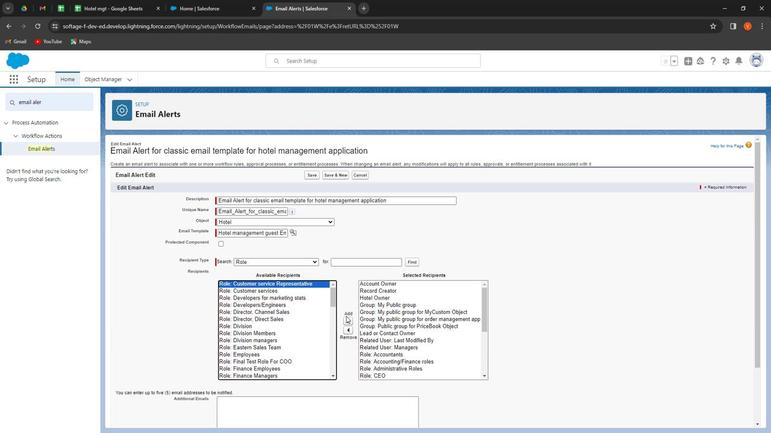 
Action: Mouse pressed left at (344, 318)
Screenshot: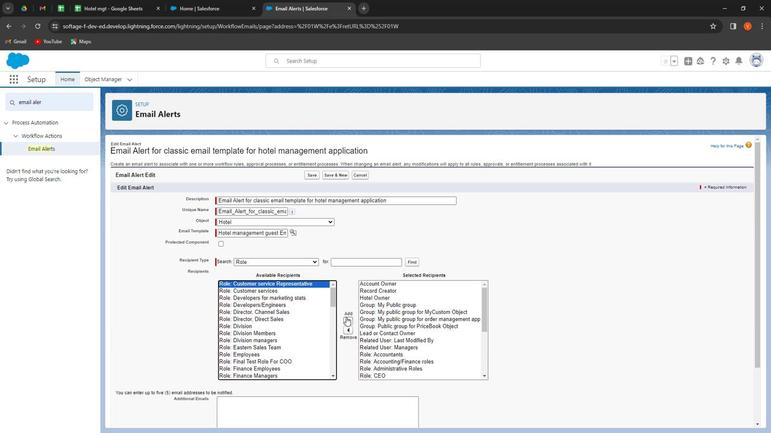 
Action: Mouse moved to (253, 295)
Screenshot: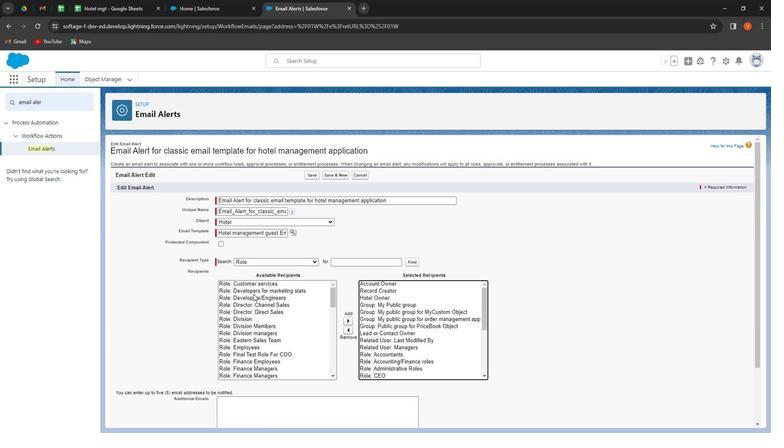 
Action: Mouse pressed left at (253, 295)
Screenshot: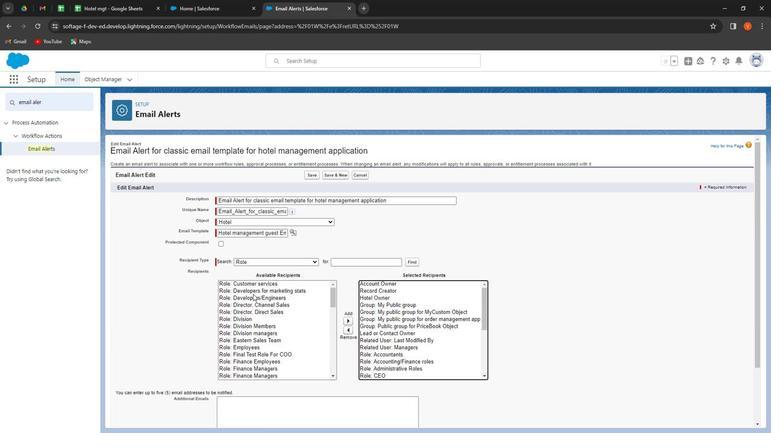
Action: Mouse moved to (346, 318)
Screenshot: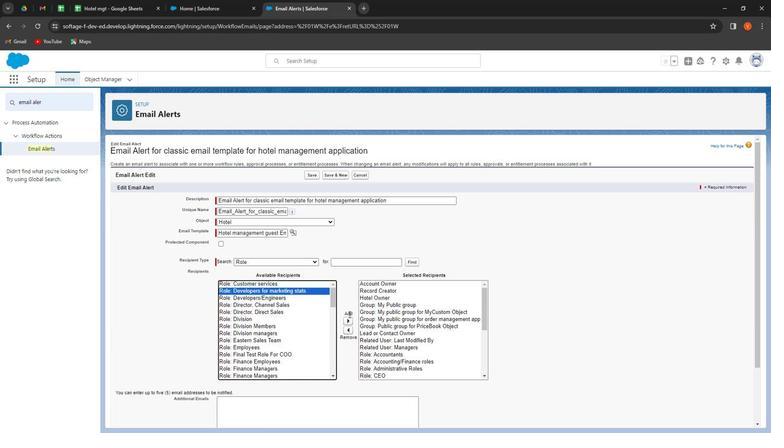 
Action: Mouse pressed left at (346, 318)
Screenshot: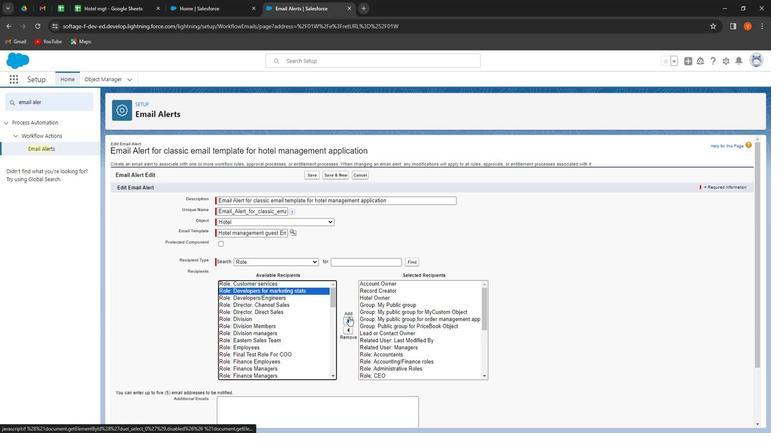 
Action: Mouse moved to (272, 311)
Screenshot: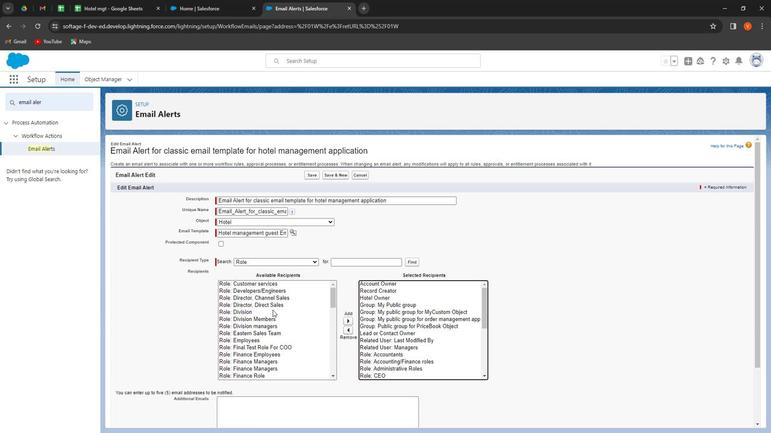 
Action: Mouse pressed left at (272, 311)
Screenshot: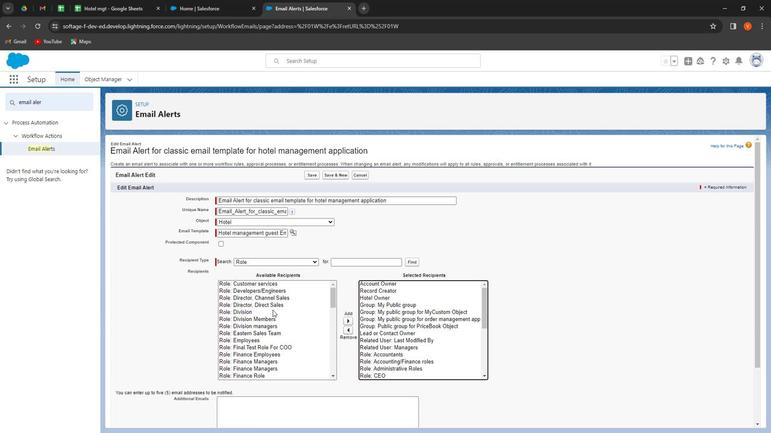 
Action: Mouse moved to (350, 319)
Screenshot: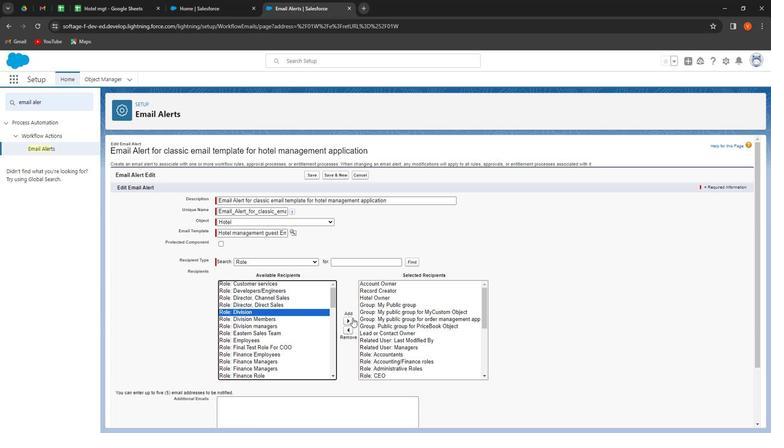 
Action: Mouse pressed left at (350, 319)
Screenshot: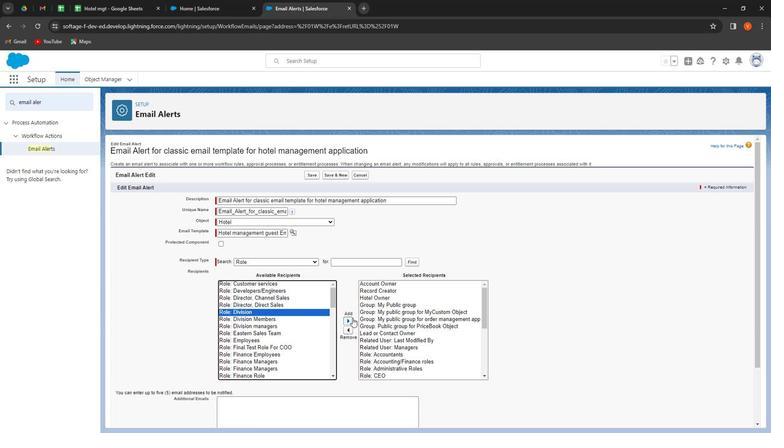 
Action: Mouse moved to (255, 304)
Screenshot: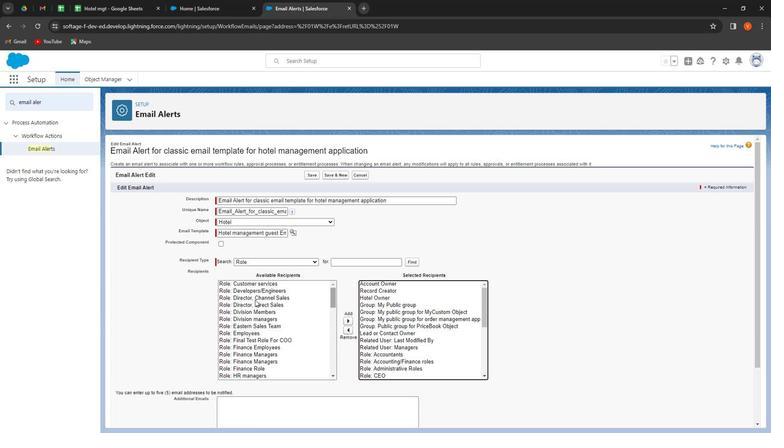 
Action: Mouse pressed left at (255, 304)
Screenshot: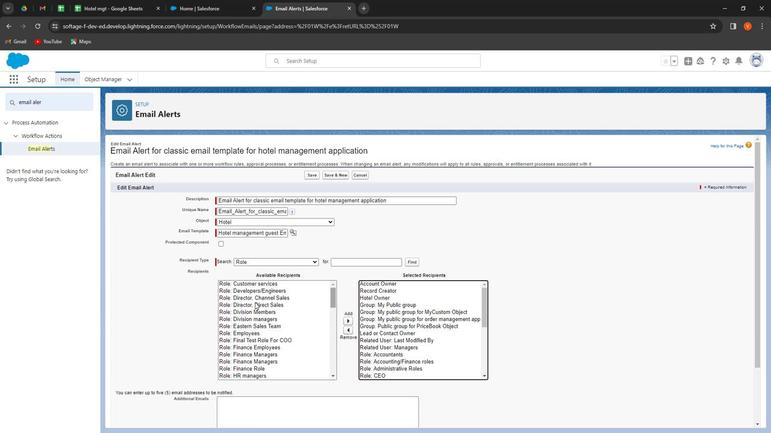 
Action: Mouse moved to (345, 320)
Screenshot: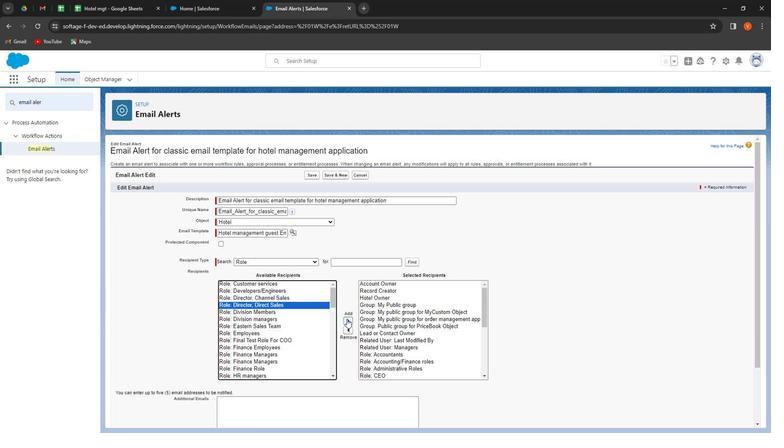 
Action: Mouse pressed left at (345, 320)
Screenshot: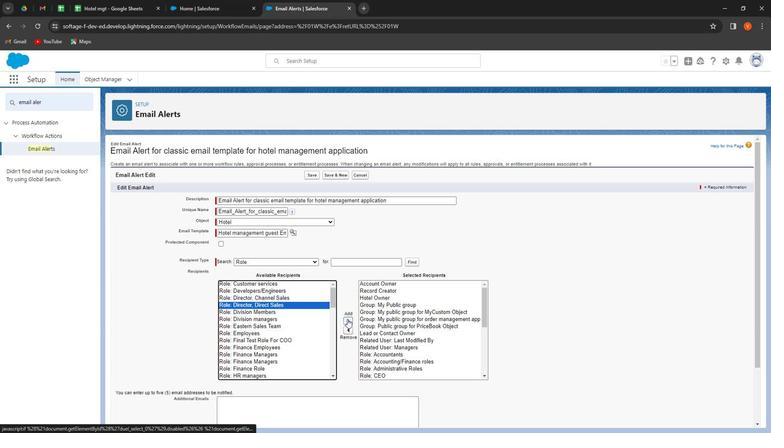 
Action: Mouse moved to (227, 286)
Screenshot: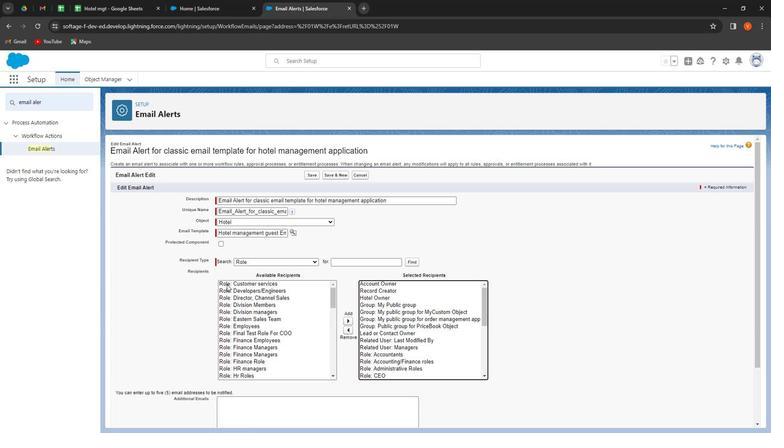 
Action: Mouse pressed left at (227, 286)
Screenshot: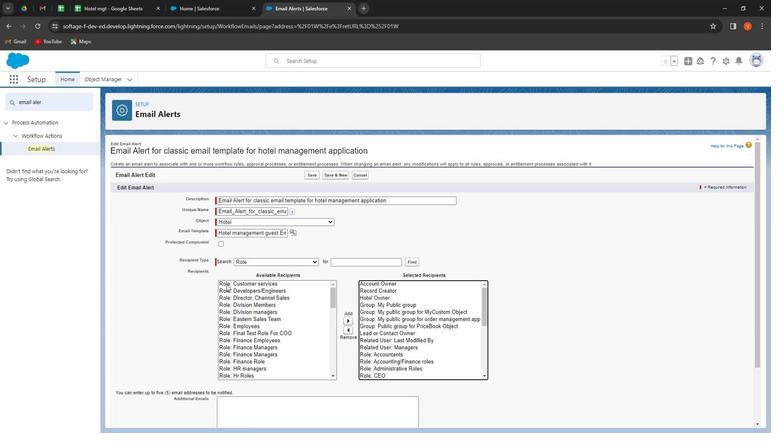 
Action: Mouse moved to (349, 321)
Screenshot: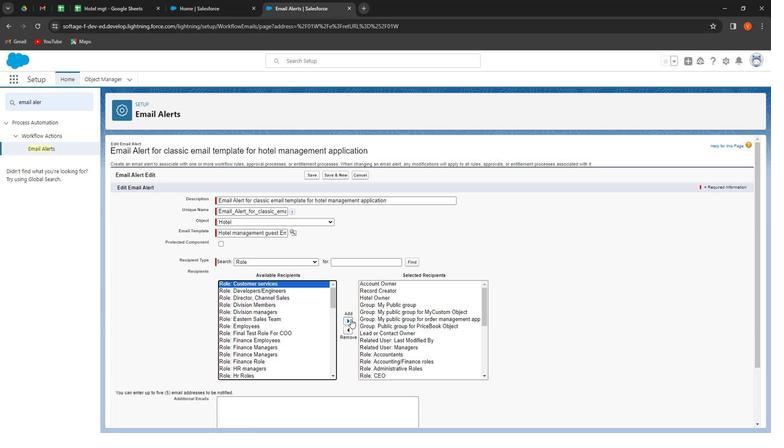 
Action: Mouse pressed left at (349, 321)
Screenshot: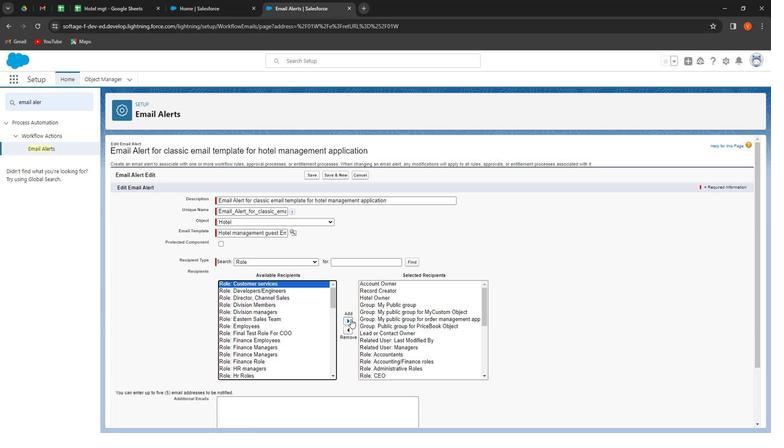 
Action: Mouse moved to (225, 286)
Screenshot: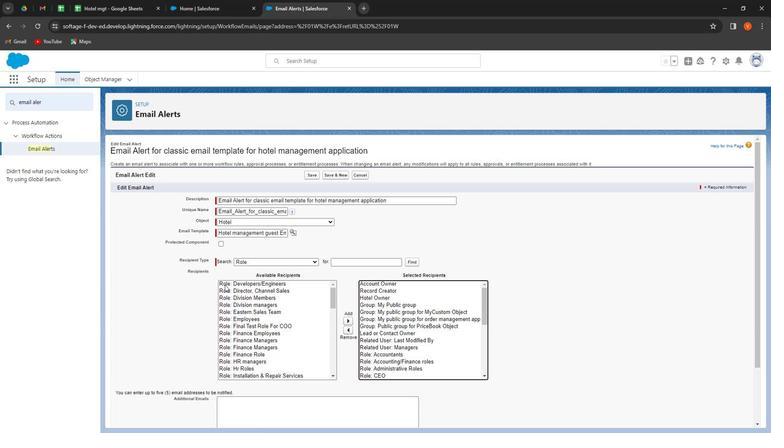 
Action: Mouse pressed left at (225, 286)
Screenshot: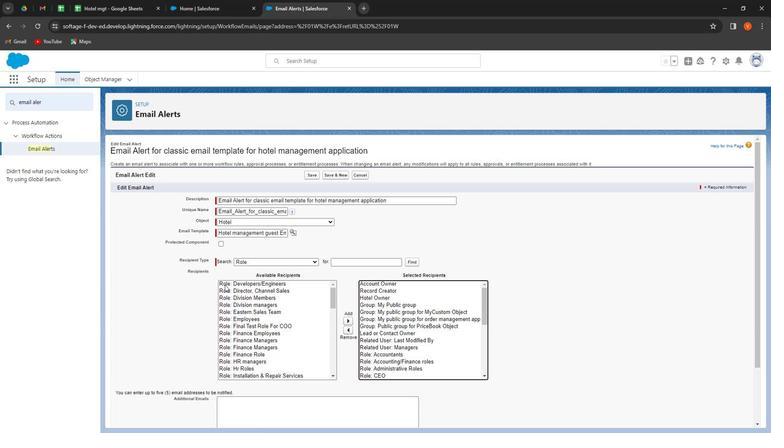
Action: Mouse moved to (347, 325)
Screenshot: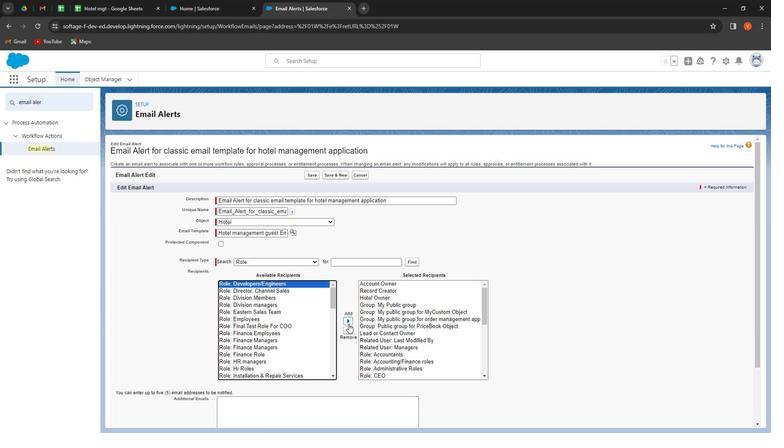 
Action: Mouse pressed left at (347, 325)
Screenshot: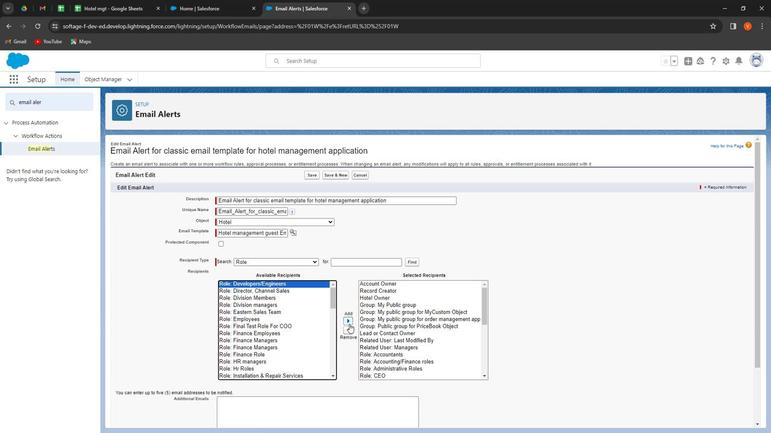 
Action: Mouse moved to (227, 284)
Screenshot: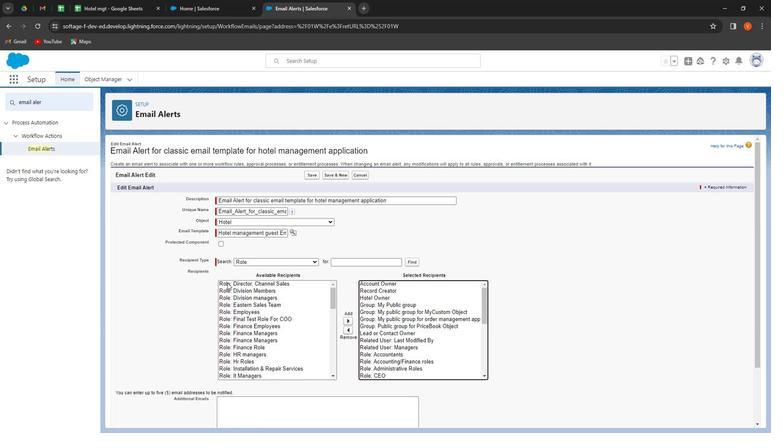 
Action: Mouse pressed left at (227, 284)
Screenshot: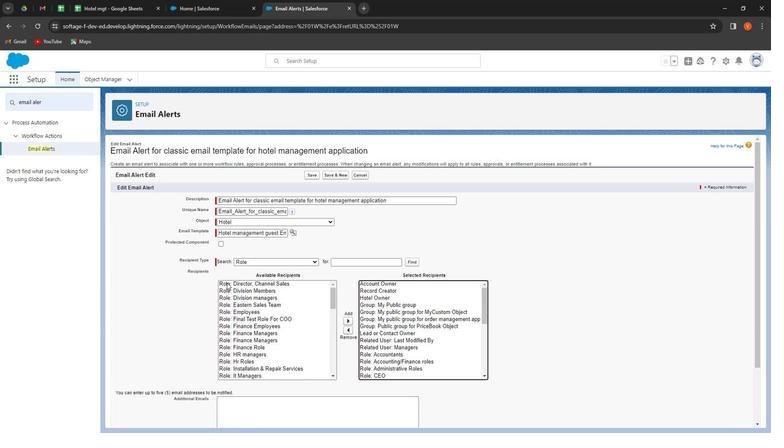 
Action: Mouse moved to (345, 322)
Screenshot: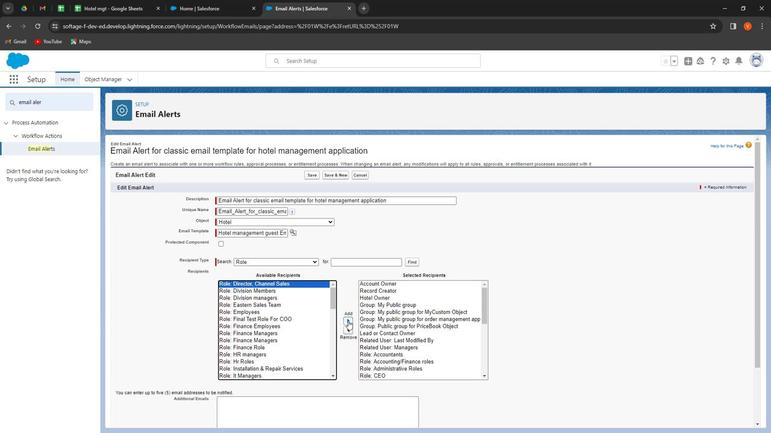 
Action: Mouse pressed left at (345, 322)
Screenshot: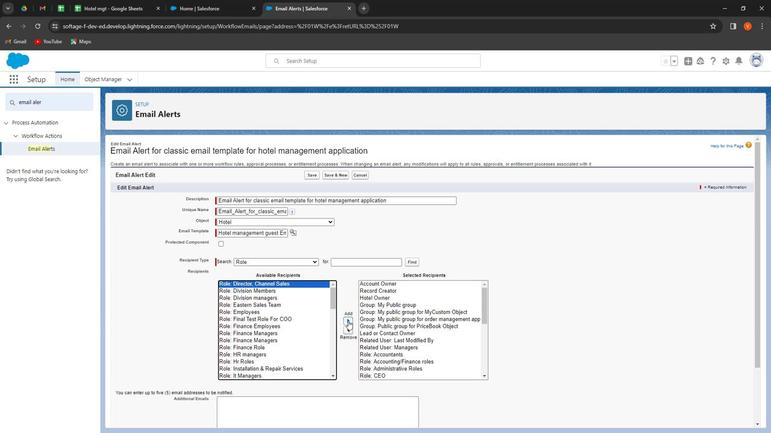 
Action: Mouse moved to (222, 287)
Screenshot: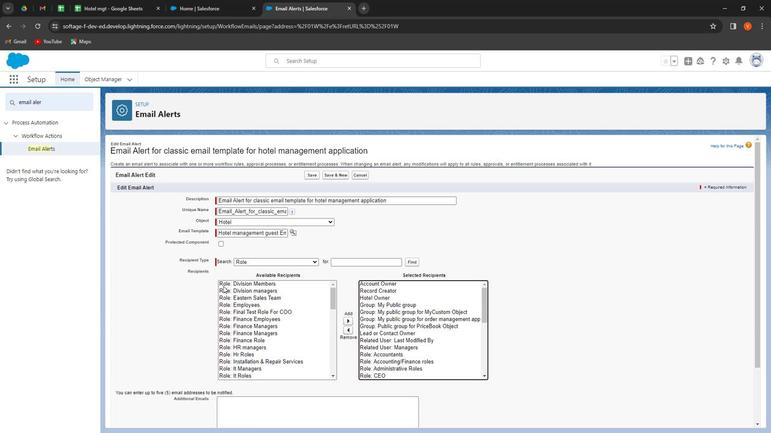 
Action: Mouse pressed left at (222, 287)
Screenshot: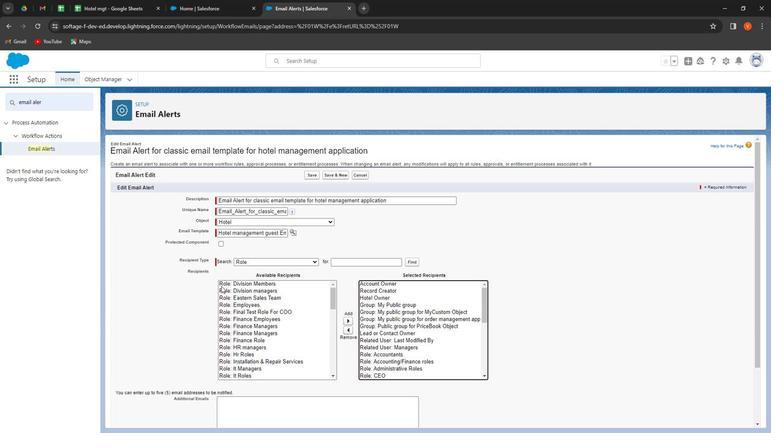 
Action: Mouse moved to (351, 322)
Screenshot: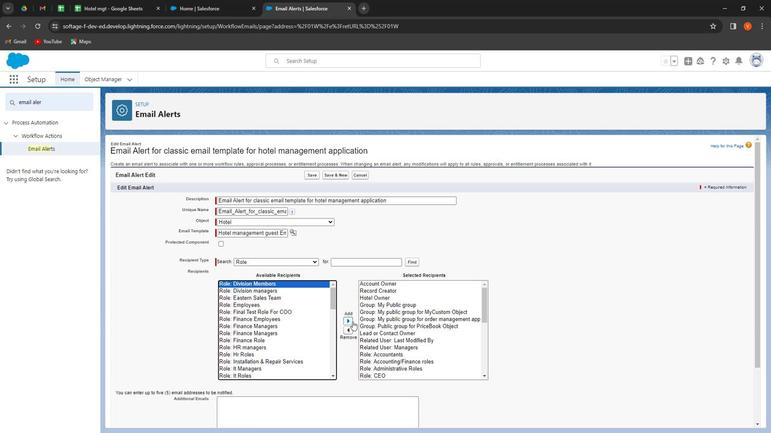 
Action: Mouse pressed left at (351, 322)
Screenshot: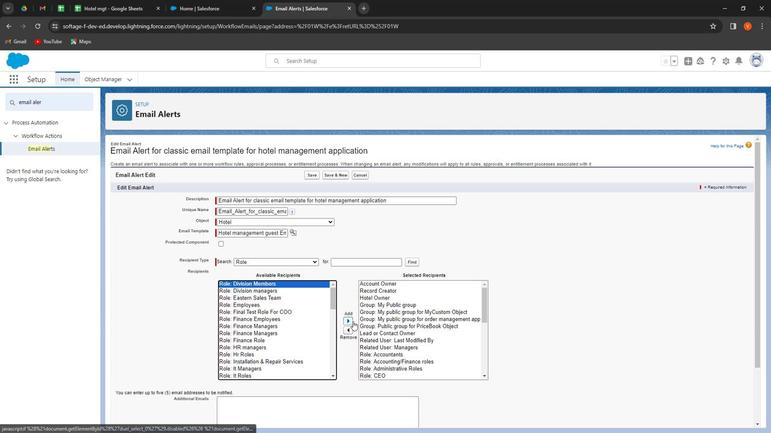 
Action: Mouse moved to (224, 284)
Screenshot: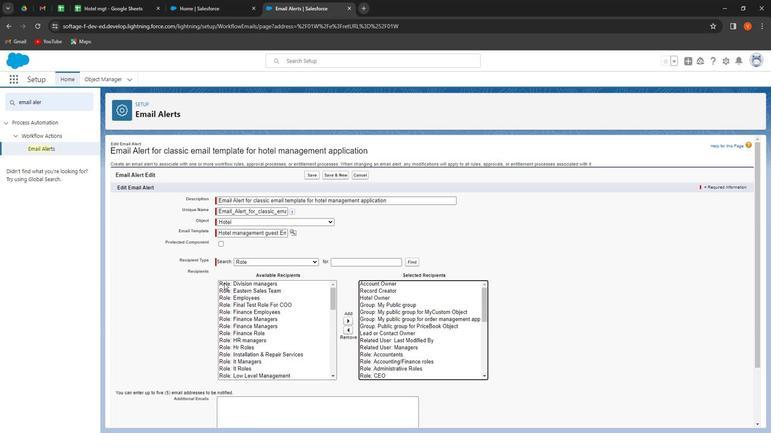 
Action: Mouse pressed left at (224, 284)
Screenshot: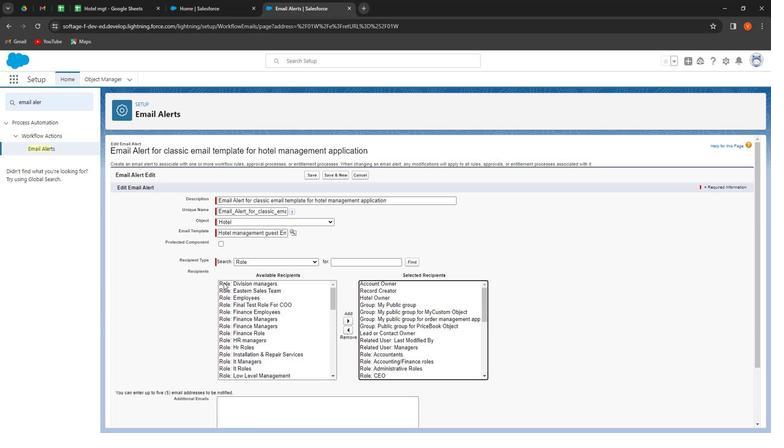 
Action: Mouse moved to (348, 321)
Screenshot: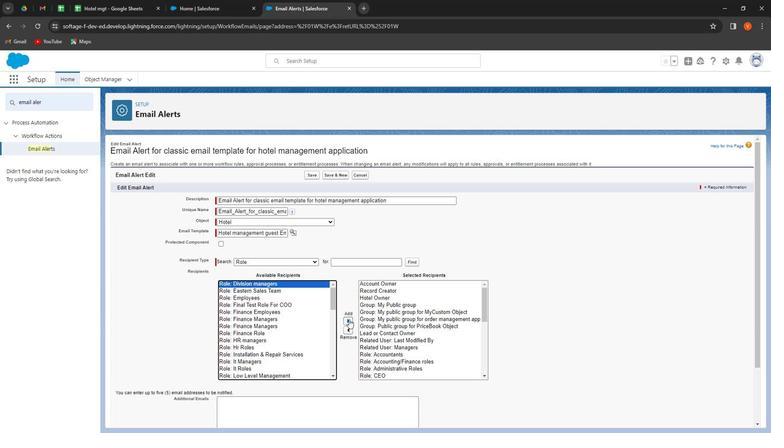 
Action: Mouse pressed left at (348, 321)
Screenshot: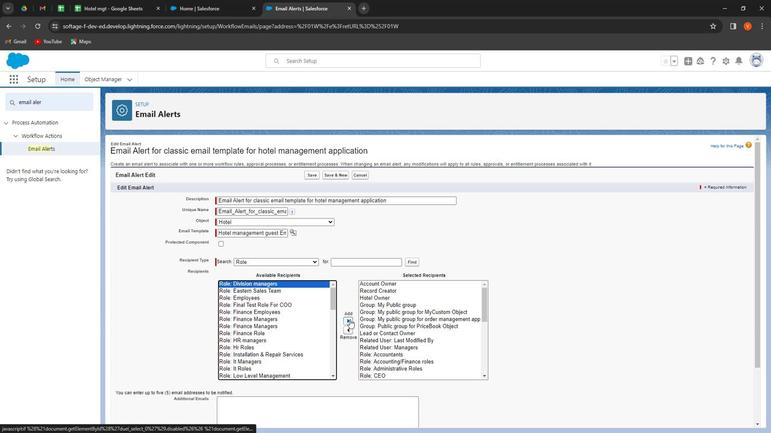 
Action: Mouse moved to (226, 283)
Screenshot: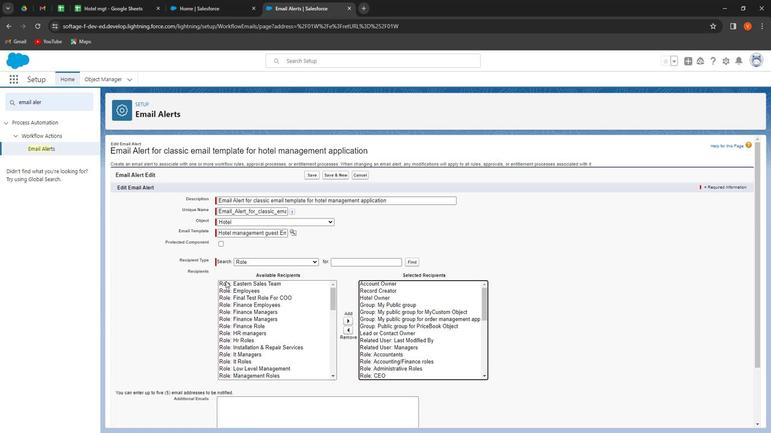 
Action: Mouse pressed left at (226, 283)
Screenshot: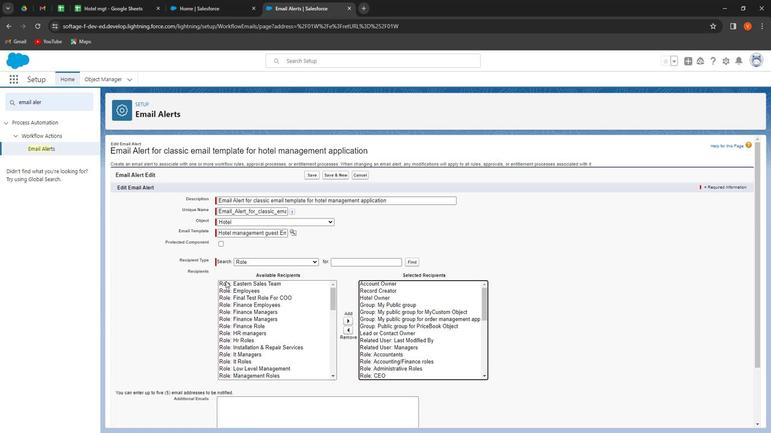 
Action: Mouse moved to (346, 319)
Screenshot: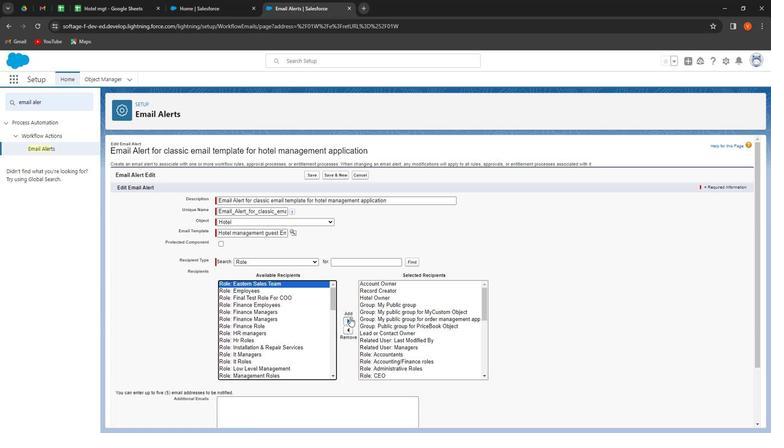 
Action: Mouse pressed left at (346, 319)
Screenshot: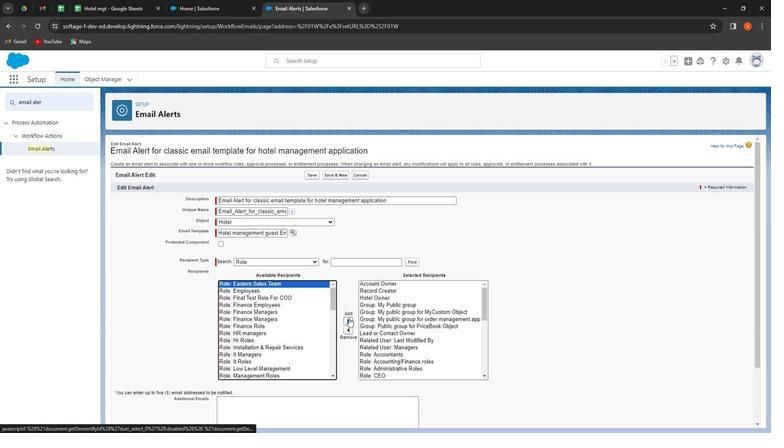 
Action: Mouse moved to (228, 299)
Screenshot: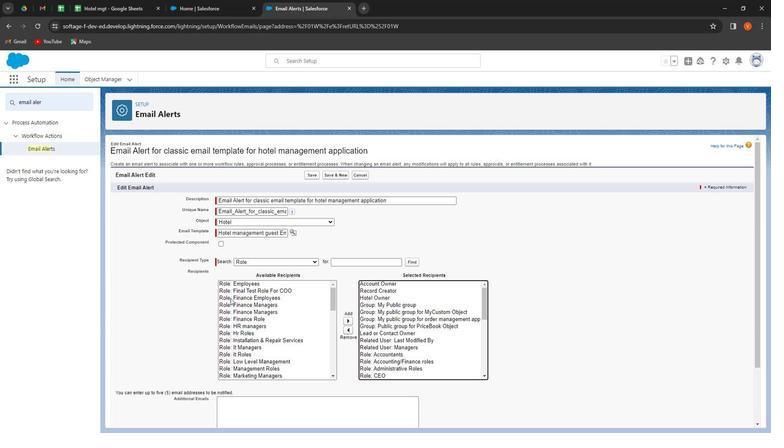
Action: Mouse pressed left at (228, 299)
Screenshot: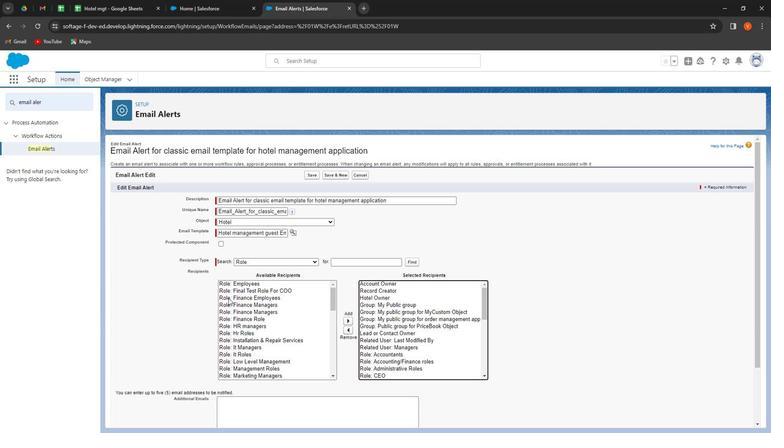 
Action: Mouse moved to (348, 321)
Screenshot: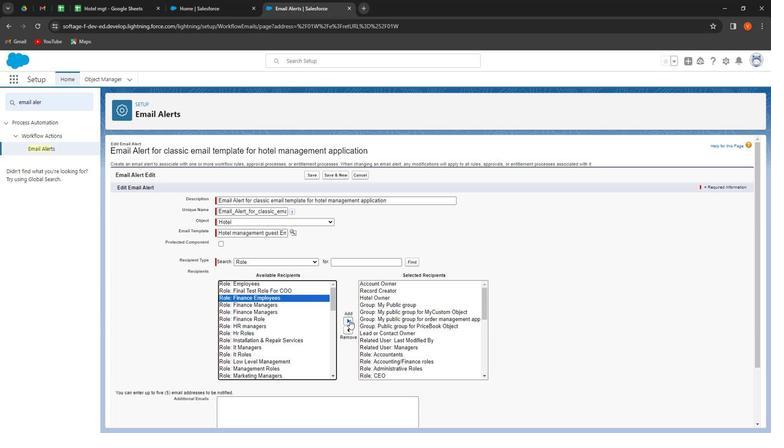 
Action: Mouse pressed left at (348, 321)
Screenshot: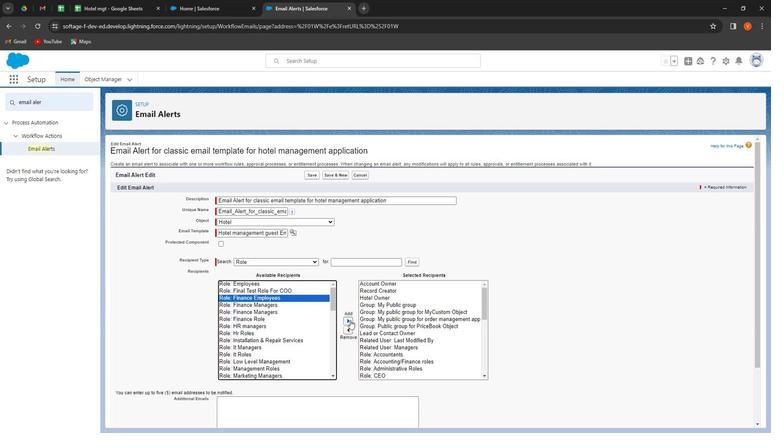 
Action: Mouse moved to (232, 290)
Screenshot: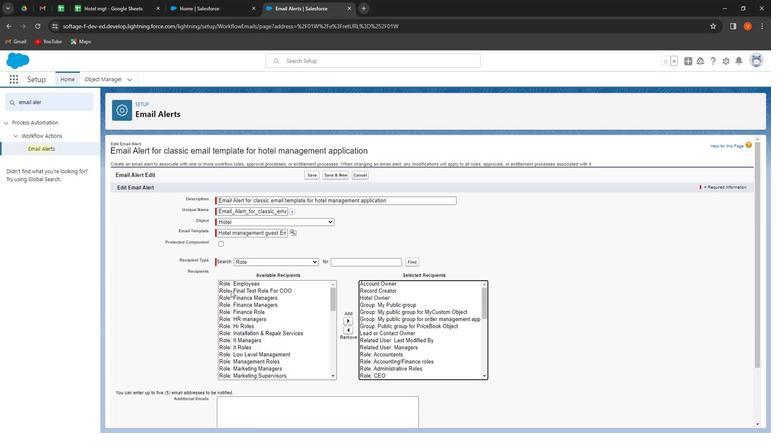 
Action: Mouse pressed left at (232, 290)
Screenshot: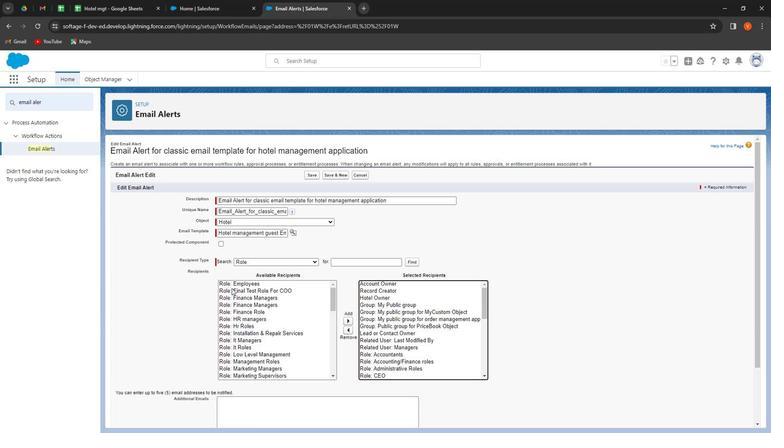 
Action: Mouse moved to (347, 320)
Screenshot: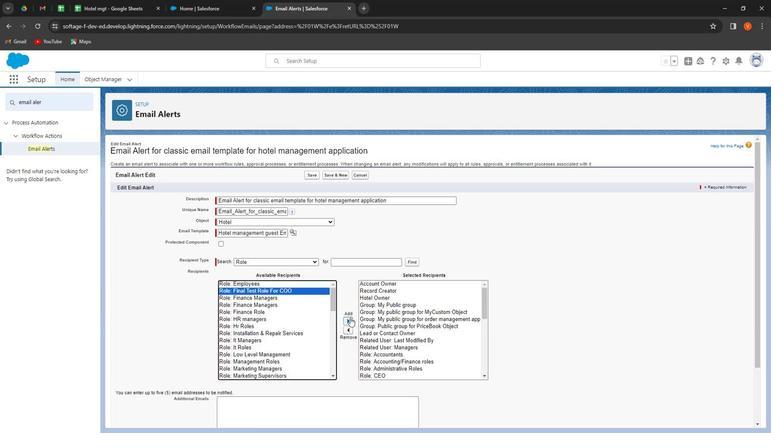 
Action: Mouse pressed left at (347, 320)
Screenshot: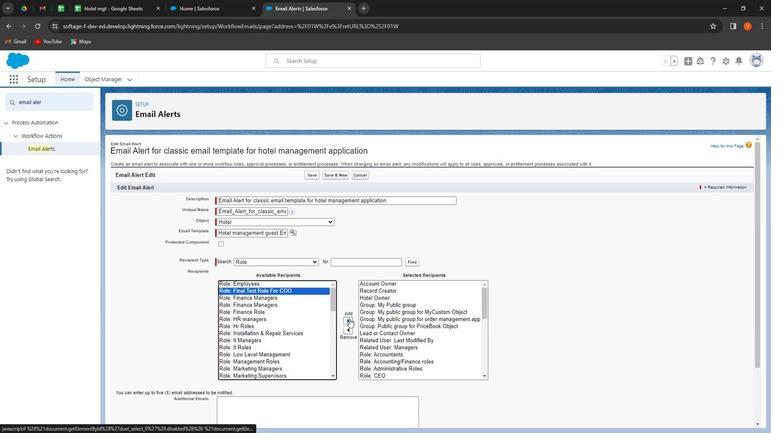 
Action: Mouse moved to (222, 286)
Screenshot: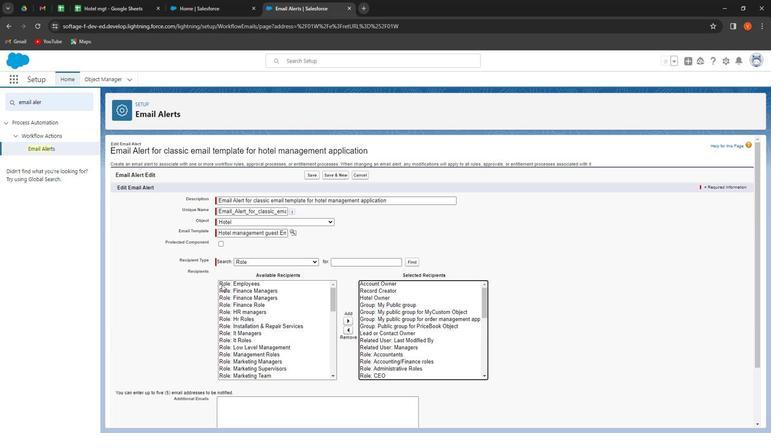 
Action: Mouse pressed left at (222, 286)
Screenshot: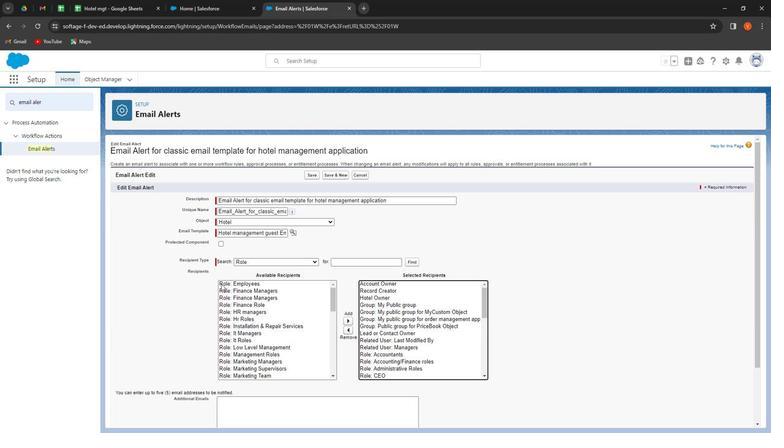 
Action: Mouse moved to (348, 322)
Screenshot: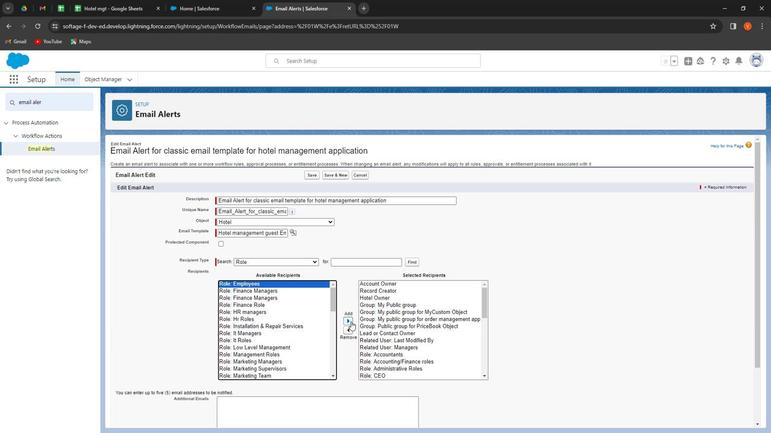 
Action: Mouse pressed left at (348, 322)
Screenshot: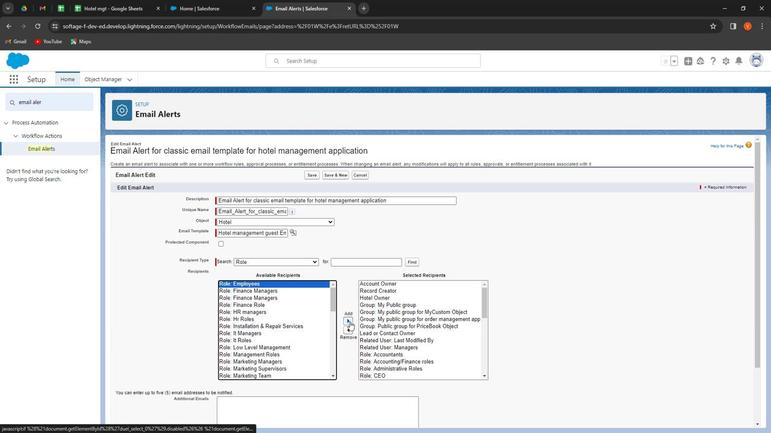 
Action: Mouse moved to (228, 286)
Screenshot: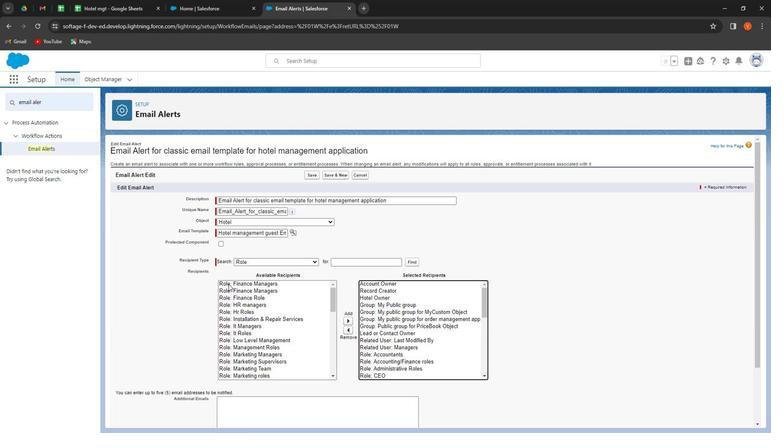 
Action: Mouse pressed left at (228, 286)
Screenshot: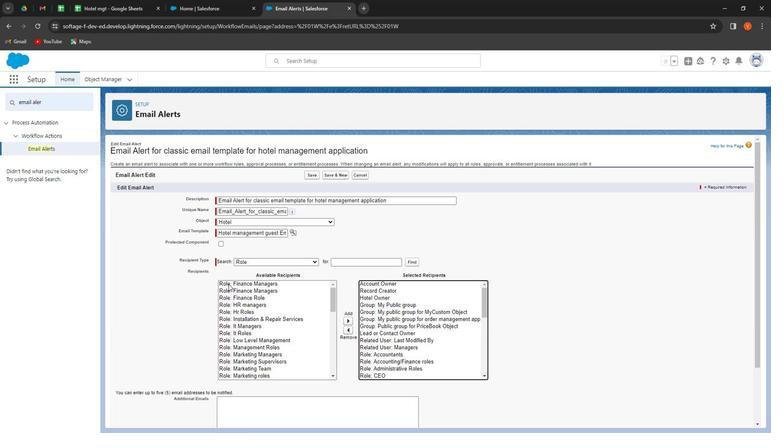 
Action: Mouse moved to (345, 321)
Screenshot: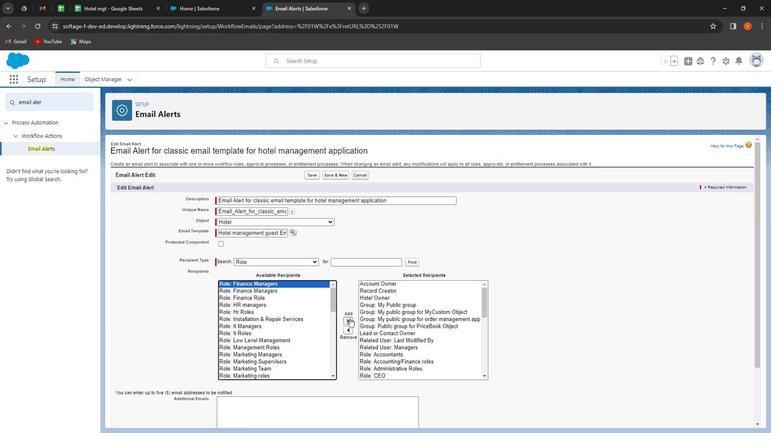 
Action: Mouse pressed left at (345, 321)
Screenshot: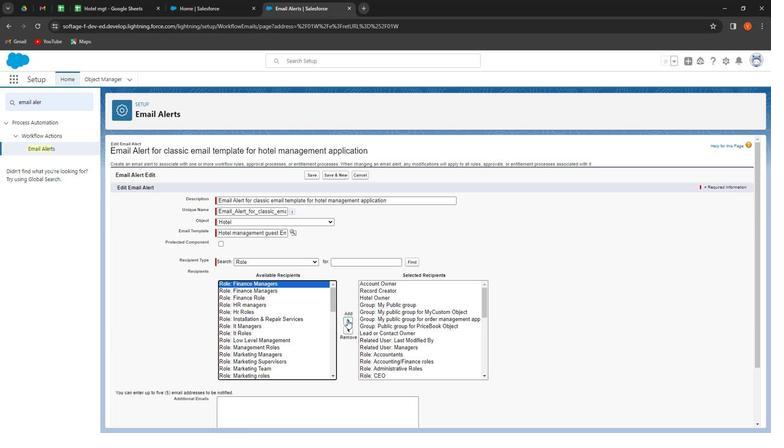 
Action: Mouse moved to (226, 286)
Screenshot: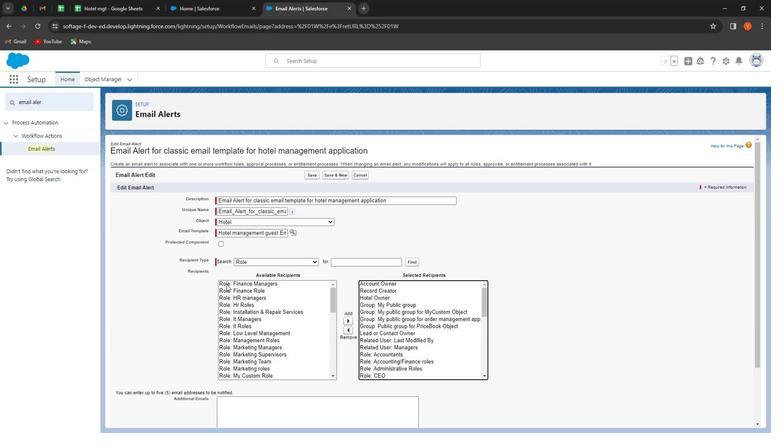 
Action: Mouse pressed left at (226, 286)
